 Task: Look for space in Chacabuco, Argentina from 3rd August, 2023 to 7th August, 2023 for 2 adults in price range Rs.4000 to Rs.9000. Place can be private room with 1  bedroom having 1 bed and 1 bathroom. Property type can be hotel. Amenities needed are: heating, . Booking option can be shelf check-in. Required host language is English.
Action: Mouse moved to (510, 98)
Screenshot: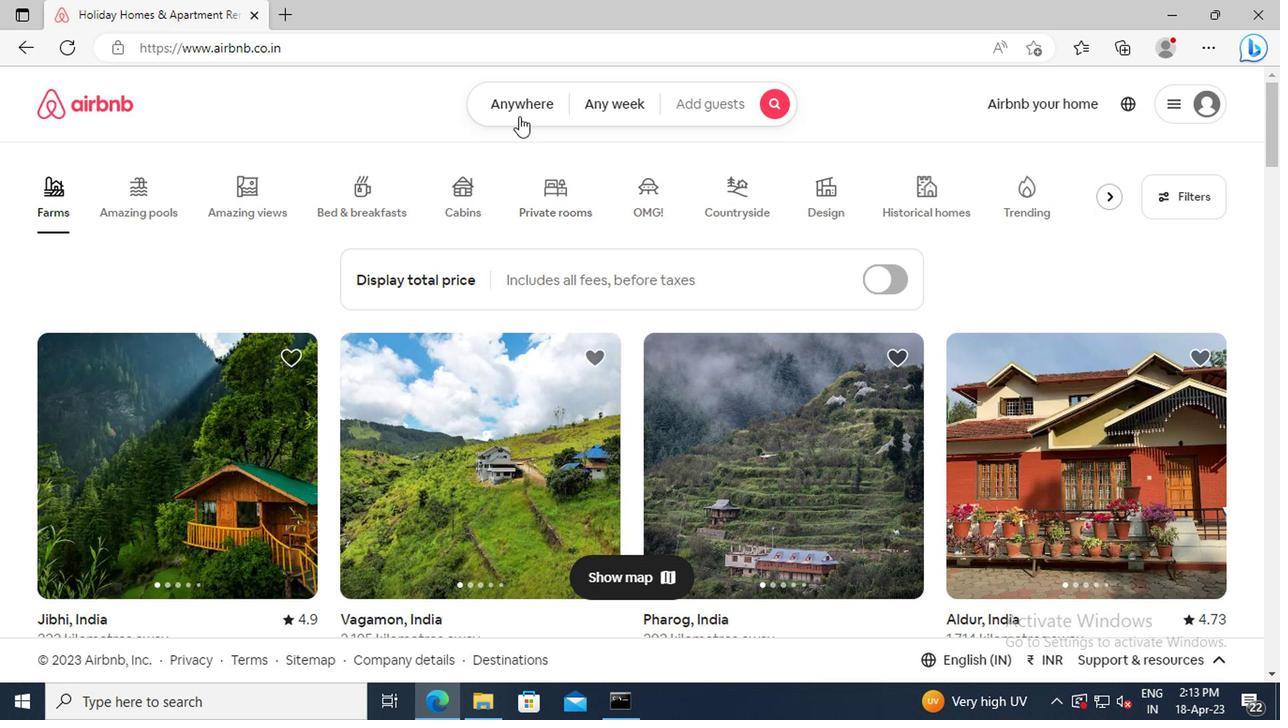 
Action: Mouse pressed left at (510, 98)
Screenshot: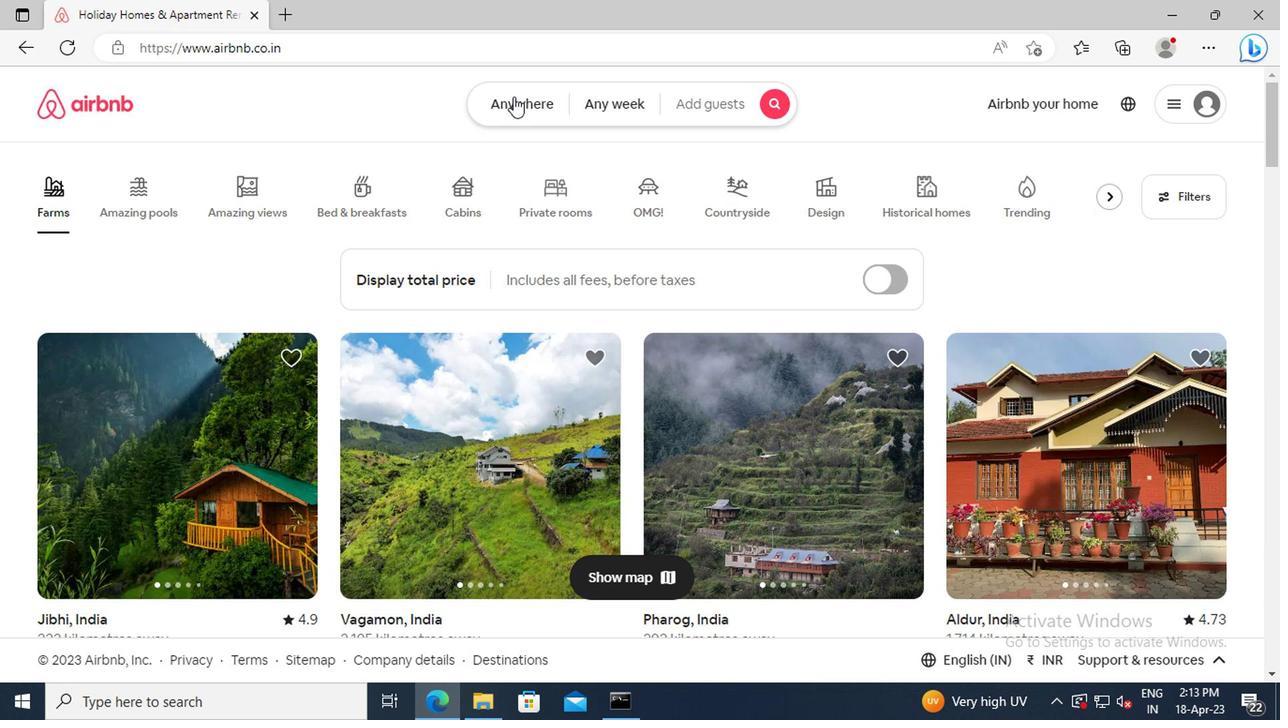 
Action: Mouse moved to (348, 181)
Screenshot: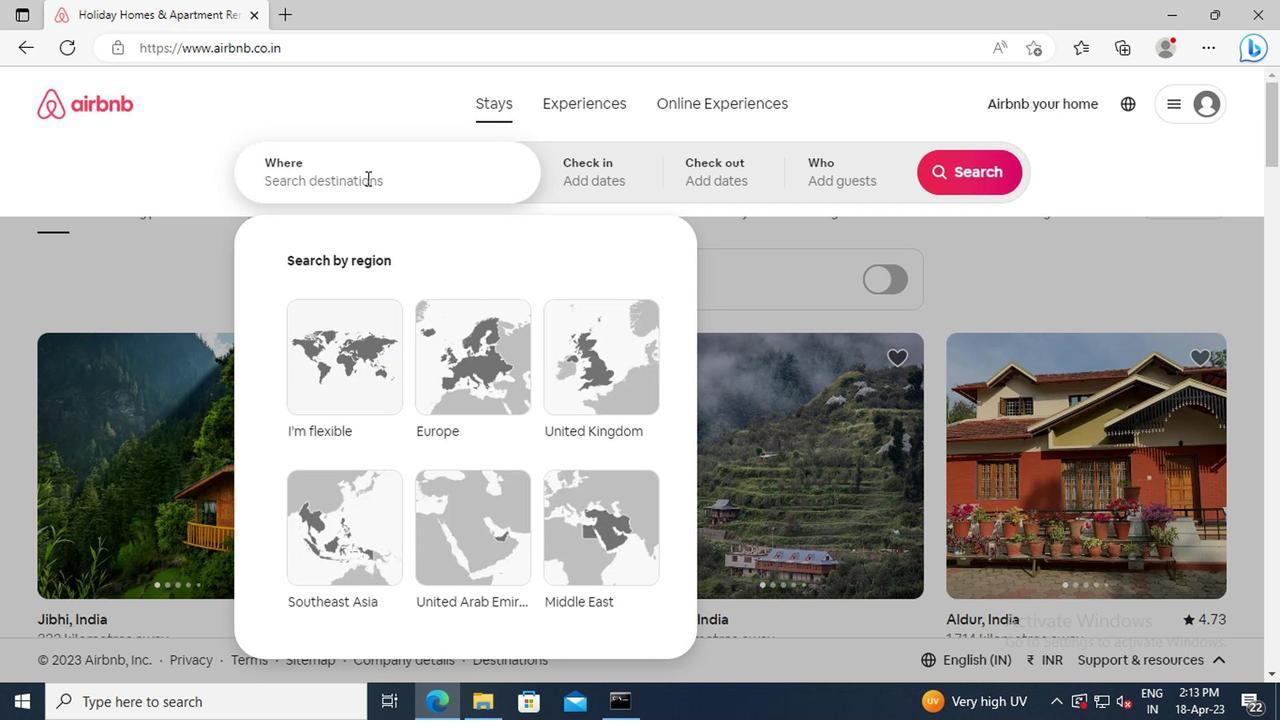 
Action: Mouse pressed left at (348, 181)
Screenshot: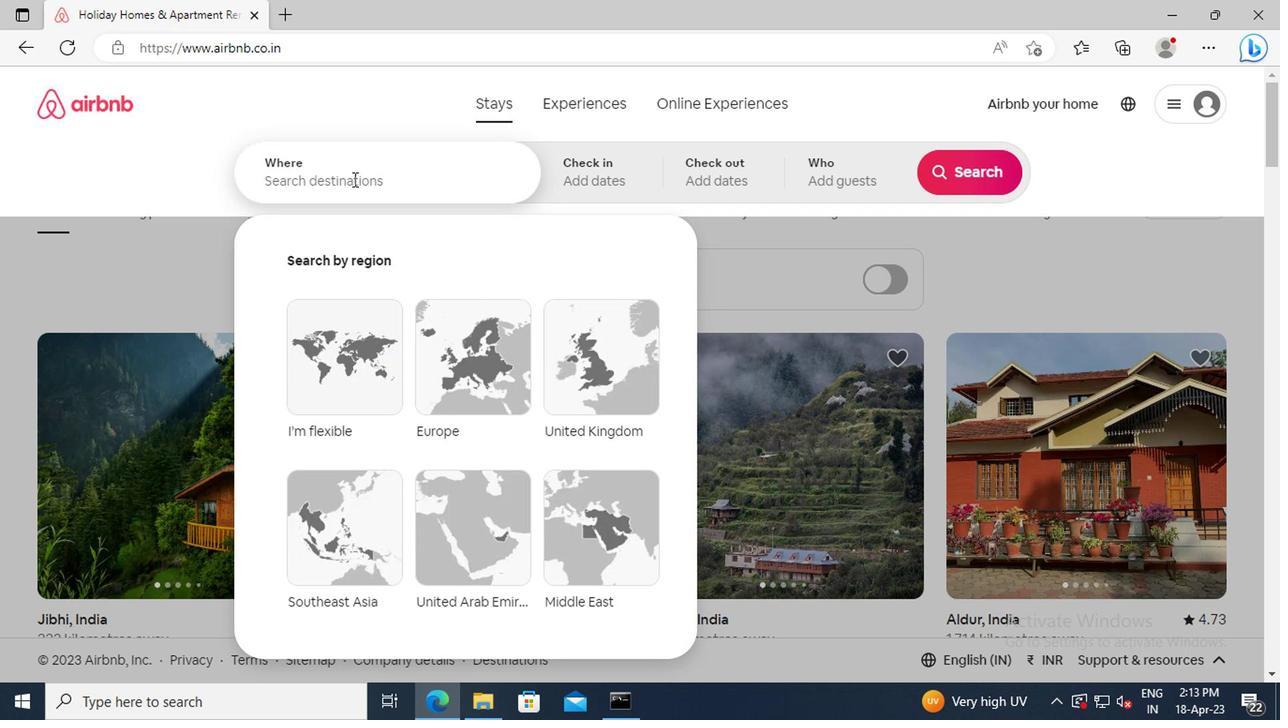 
Action: Key pressed <Key.shift>CHACABUCO,<Key.space><Key.shift_r>ARGENTINA<Key.enter>
Screenshot: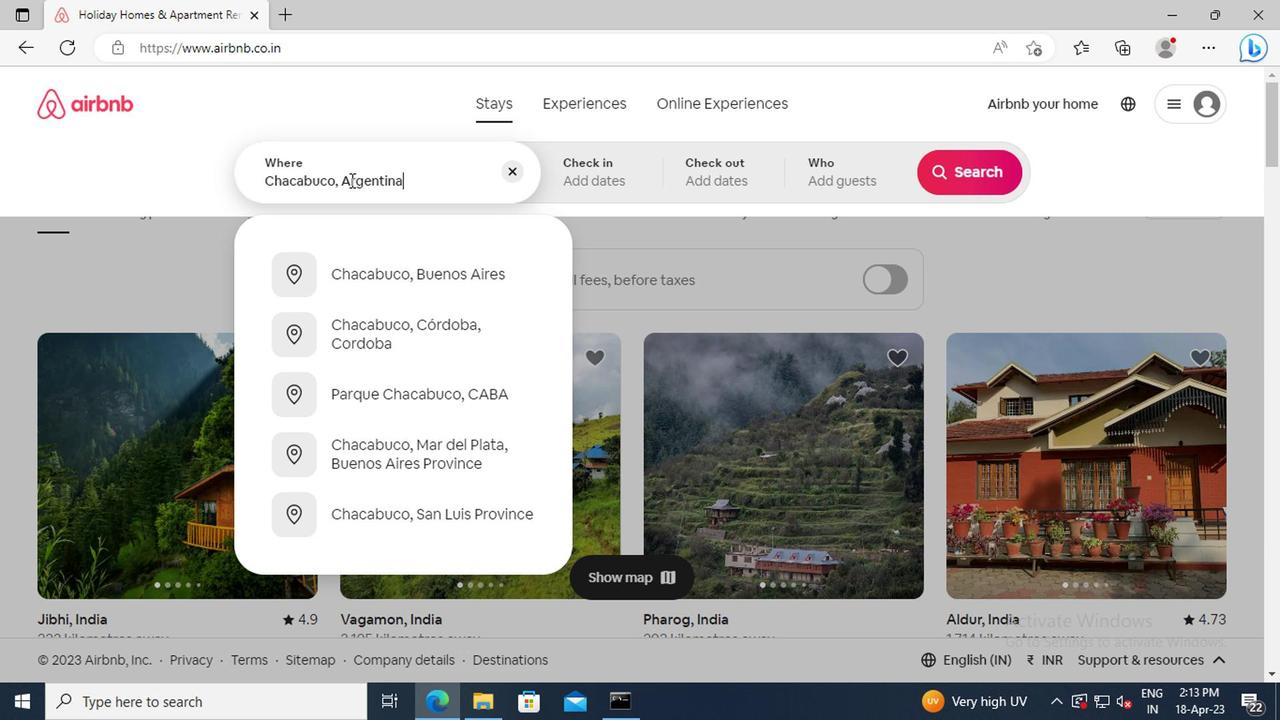 
Action: Mouse moved to (947, 317)
Screenshot: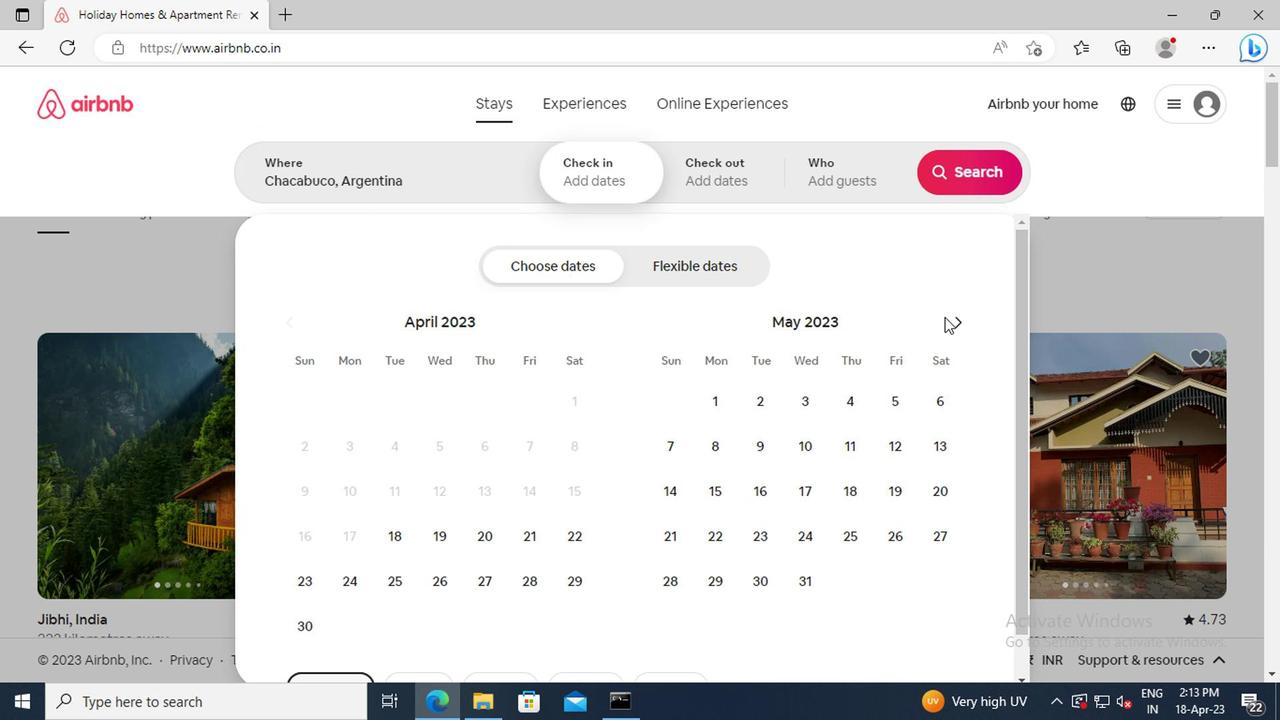 
Action: Mouse pressed left at (947, 317)
Screenshot: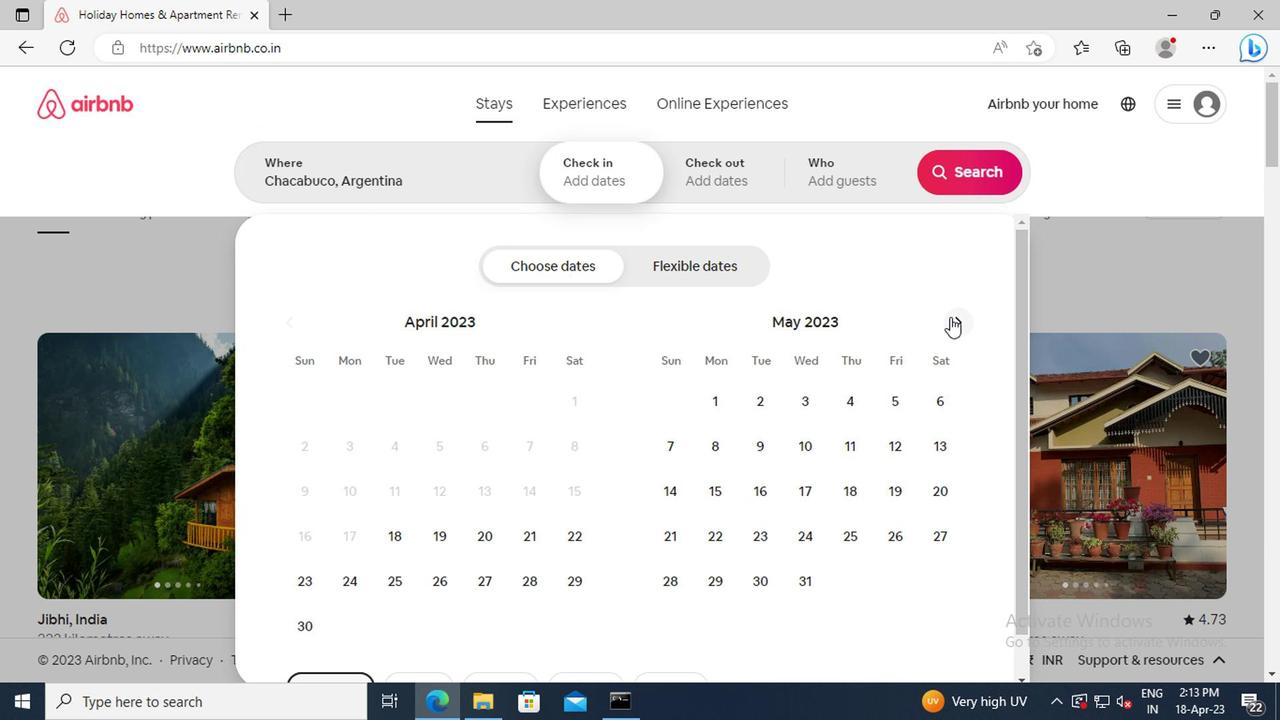 
Action: Mouse pressed left at (947, 317)
Screenshot: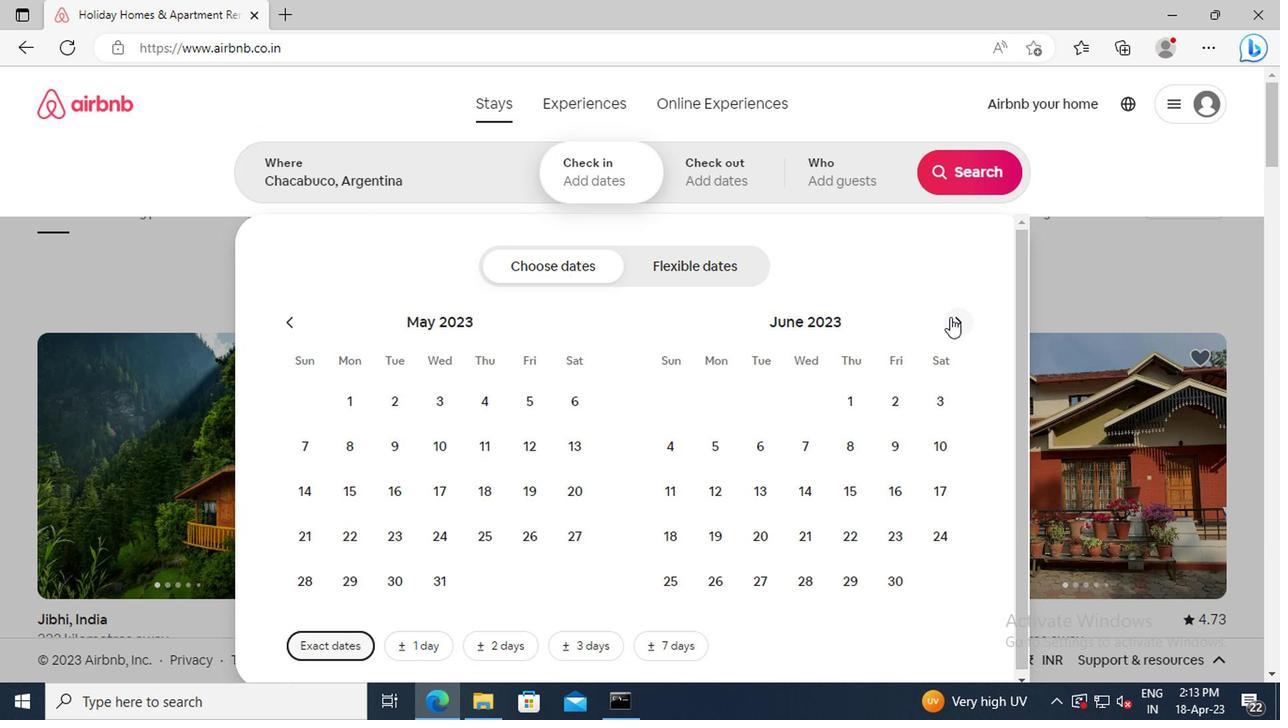 
Action: Mouse pressed left at (947, 317)
Screenshot: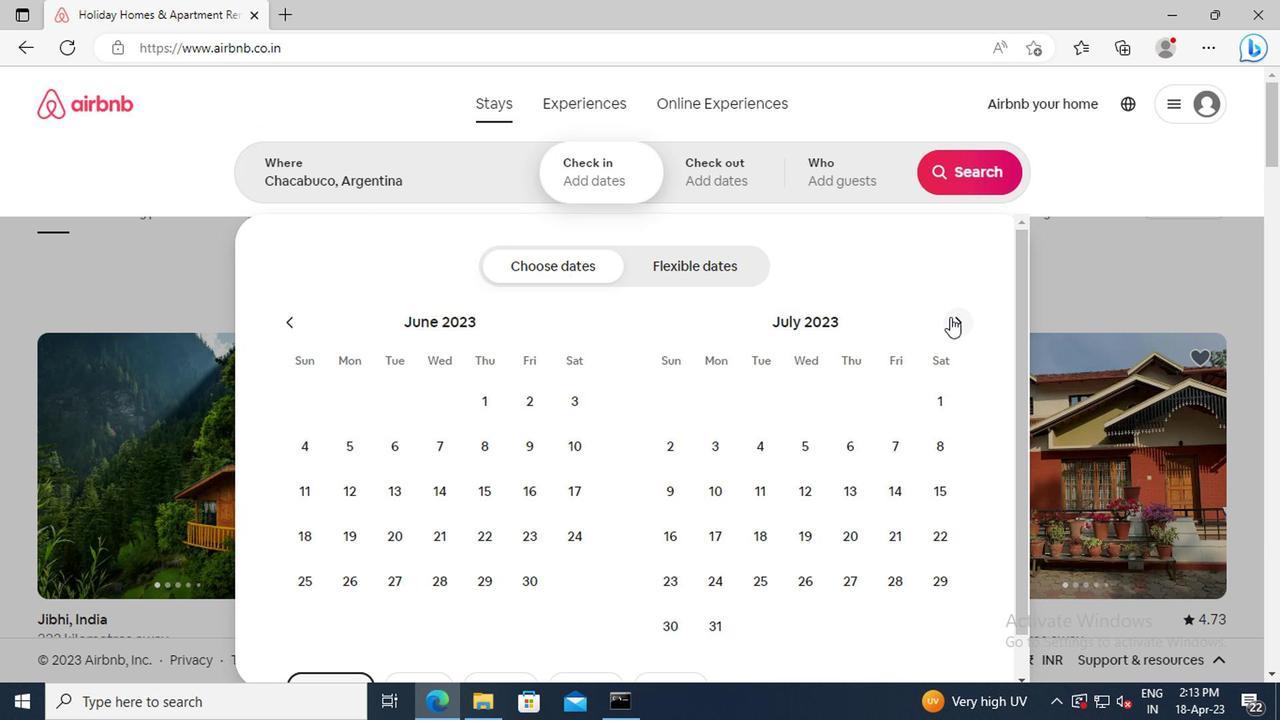 
Action: Mouse moved to (855, 396)
Screenshot: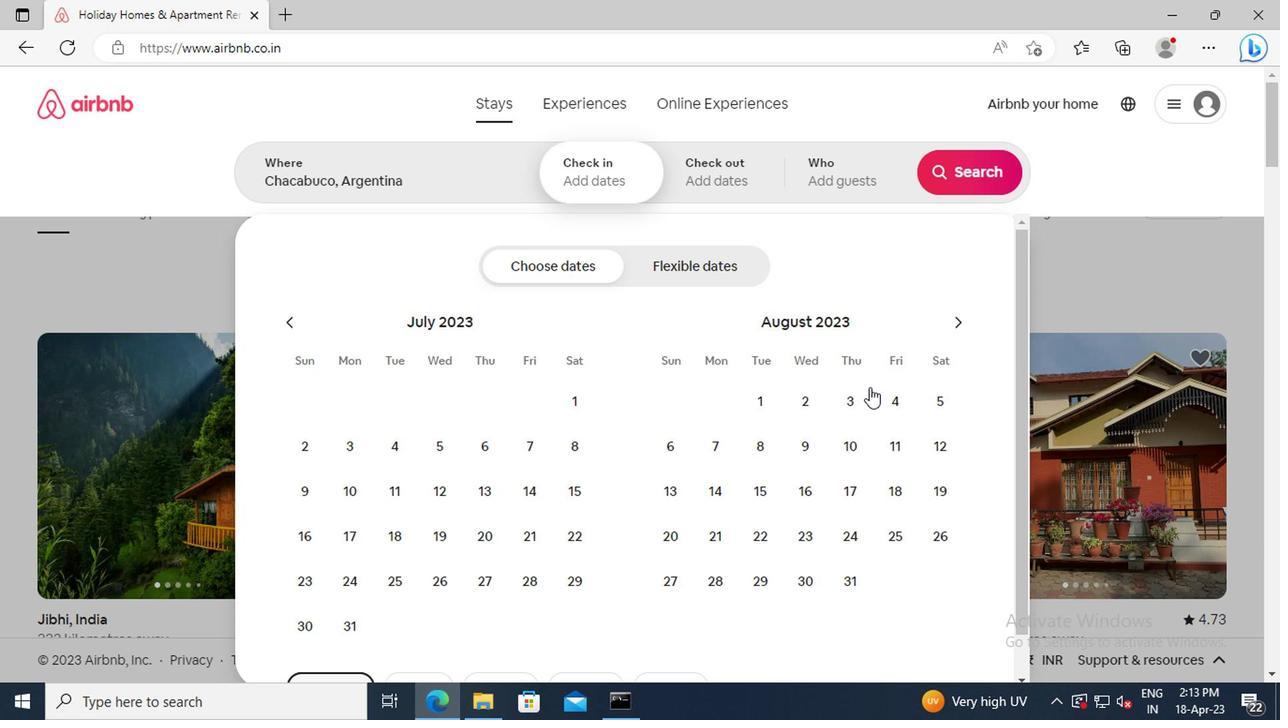
Action: Mouse pressed left at (855, 396)
Screenshot: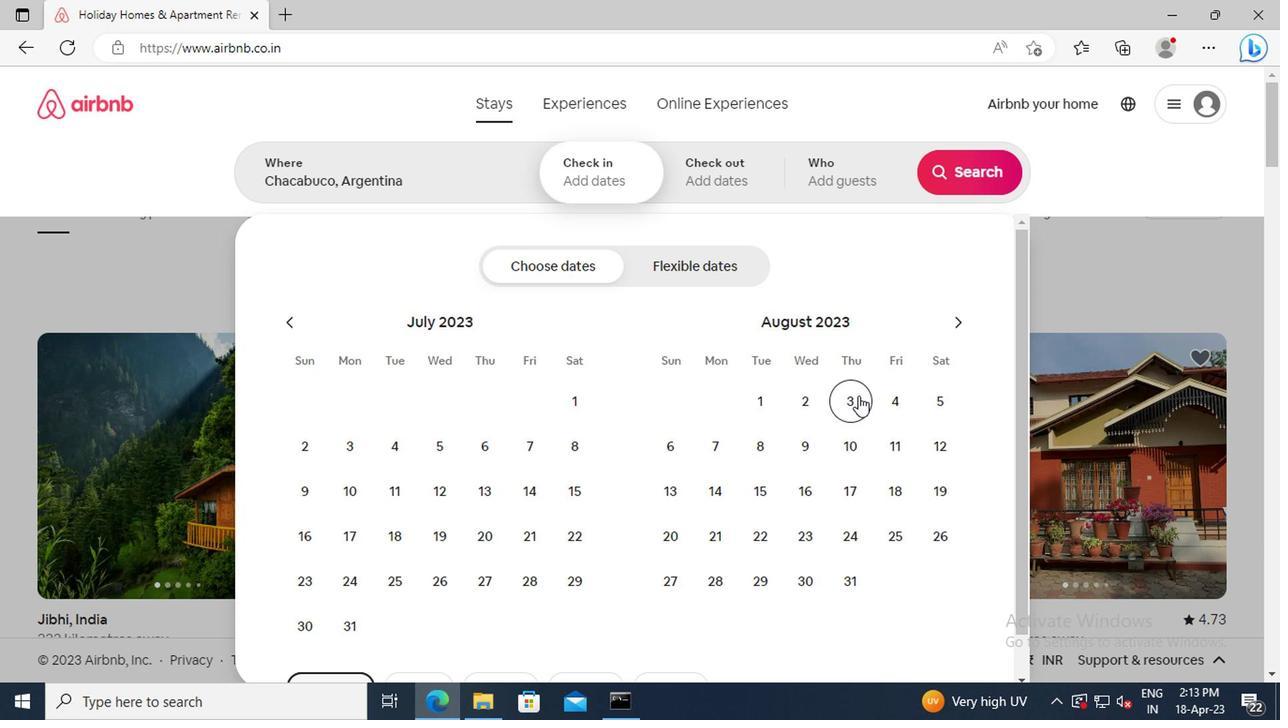 
Action: Mouse moved to (719, 440)
Screenshot: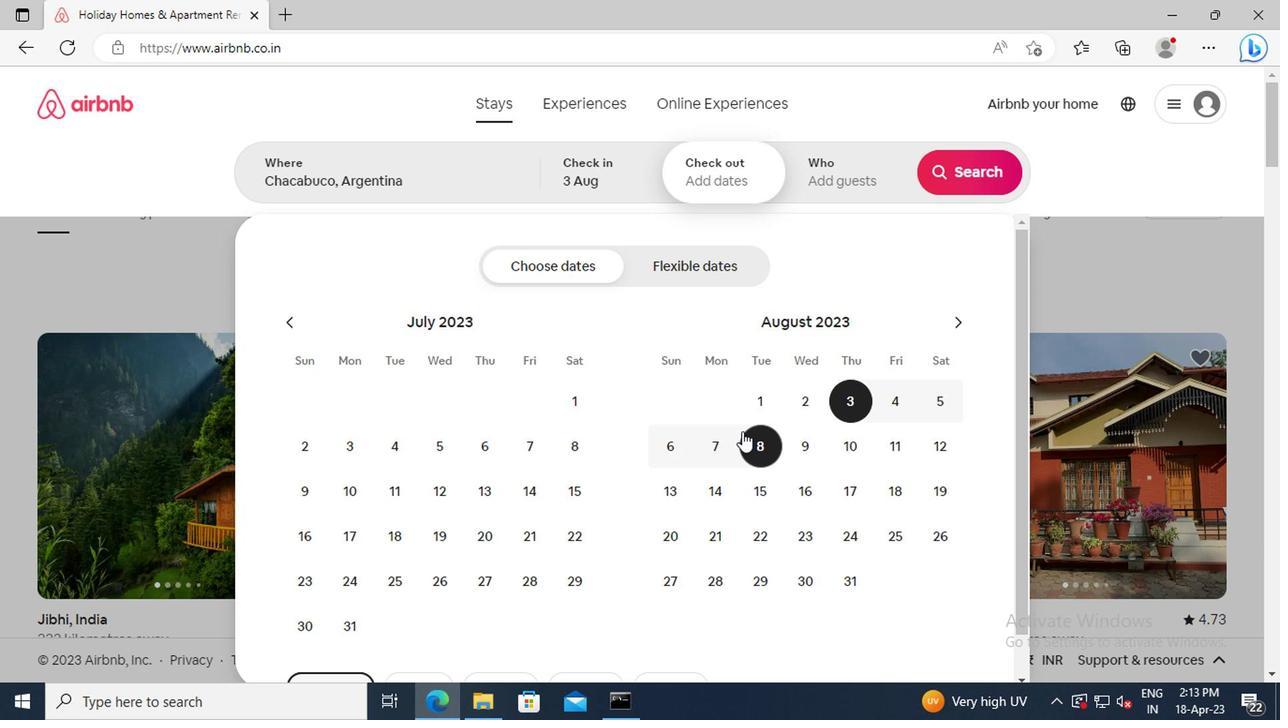 
Action: Mouse pressed left at (719, 440)
Screenshot: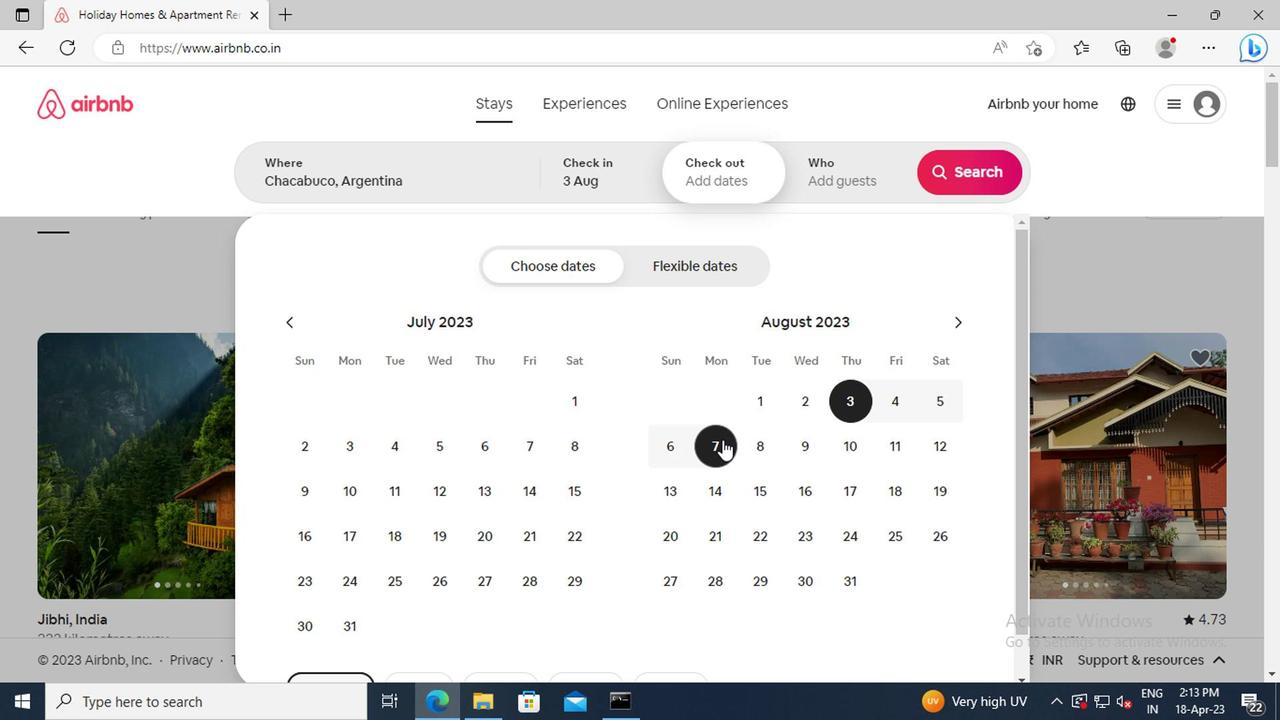
Action: Mouse moved to (826, 181)
Screenshot: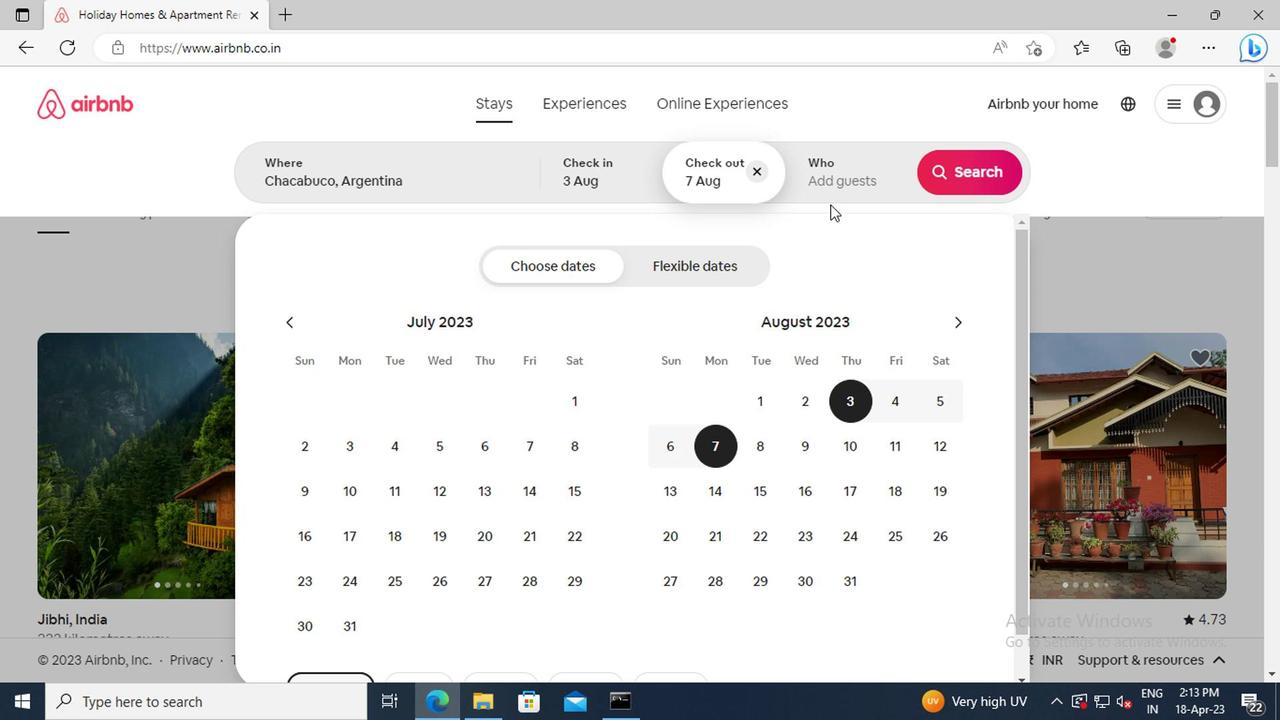 
Action: Mouse pressed left at (826, 181)
Screenshot: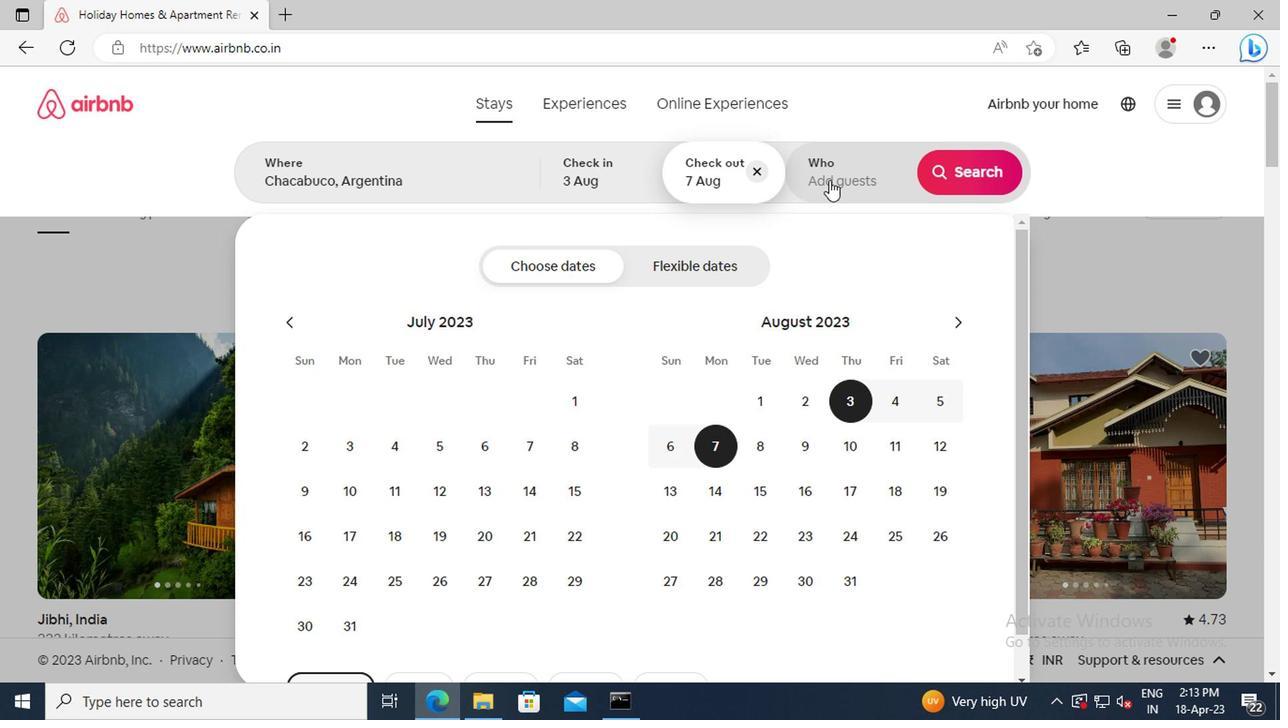 
Action: Mouse moved to (964, 278)
Screenshot: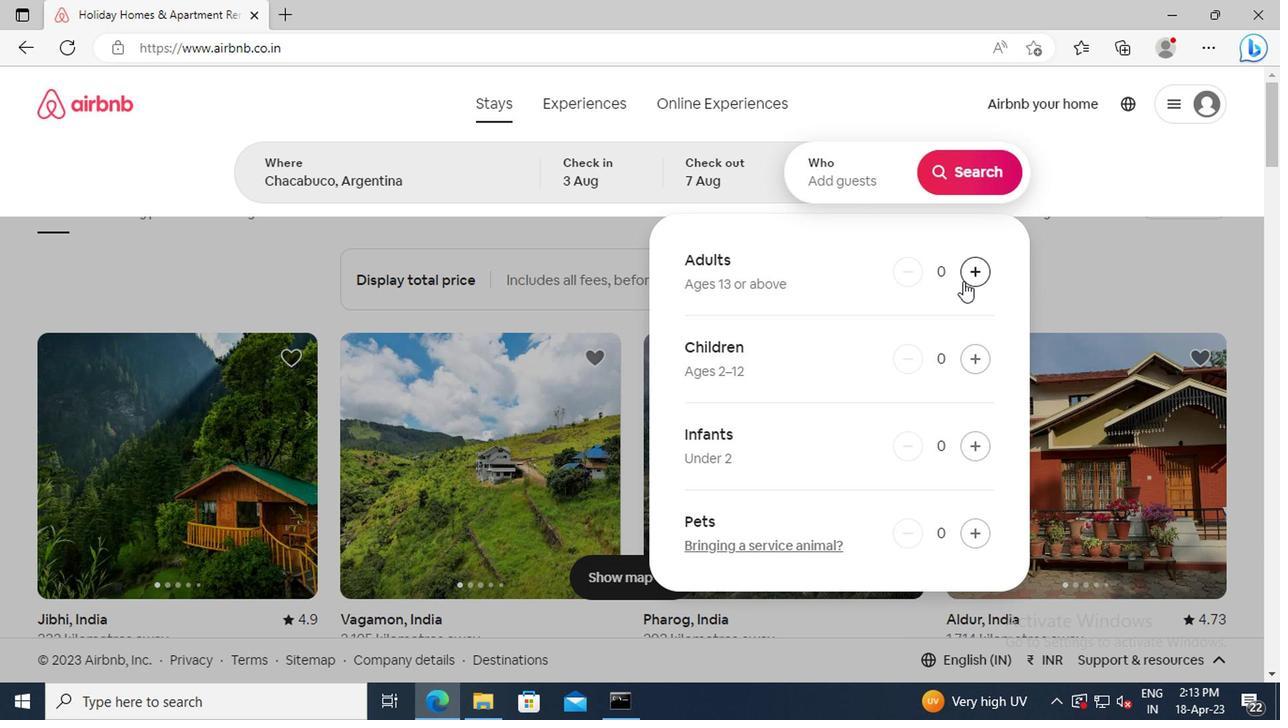 
Action: Mouse pressed left at (964, 278)
Screenshot: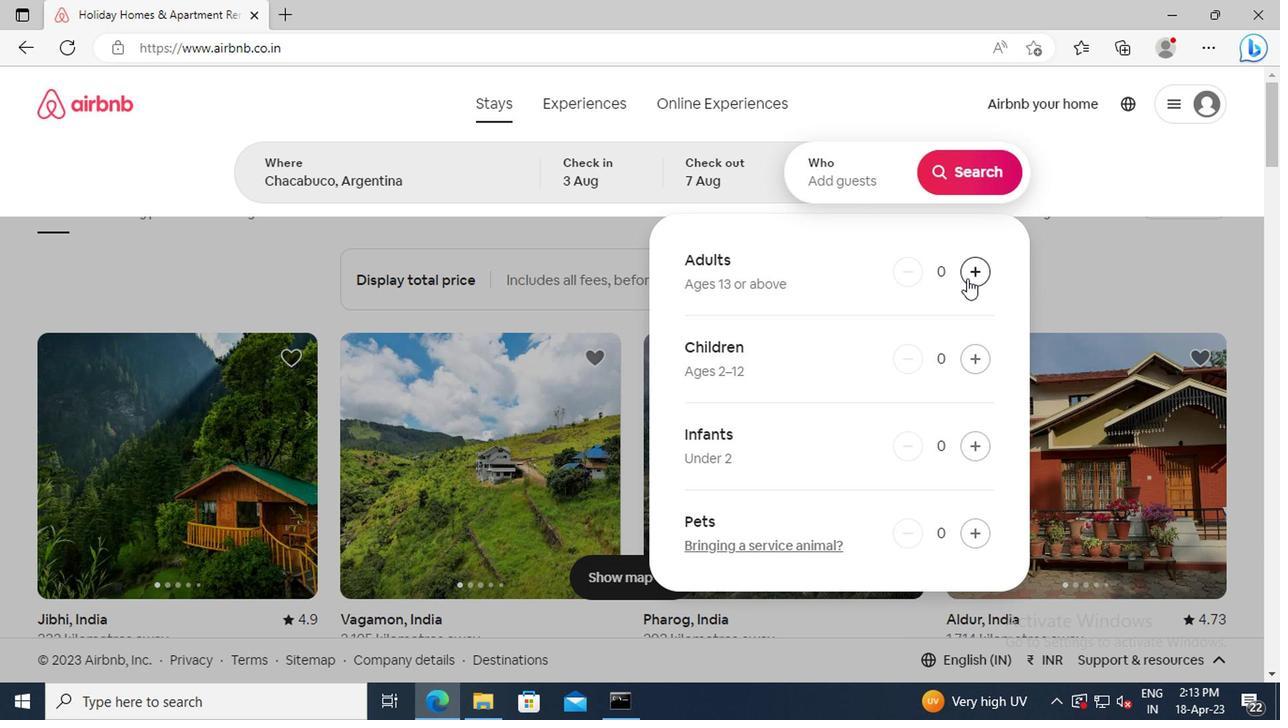 
Action: Mouse pressed left at (964, 278)
Screenshot: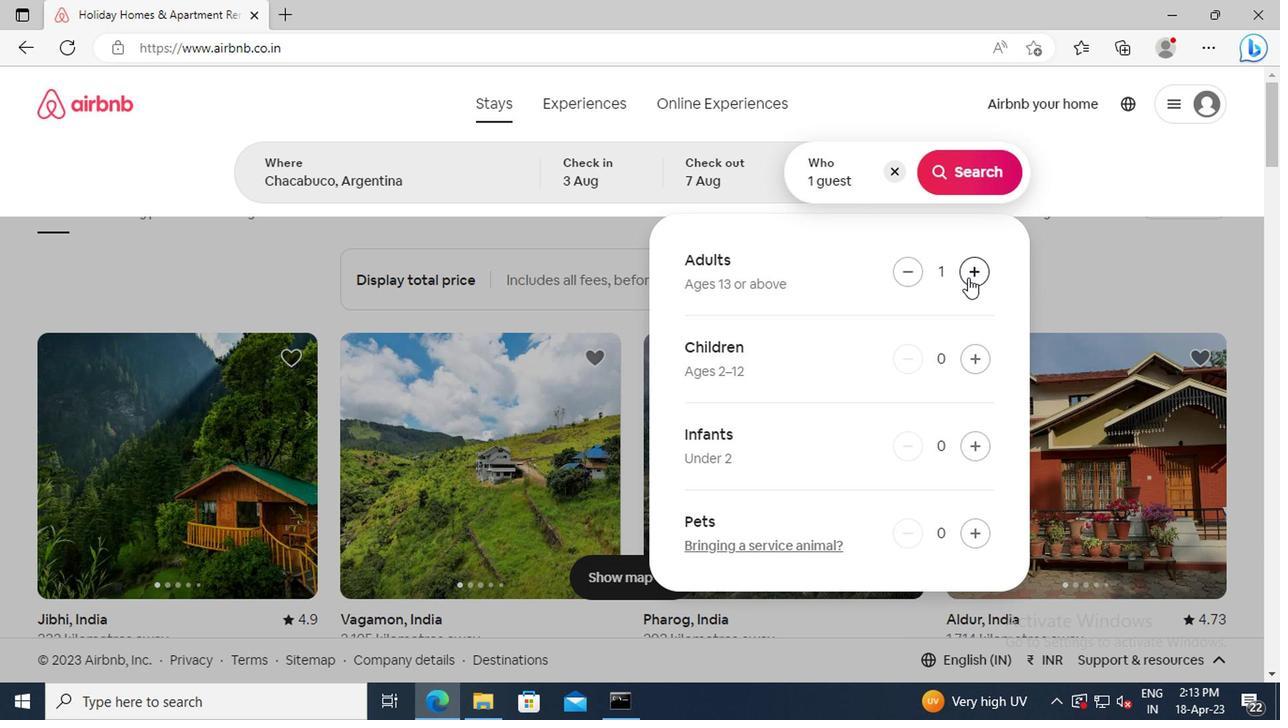 
Action: Mouse moved to (964, 173)
Screenshot: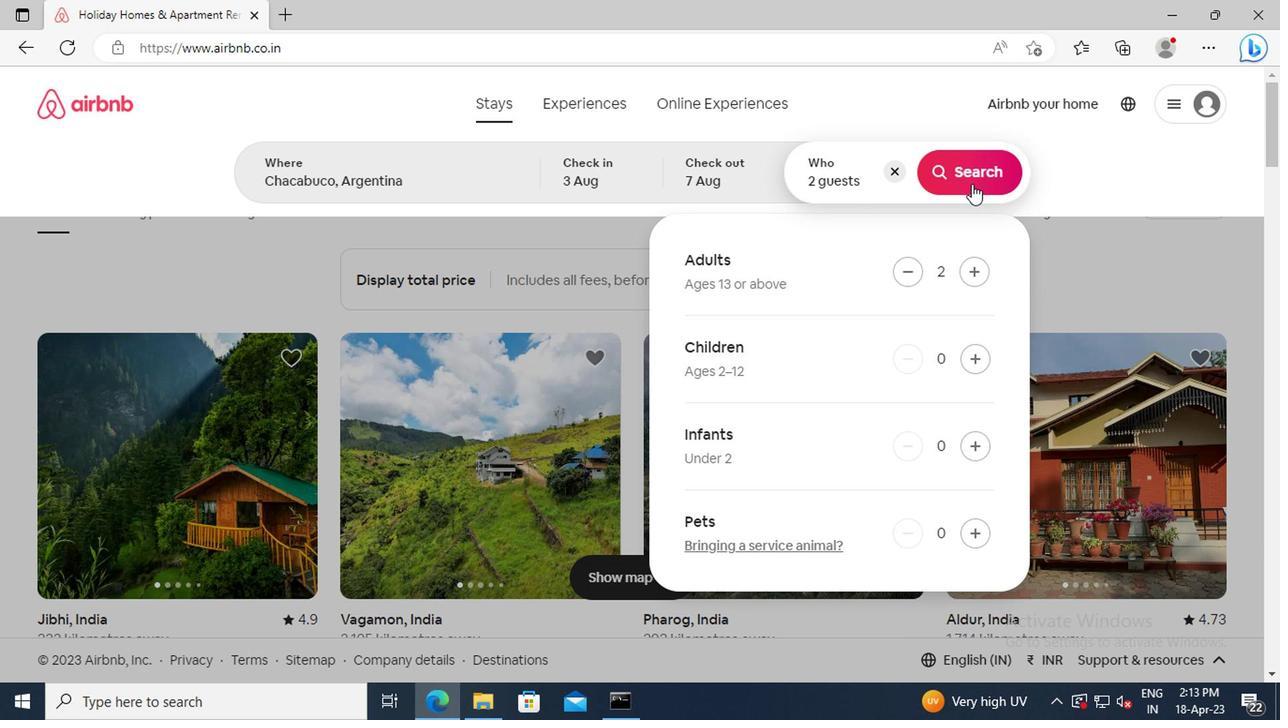 
Action: Mouse pressed left at (964, 173)
Screenshot: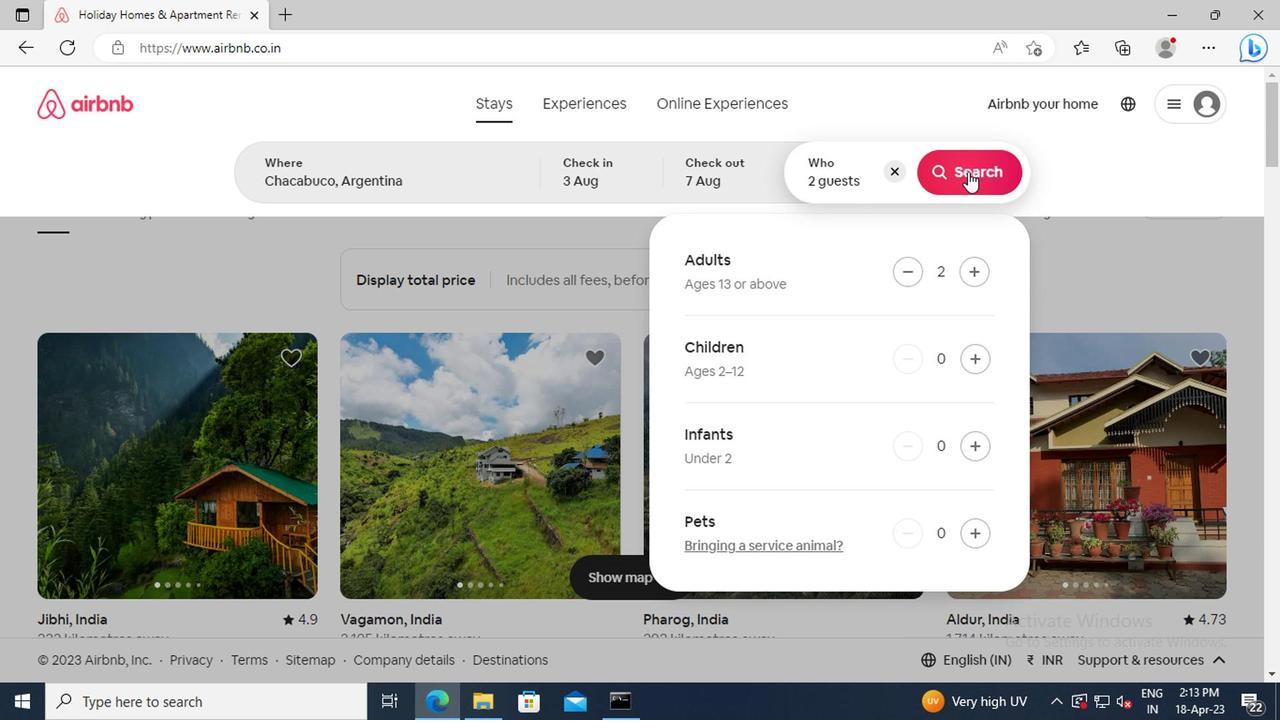 
Action: Mouse moved to (1185, 179)
Screenshot: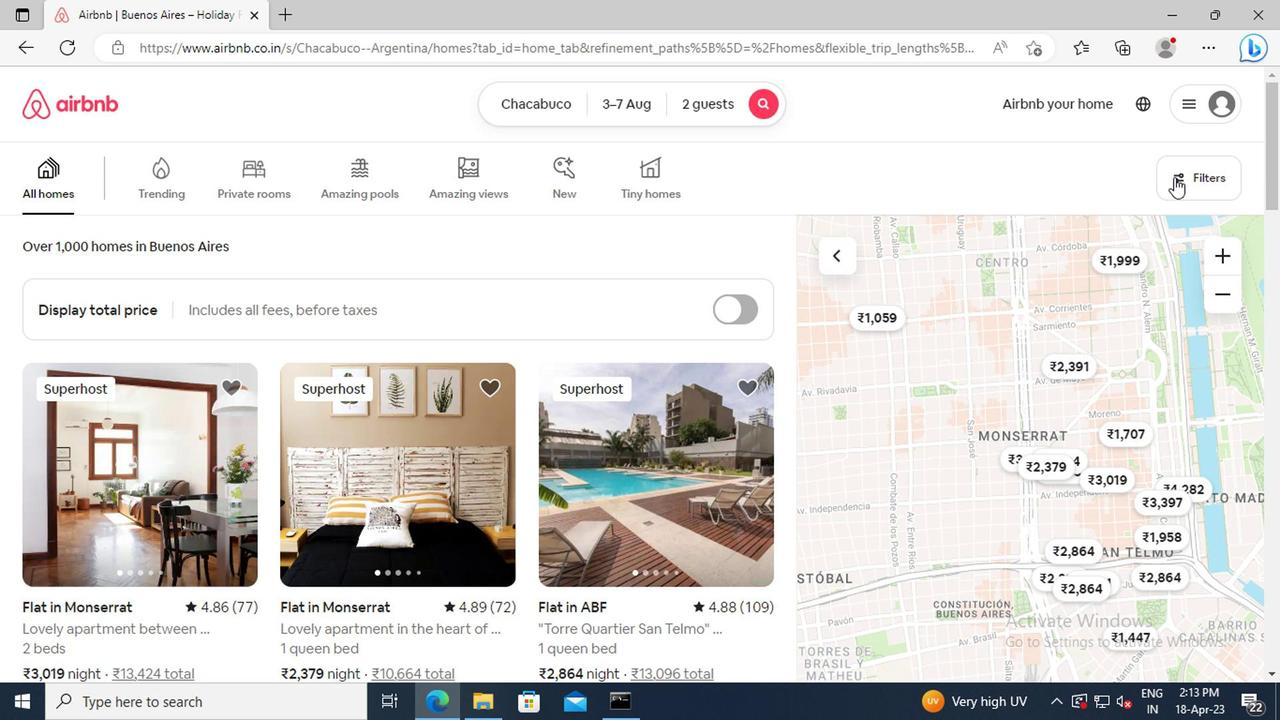 
Action: Mouse pressed left at (1185, 179)
Screenshot: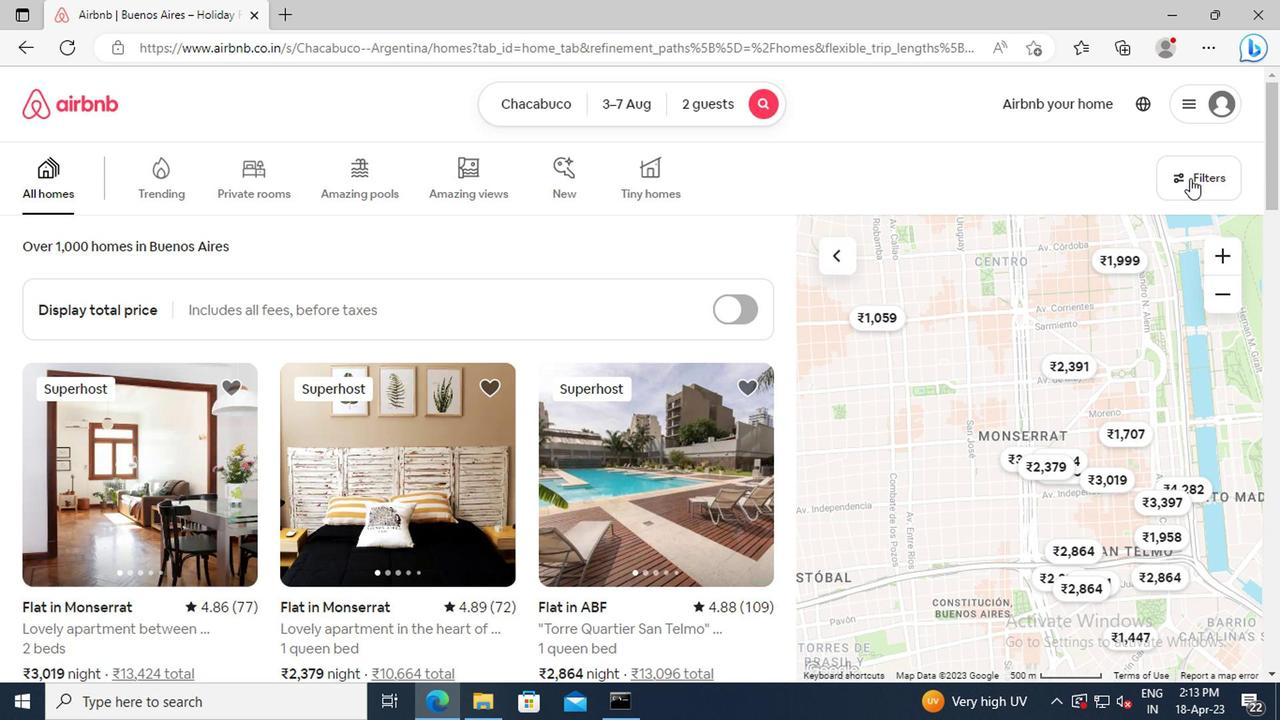 
Action: Mouse moved to (466, 414)
Screenshot: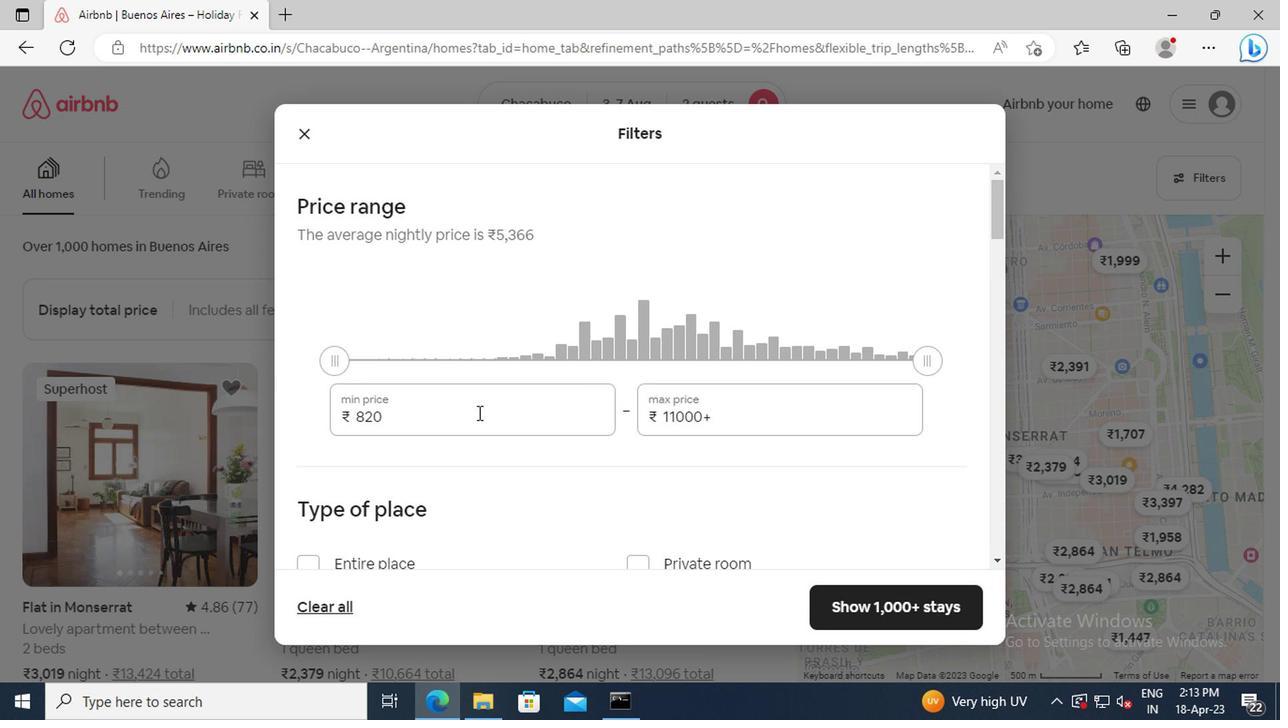 
Action: Mouse pressed left at (466, 414)
Screenshot: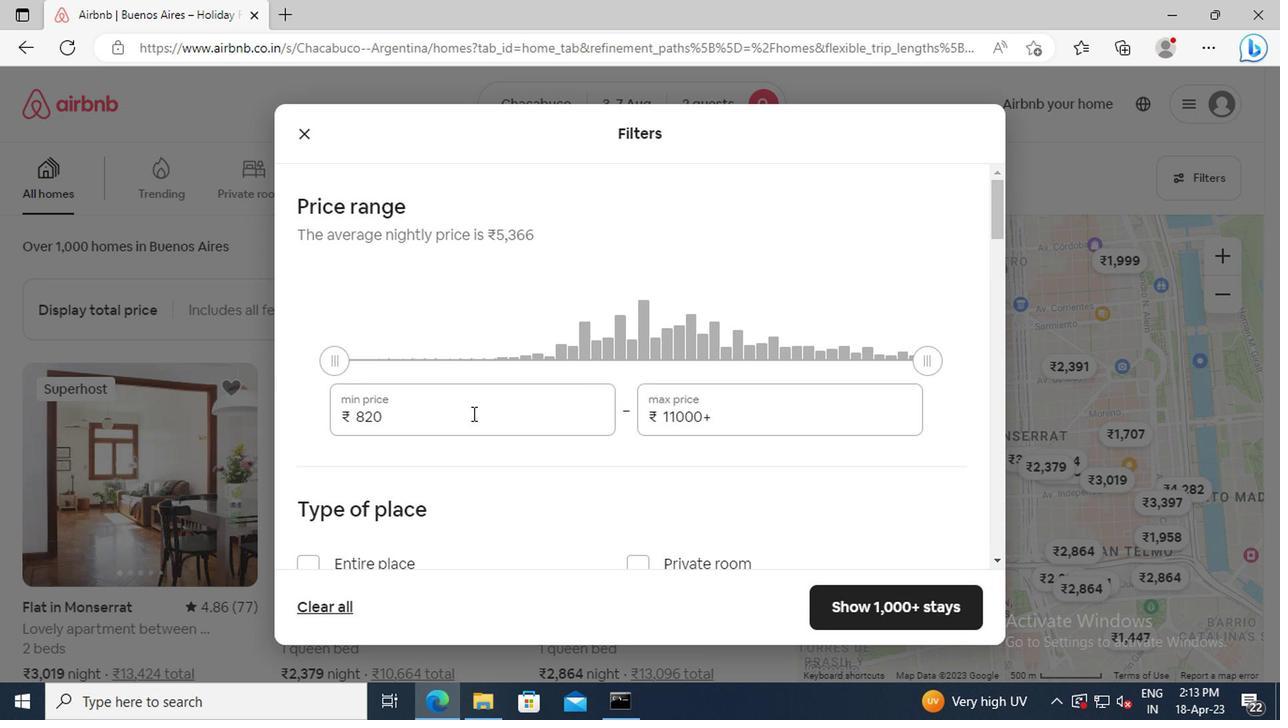 
Action: Key pressed <Key.backspace><Key.backspace><Key.backspace>4000<Key.tab><Key.delete>9000
Screenshot: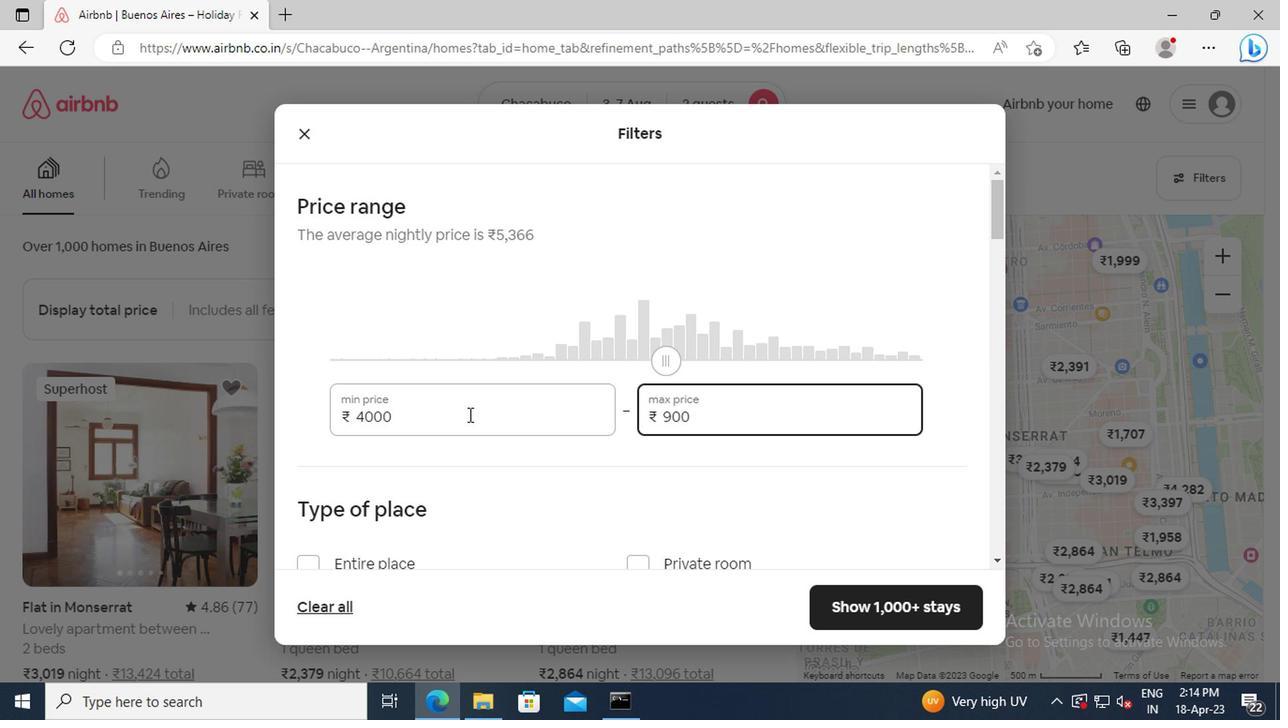 
Action: Mouse scrolled (466, 414) with delta (0, 0)
Screenshot: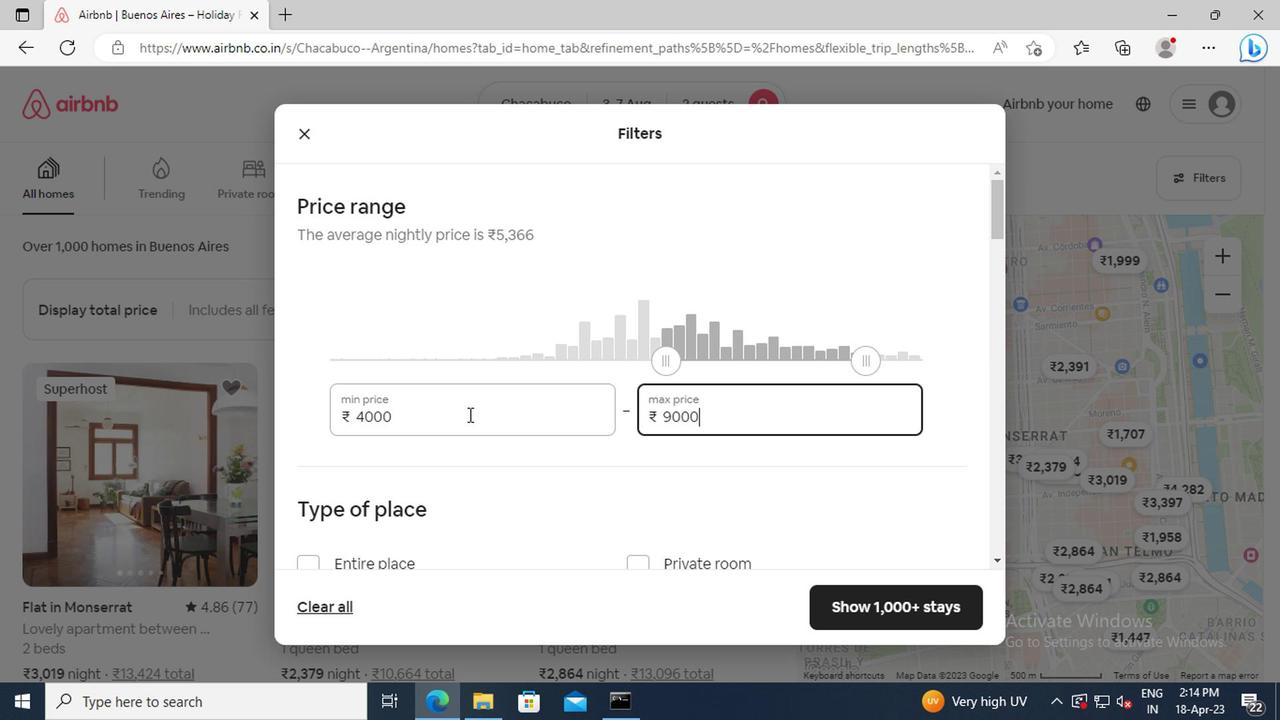 
Action: Mouse scrolled (466, 414) with delta (0, 0)
Screenshot: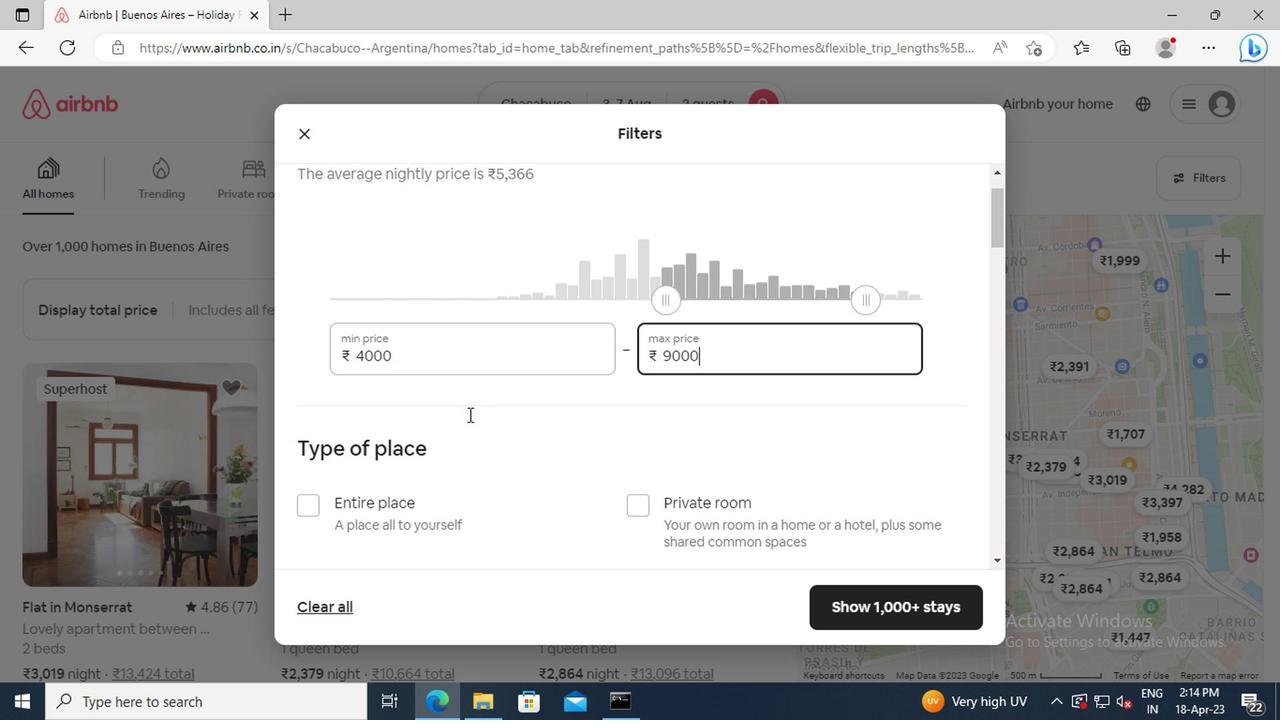 
Action: Mouse scrolled (466, 414) with delta (0, 0)
Screenshot: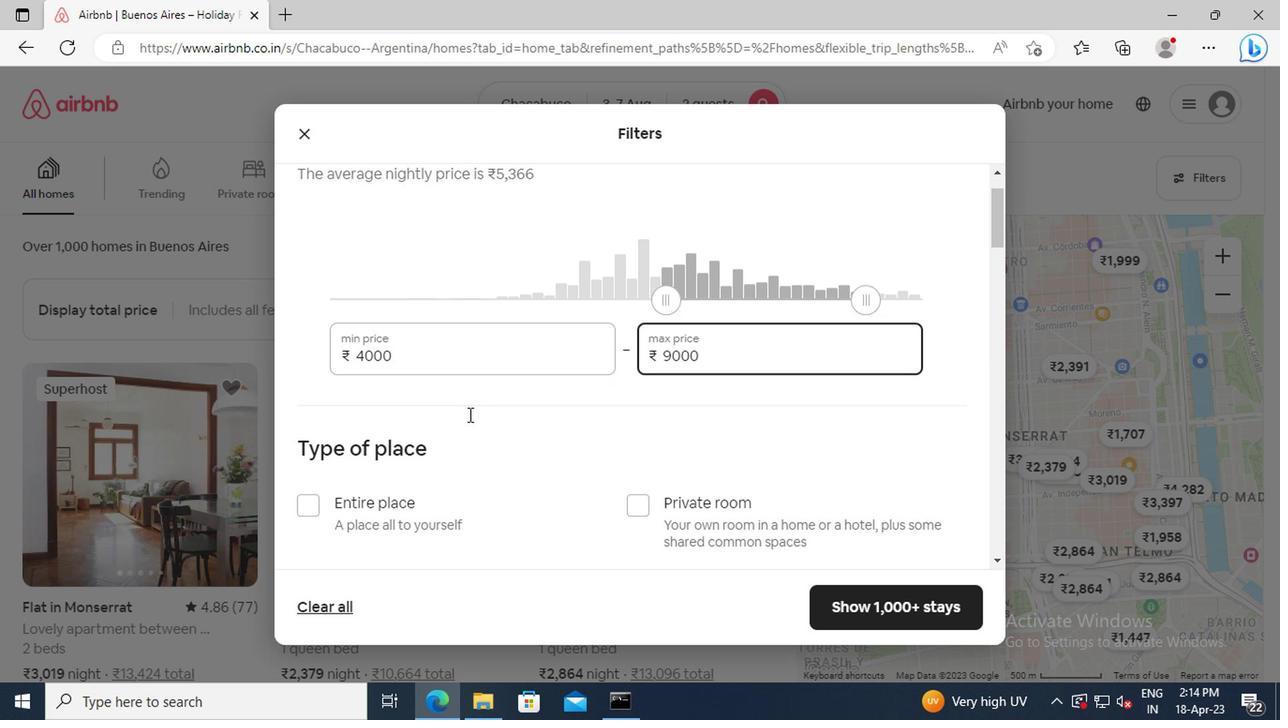 
Action: Mouse moved to (633, 382)
Screenshot: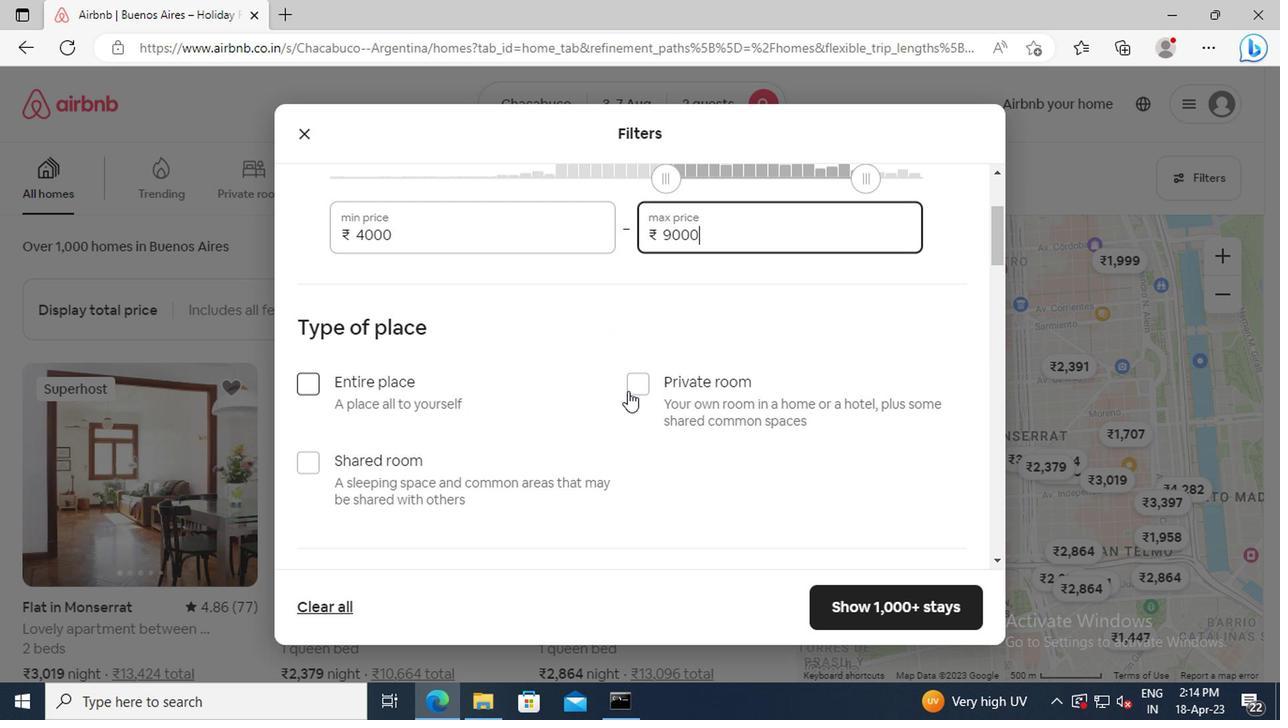 
Action: Mouse pressed left at (633, 382)
Screenshot: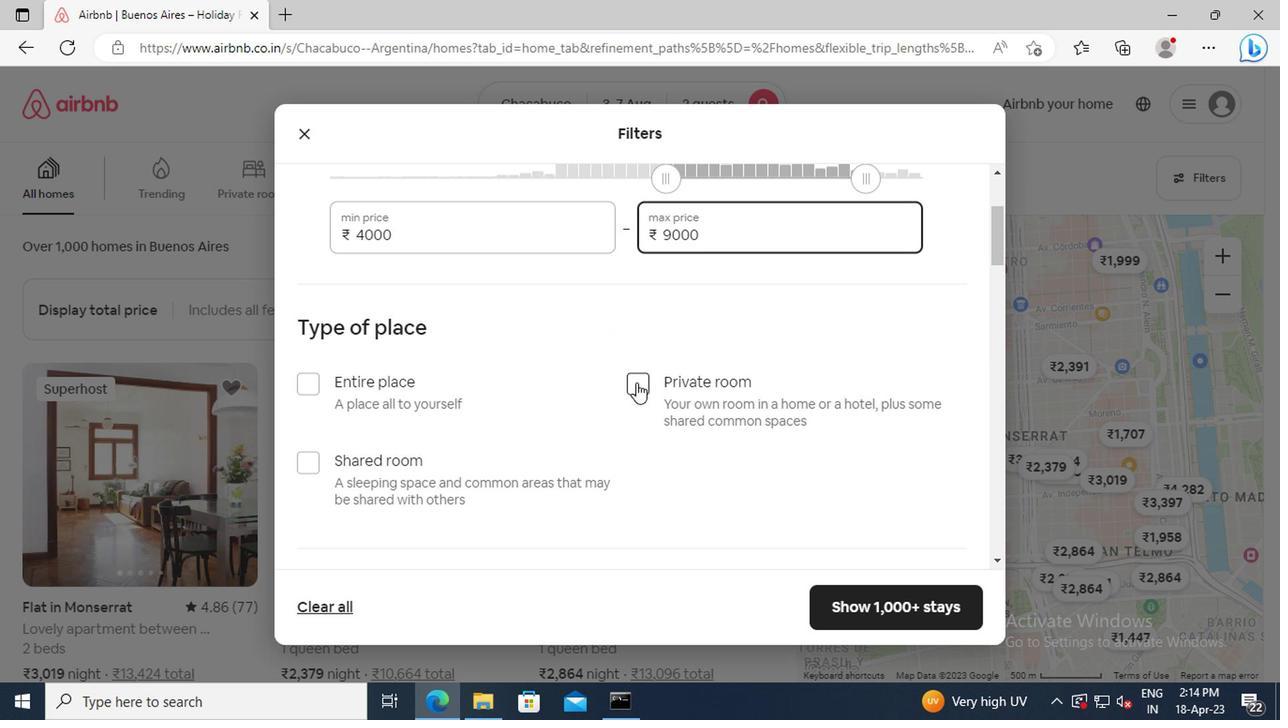 
Action: Mouse moved to (551, 370)
Screenshot: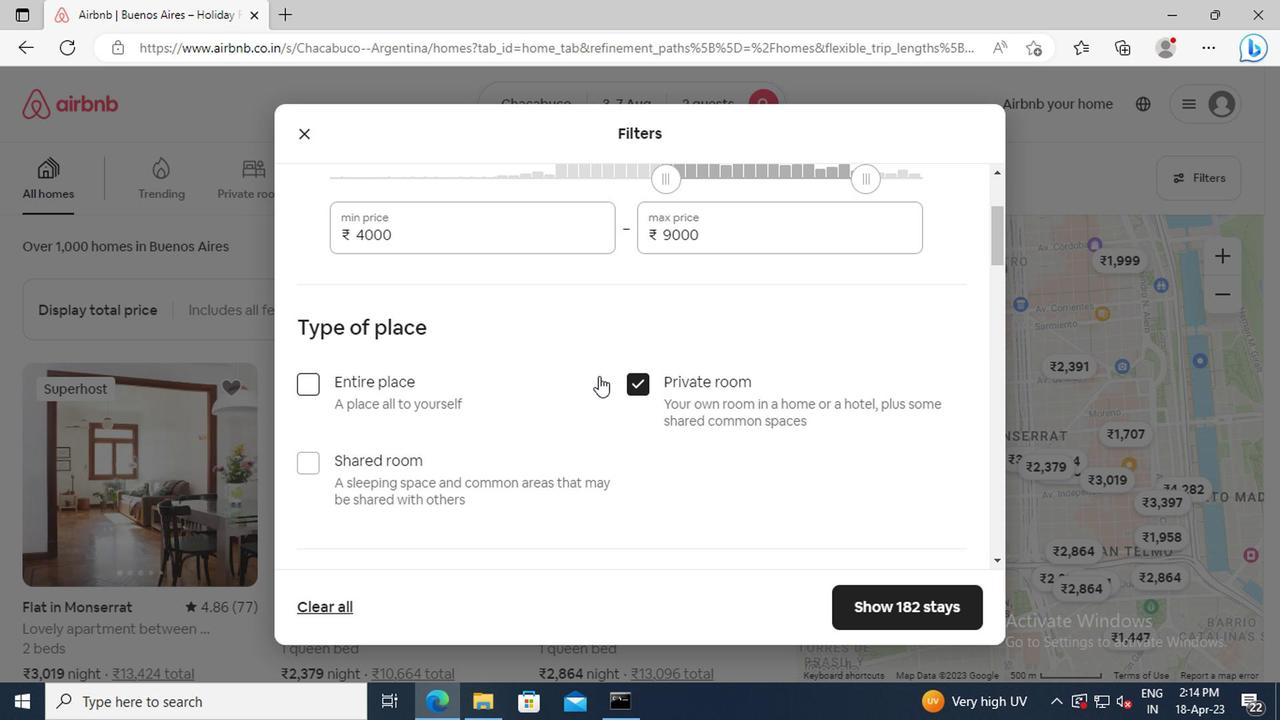 
Action: Mouse scrolled (551, 368) with delta (0, -1)
Screenshot: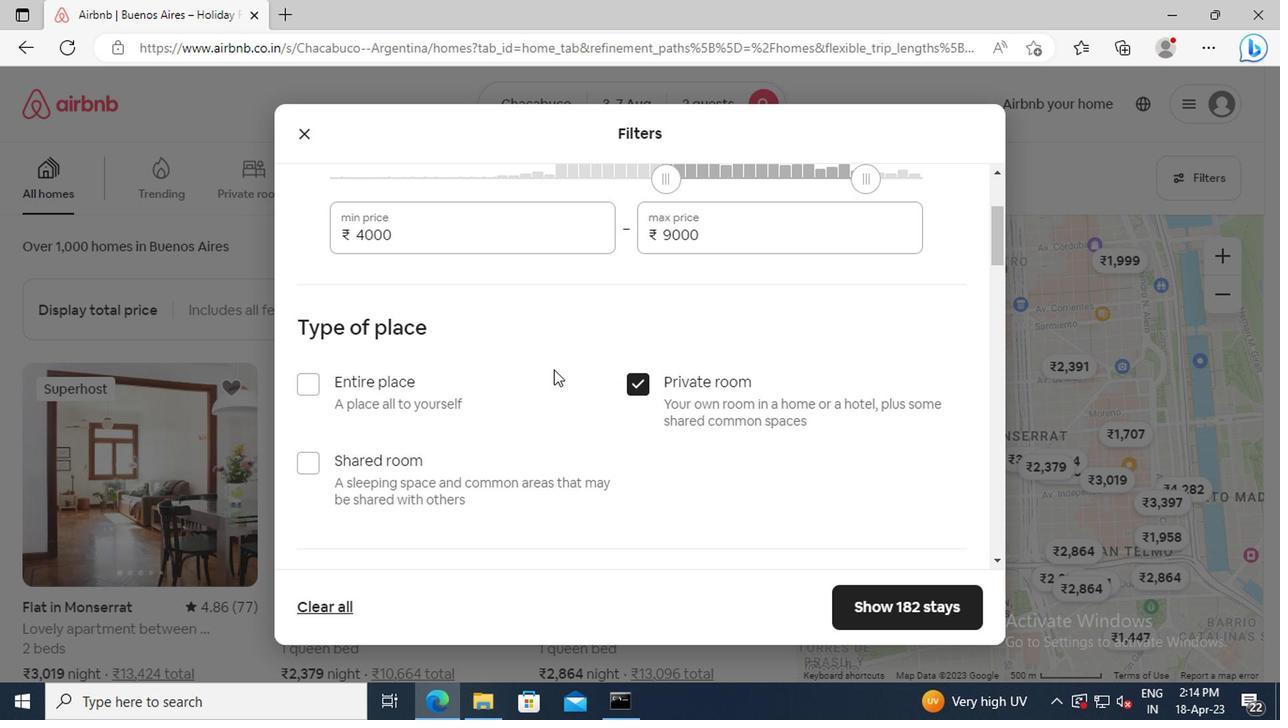 
Action: Mouse scrolled (551, 368) with delta (0, -1)
Screenshot: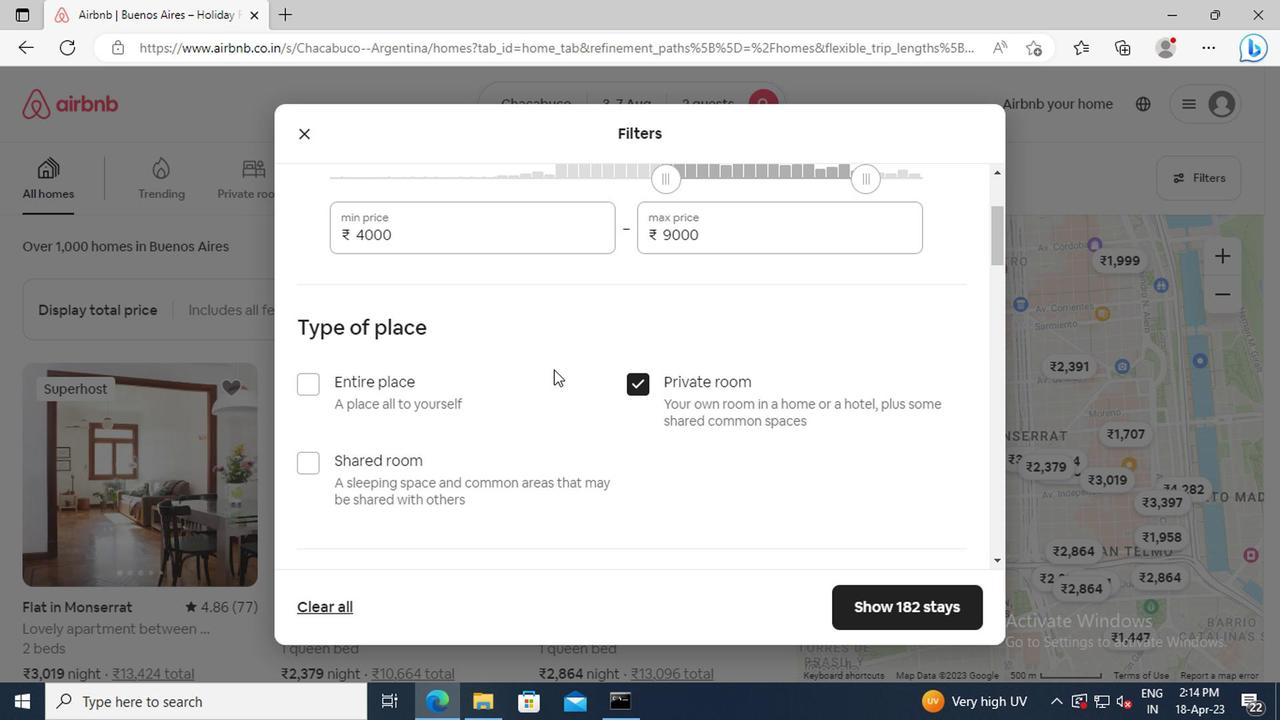 
Action: Mouse scrolled (551, 368) with delta (0, -1)
Screenshot: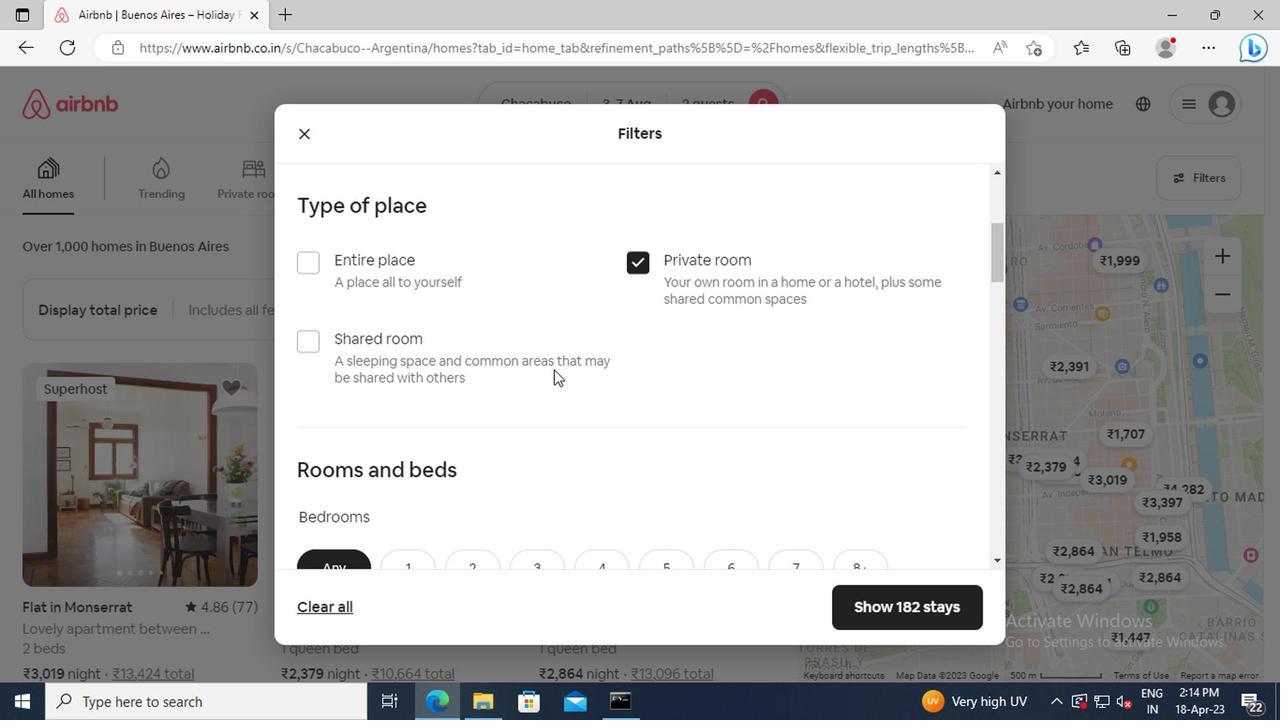 
Action: Mouse scrolled (551, 368) with delta (0, -1)
Screenshot: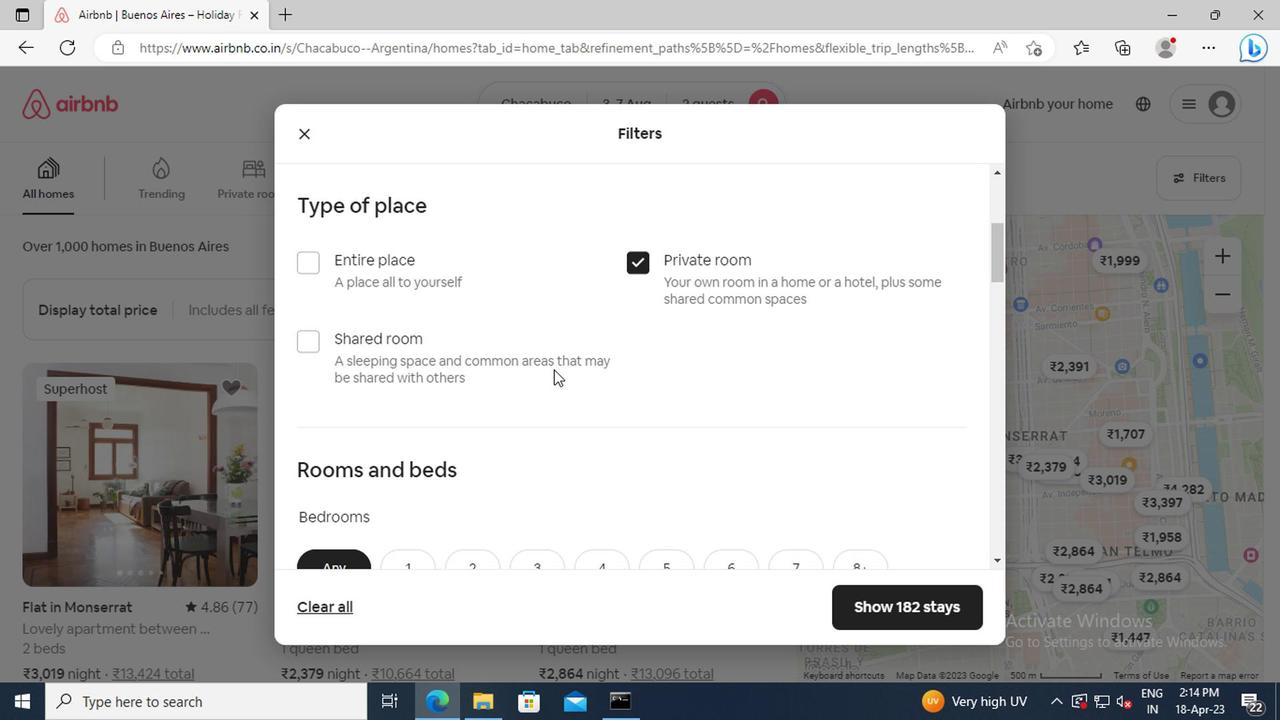 
Action: Mouse moved to (414, 444)
Screenshot: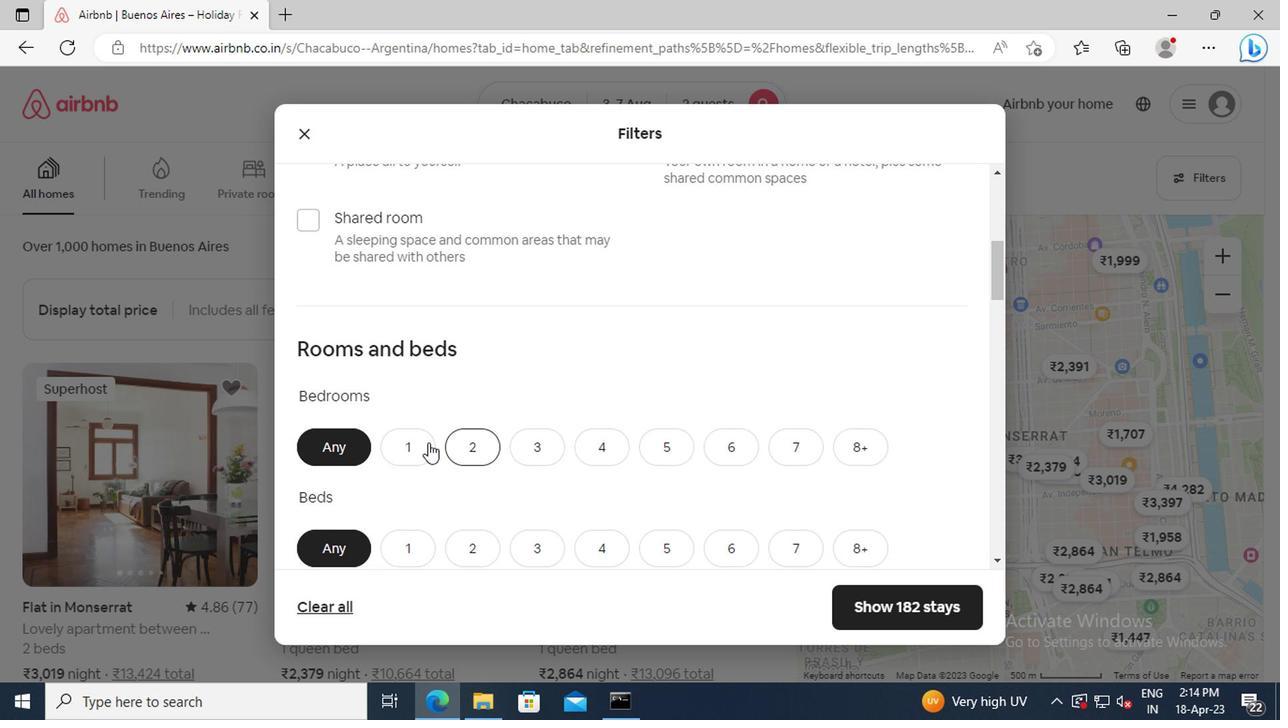 
Action: Mouse pressed left at (414, 444)
Screenshot: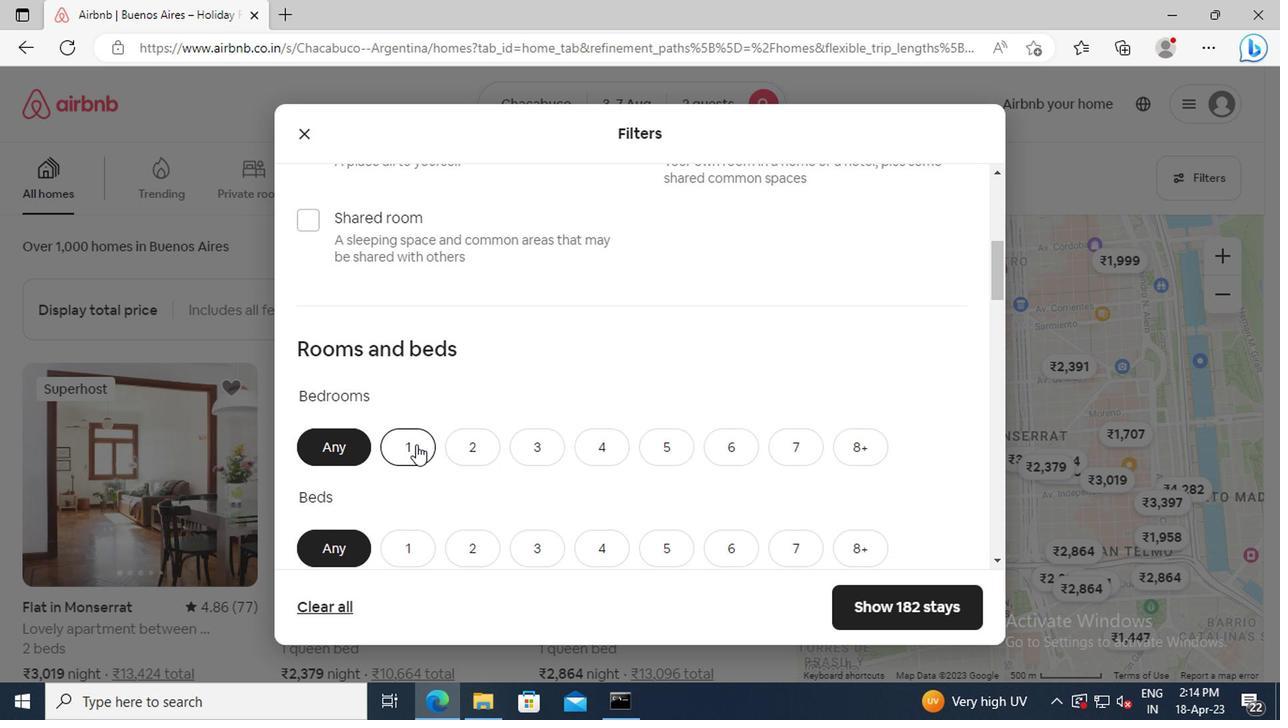 
Action: Mouse scrolled (414, 443) with delta (0, -1)
Screenshot: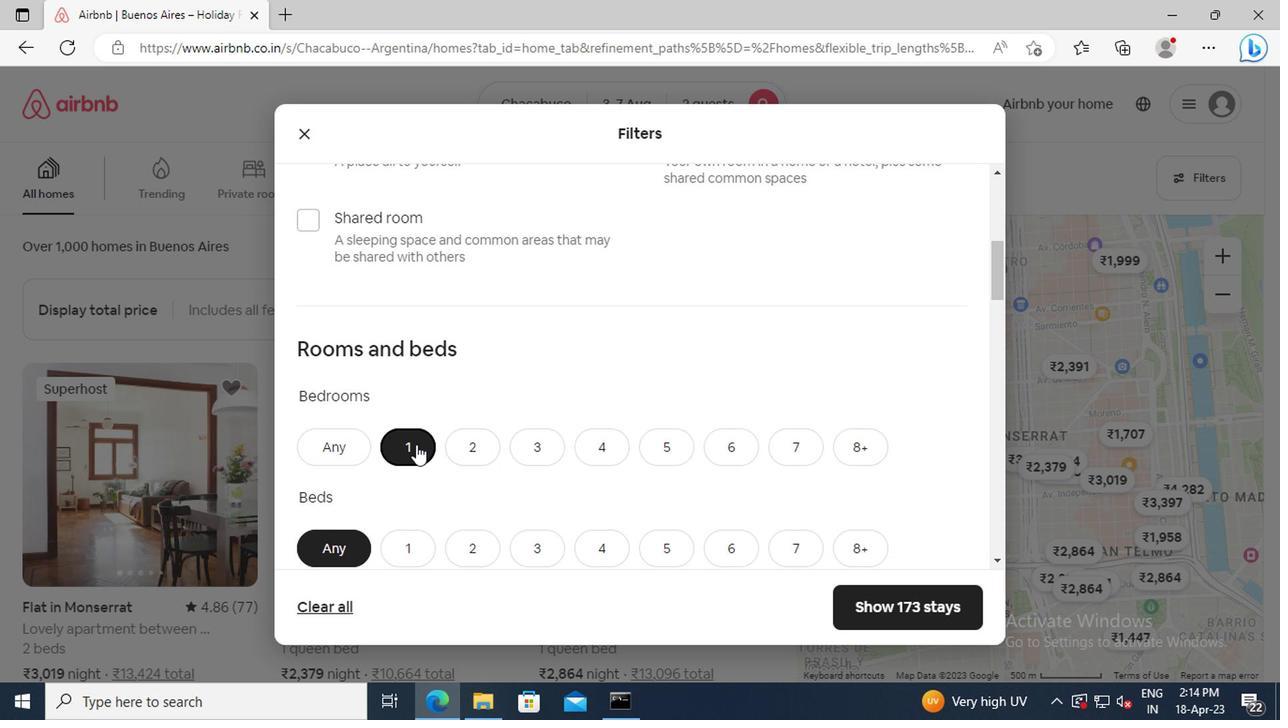 
Action: Mouse scrolled (414, 443) with delta (0, -1)
Screenshot: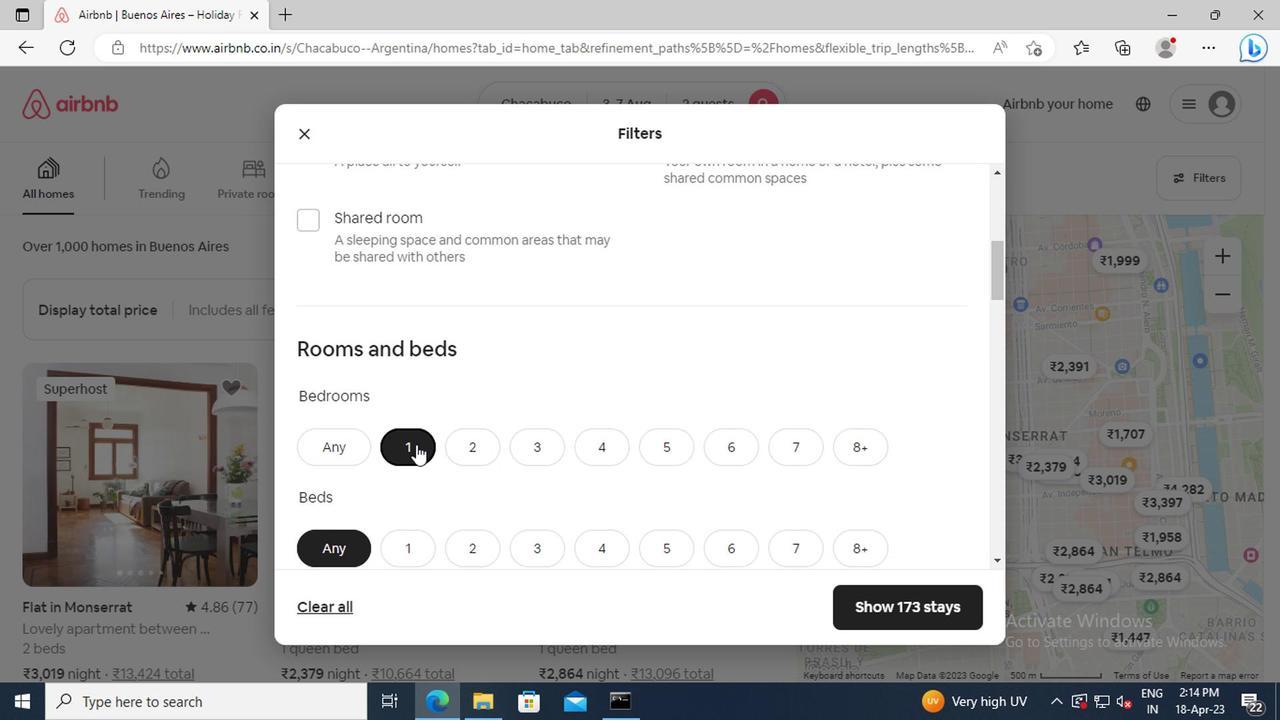 
Action: Mouse moved to (412, 434)
Screenshot: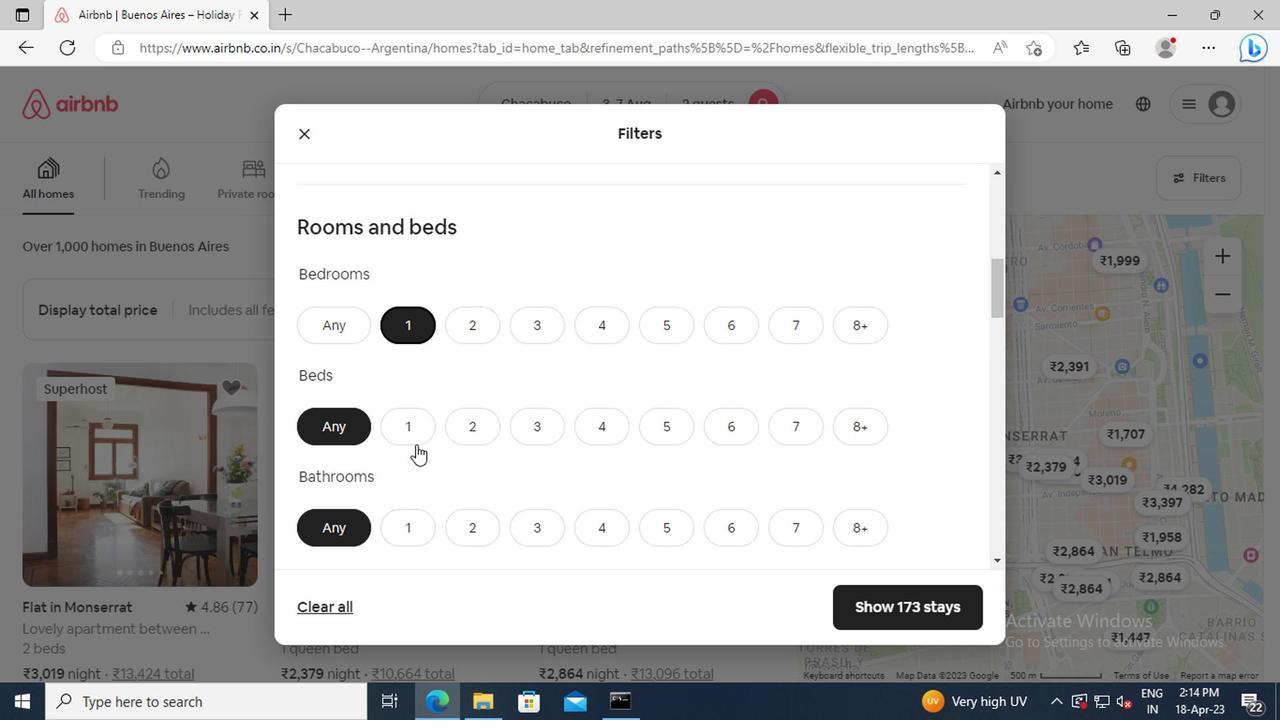 
Action: Mouse pressed left at (412, 434)
Screenshot: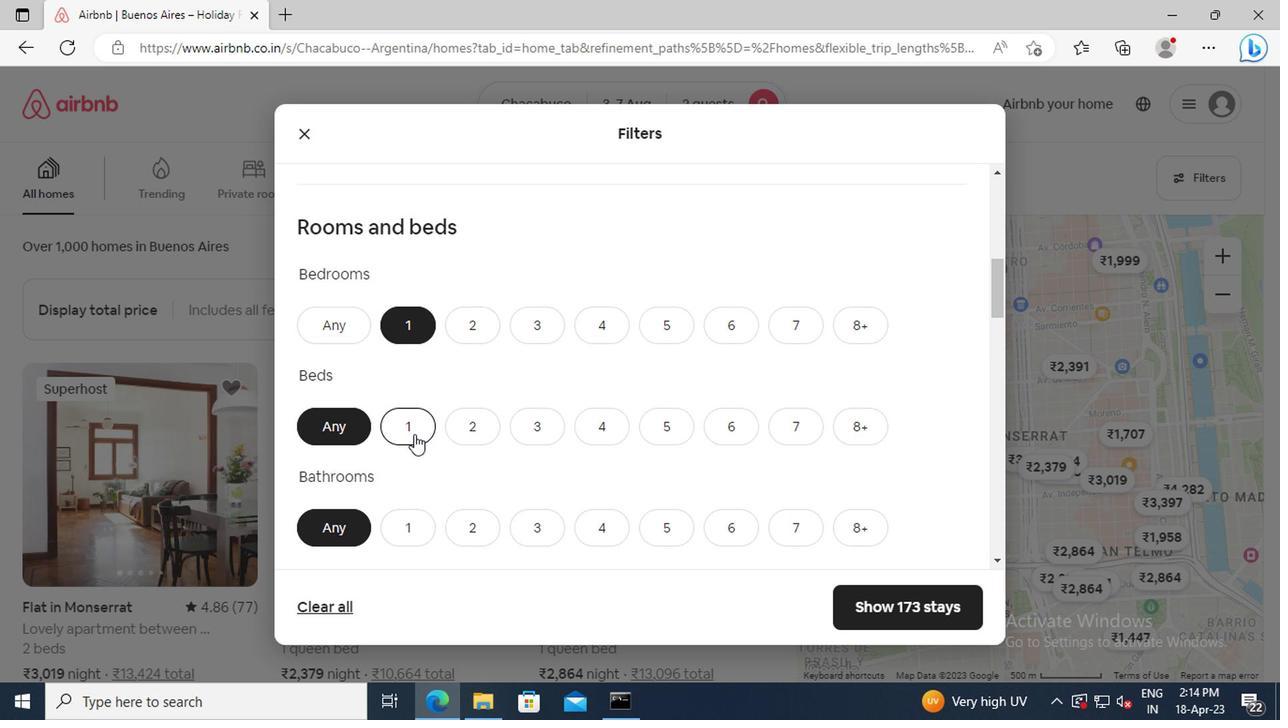 
Action: Mouse scrolled (412, 433) with delta (0, 0)
Screenshot: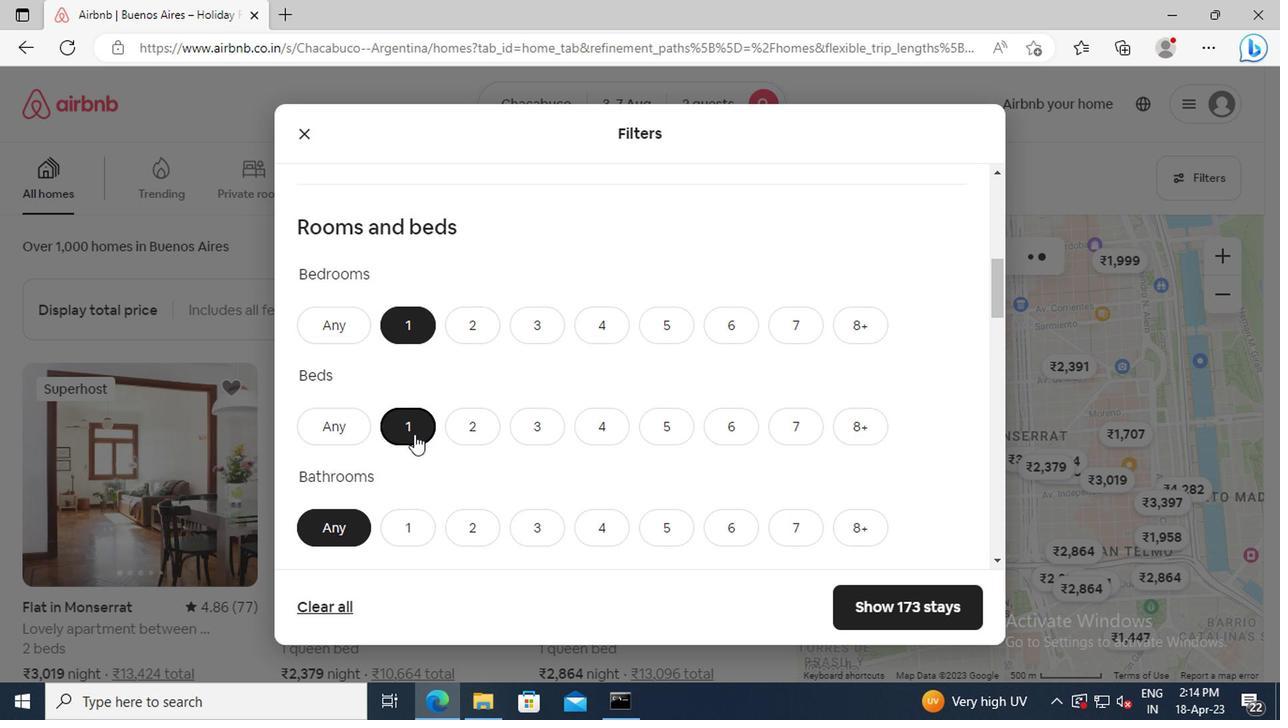 
Action: Mouse moved to (414, 461)
Screenshot: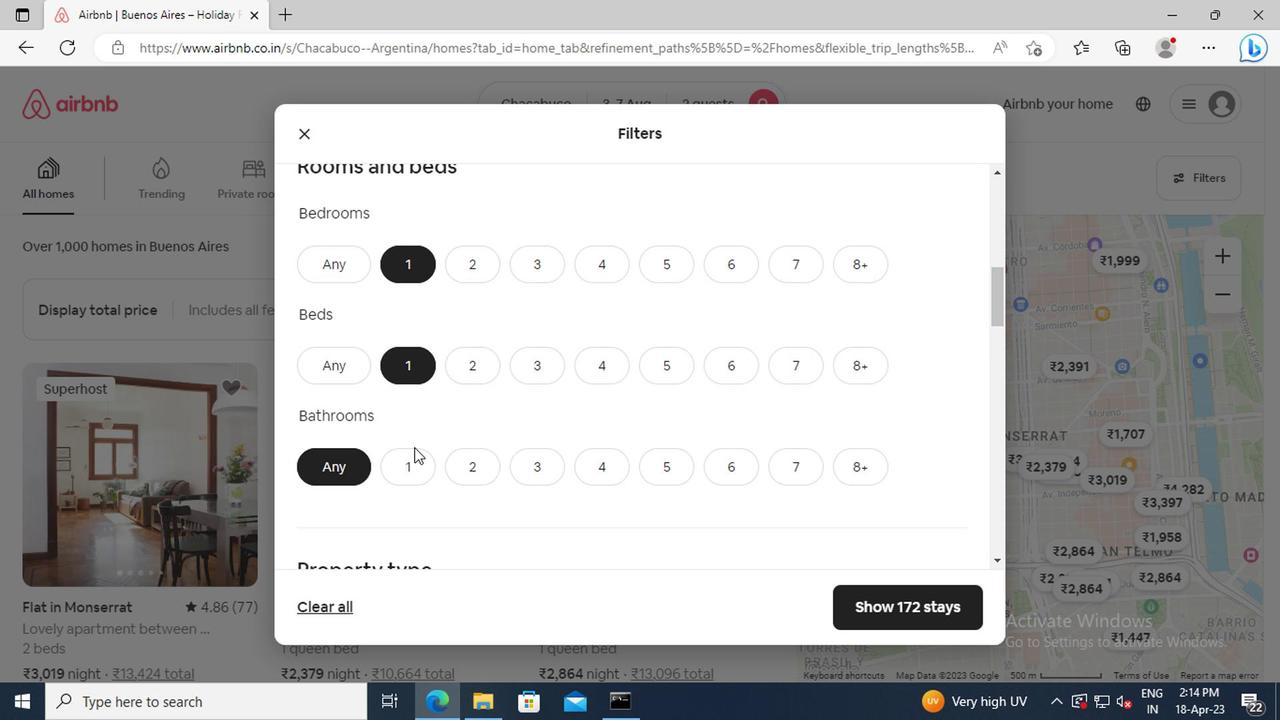 
Action: Mouse pressed left at (414, 461)
Screenshot: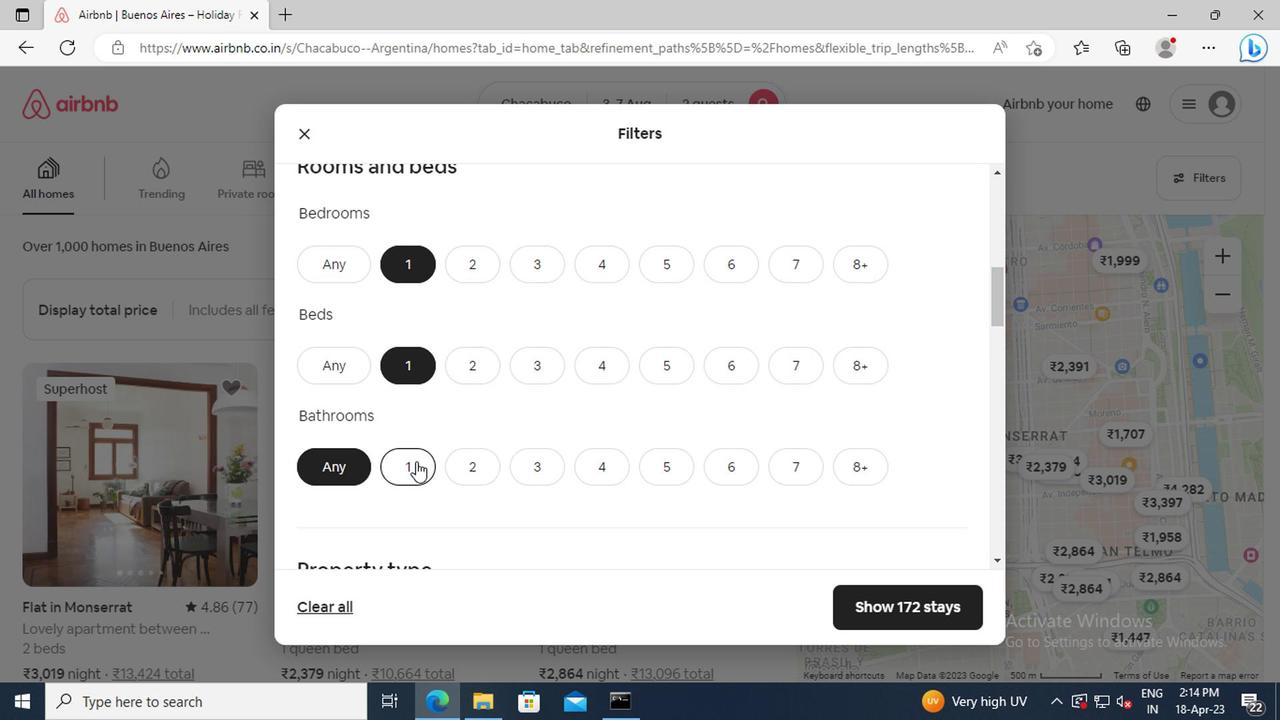 
Action: Mouse scrolled (414, 460) with delta (0, 0)
Screenshot: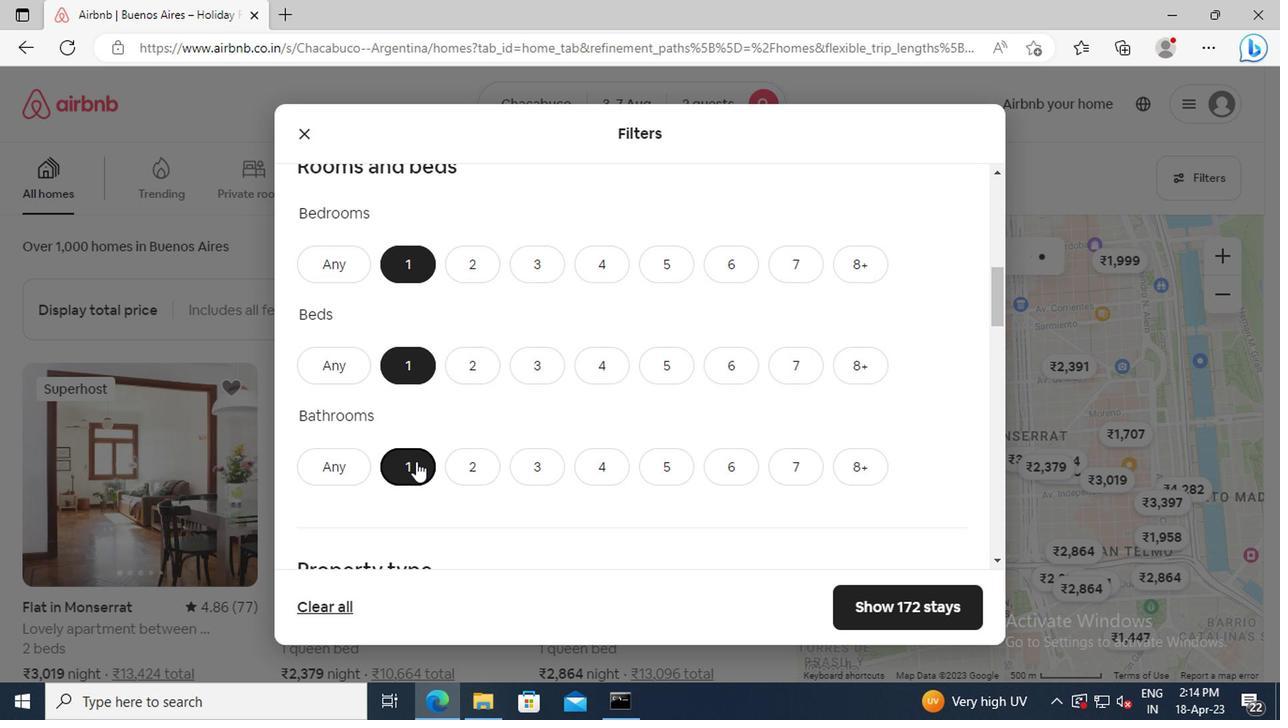
Action: Mouse scrolled (414, 460) with delta (0, 0)
Screenshot: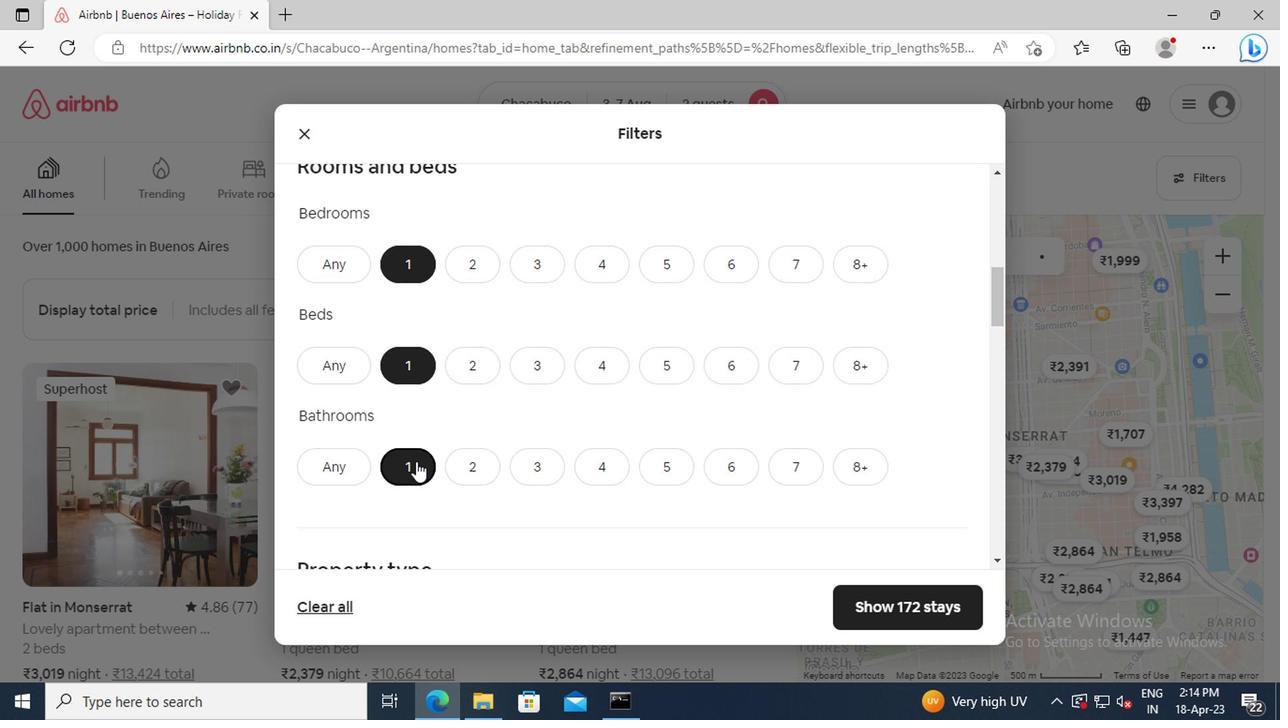 
Action: Mouse scrolled (414, 460) with delta (0, 0)
Screenshot: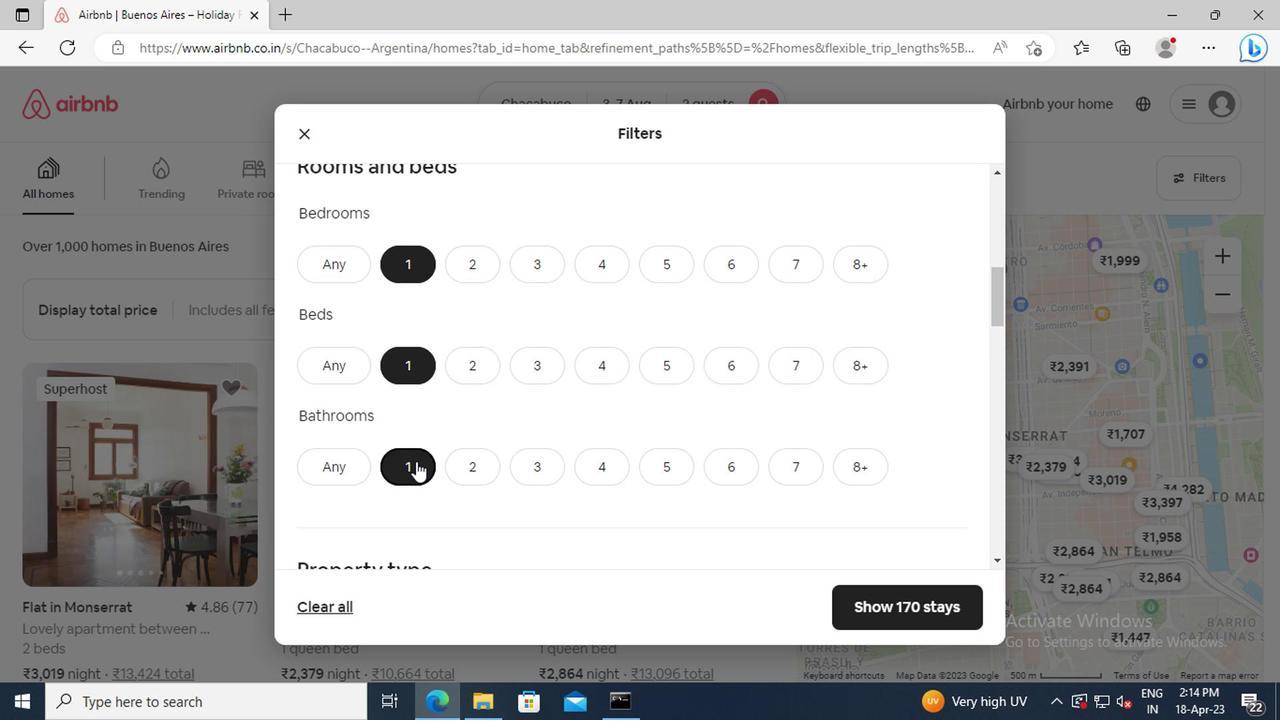 
Action: Mouse scrolled (414, 460) with delta (0, 0)
Screenshot: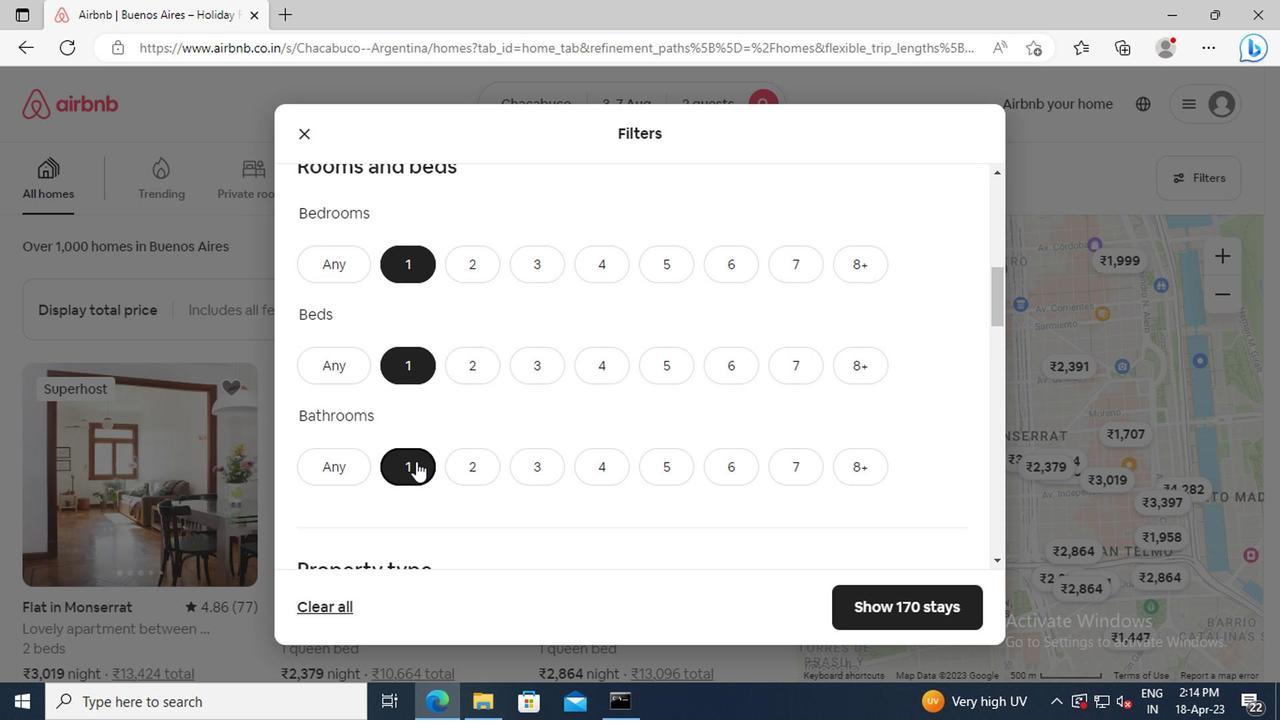 
Action: Mouse moved to (843, 452)
Screenshot: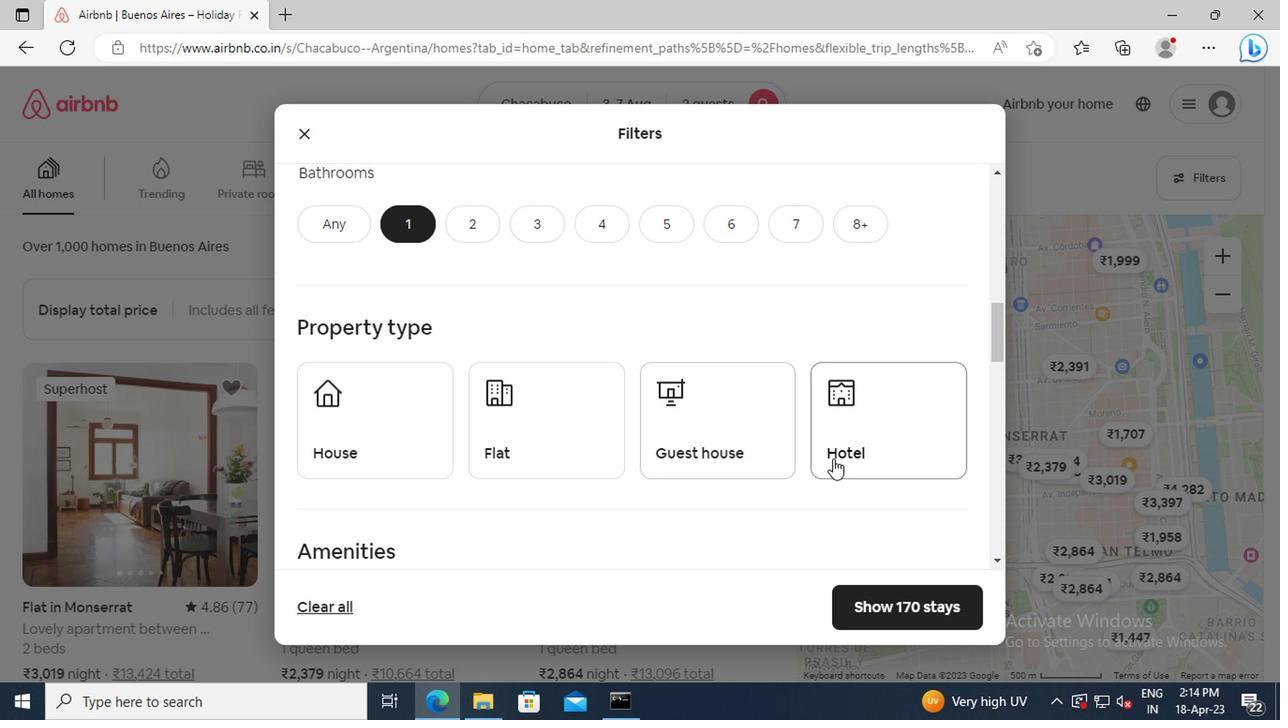 
Action: Mouse pressed left at (843, 452)
Screenshot: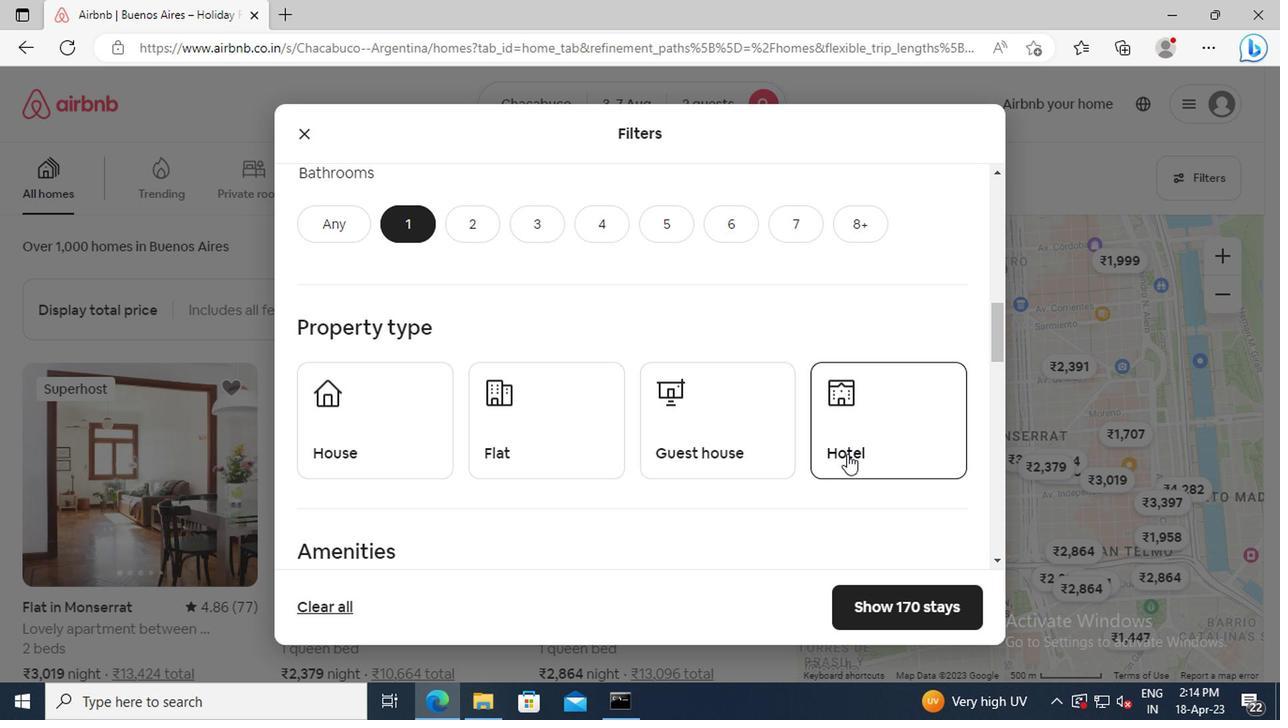 
Action: Mouse moved to (554, 435)
Screenshot: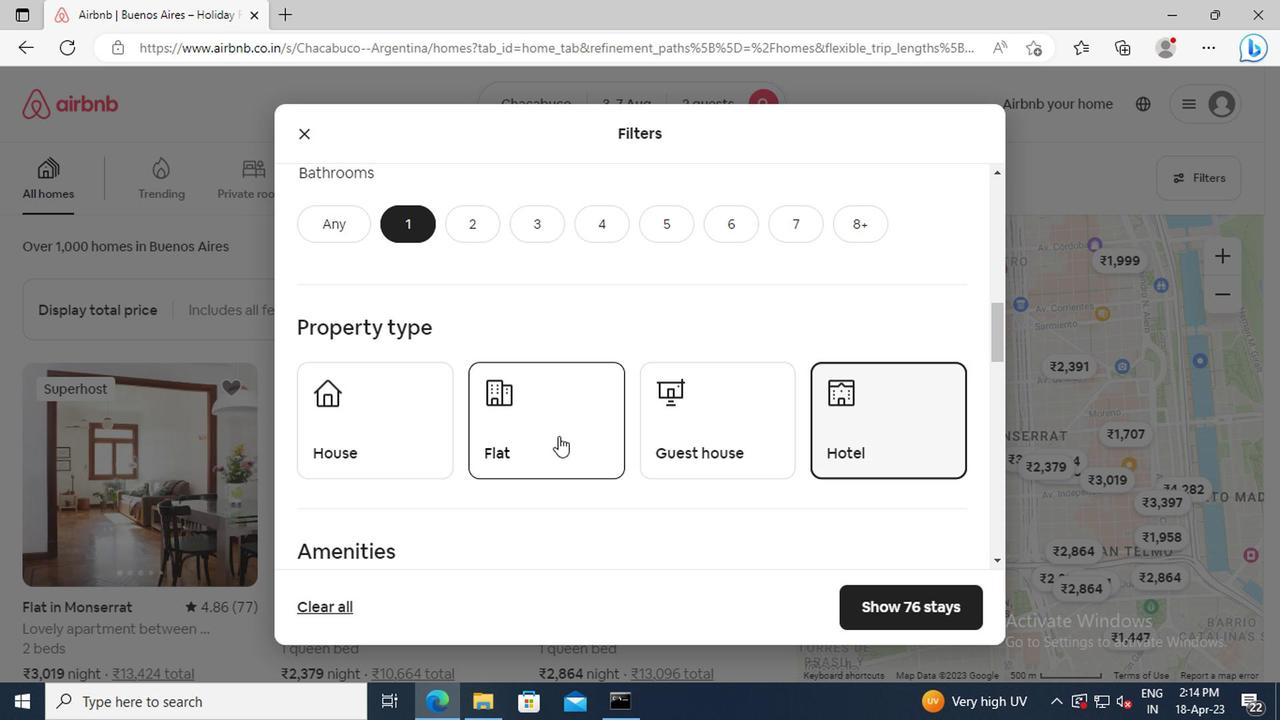 
Action: Mouse scrolled (554, 434) with delta (0, -1)
Screenshot: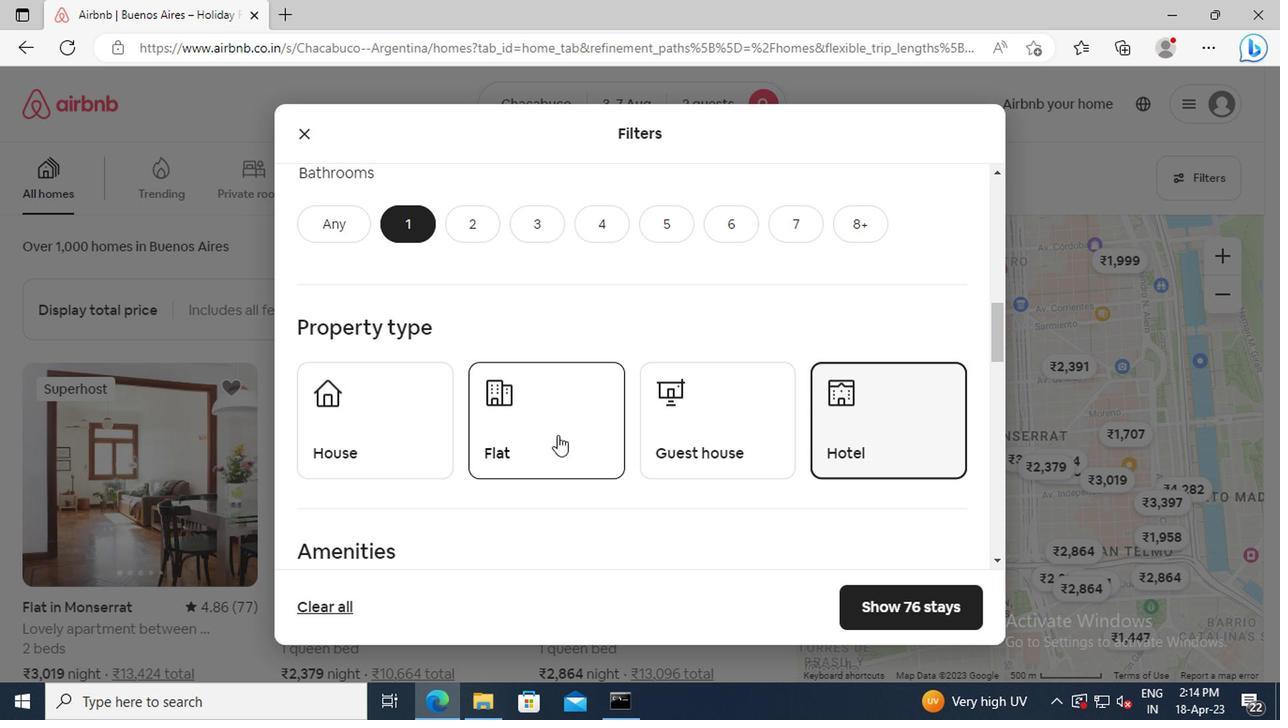 
Action: Mouse scrolled (554, 434) with delta (0, -1)
Screenshot: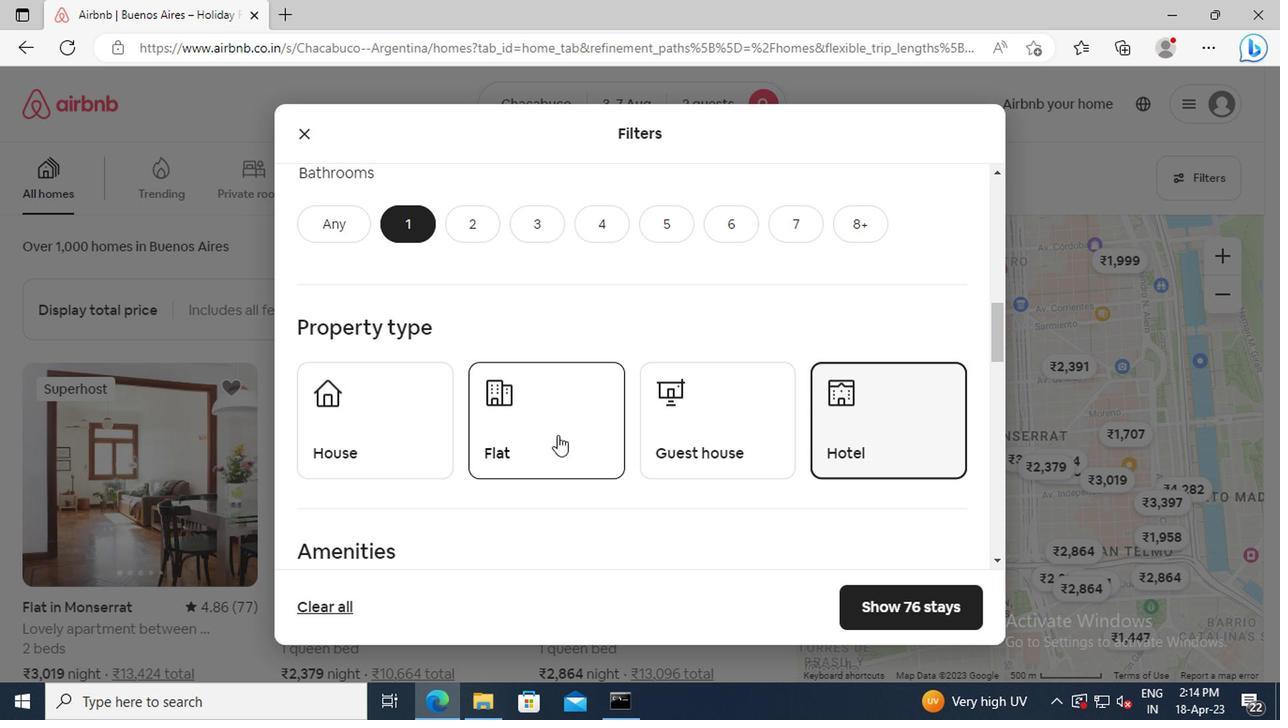 
Action: Mouse scrolled (554, 434) with delta (0, -1)
Screenshot: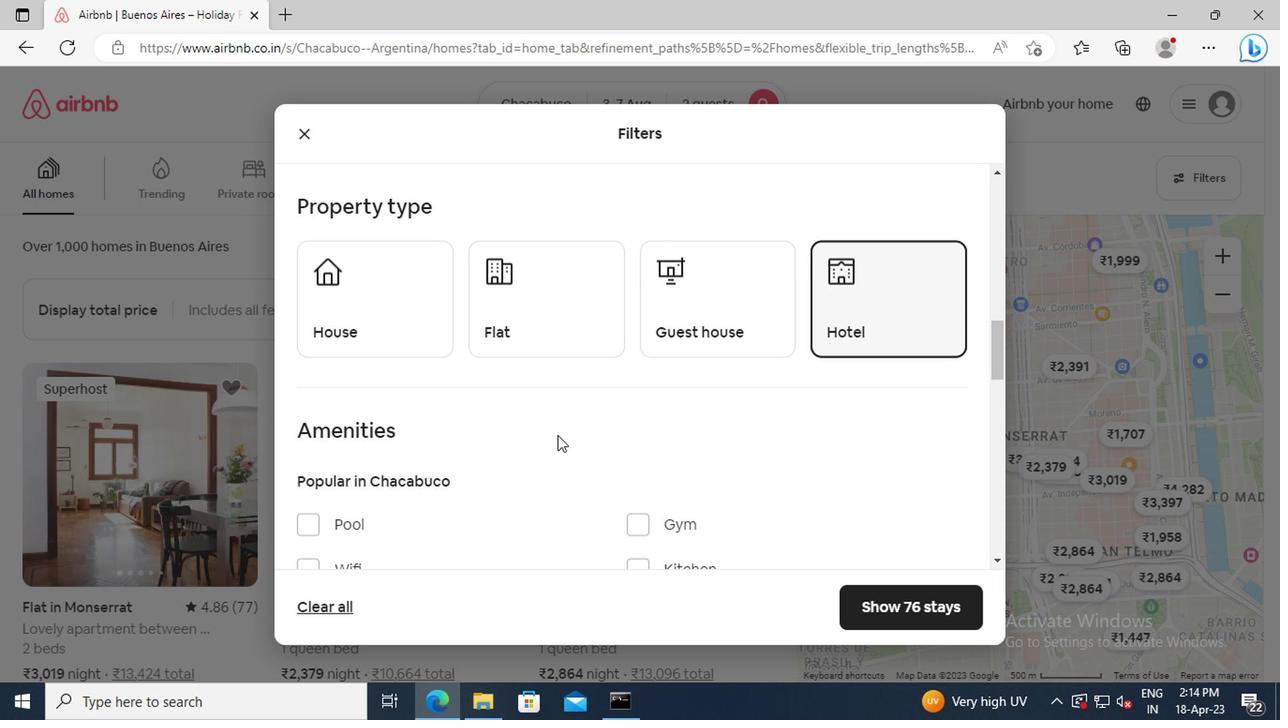 
Action: Mouse scrolled (554, 434) with delta (0, -1)
Screenshot: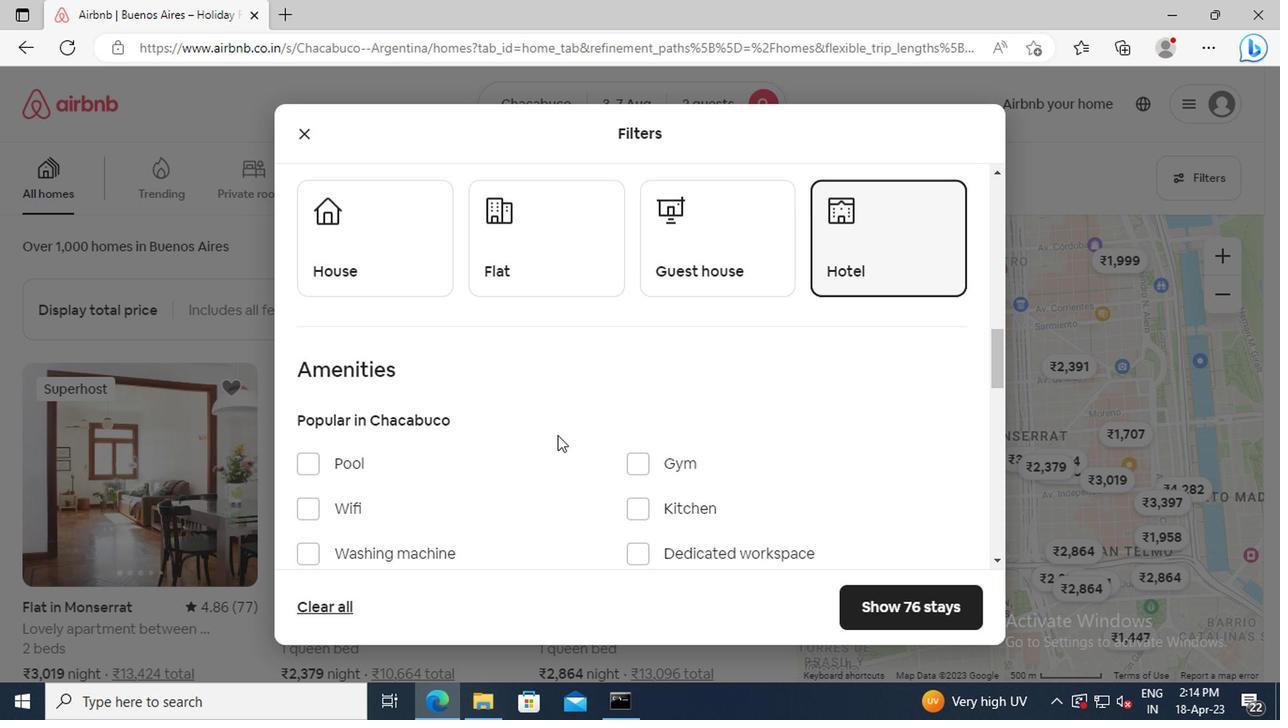 
Action: Mouse scrolled (554, 434) with delta (0, -1)
Screenshot: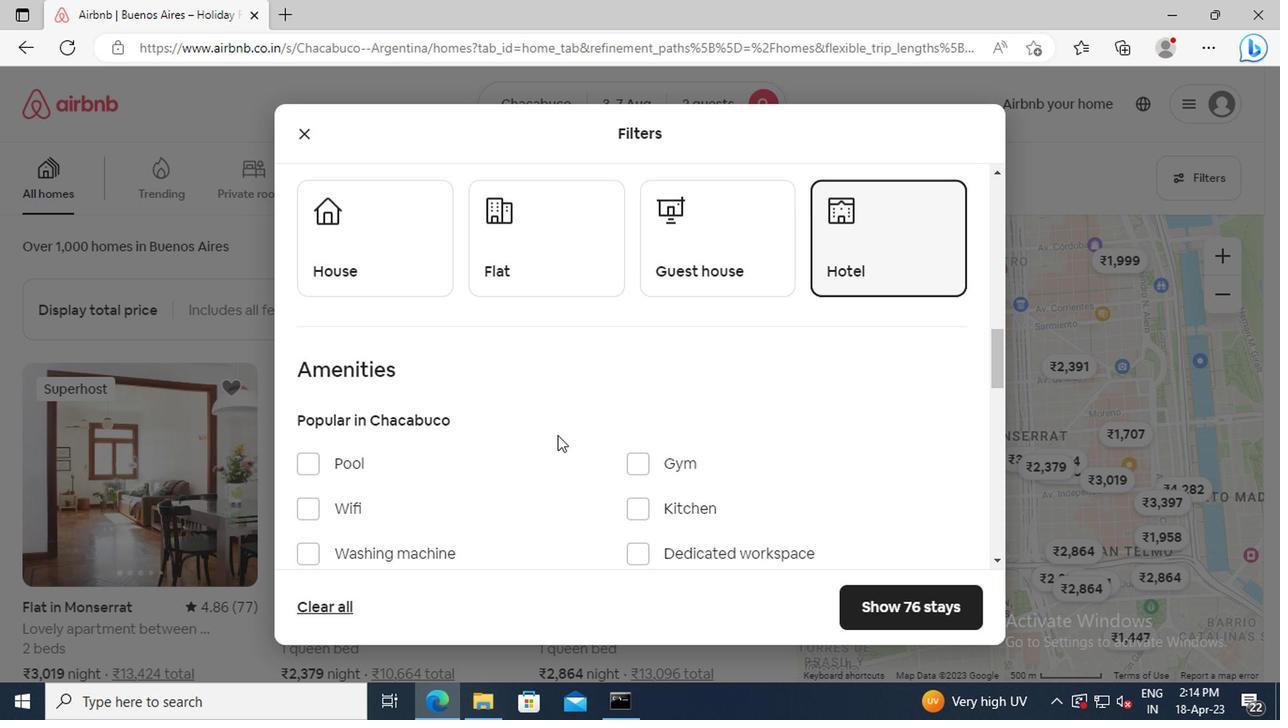 
Action: Mouse scrolled (554, 434) with delta (0, -1)
Screenshot: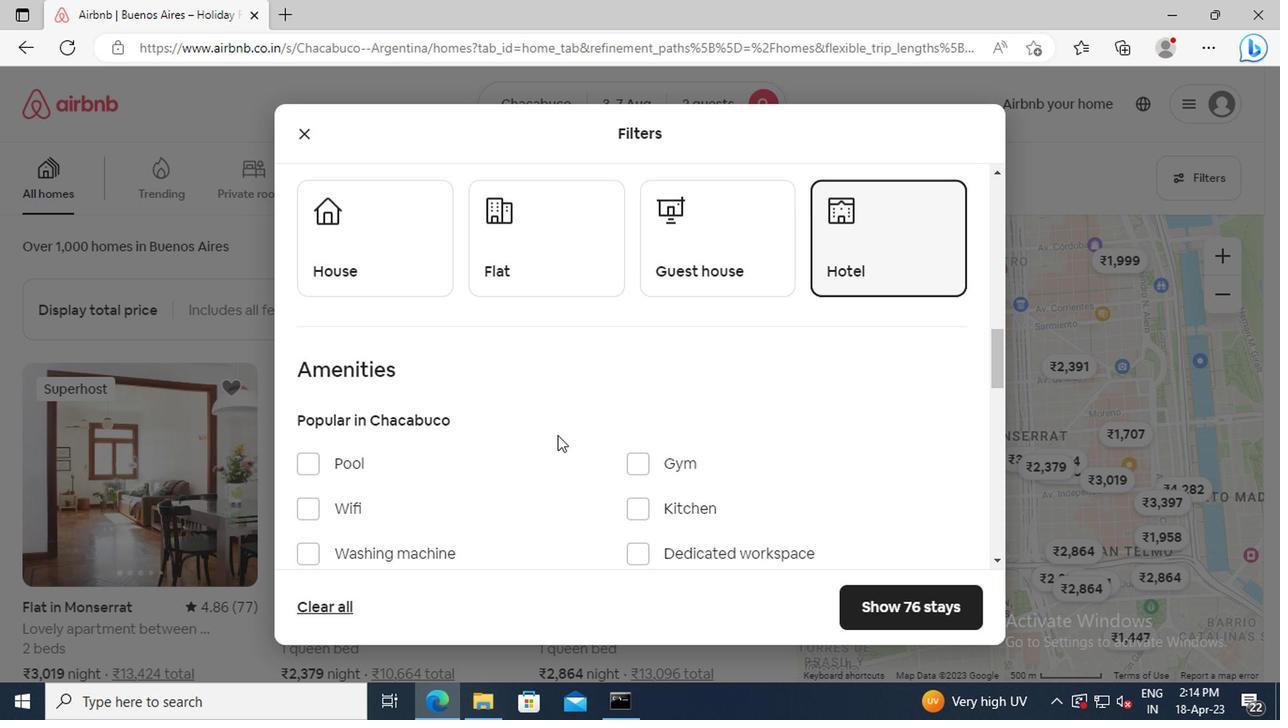 
Action: Mouse moved to (328, 415)
Screenshot: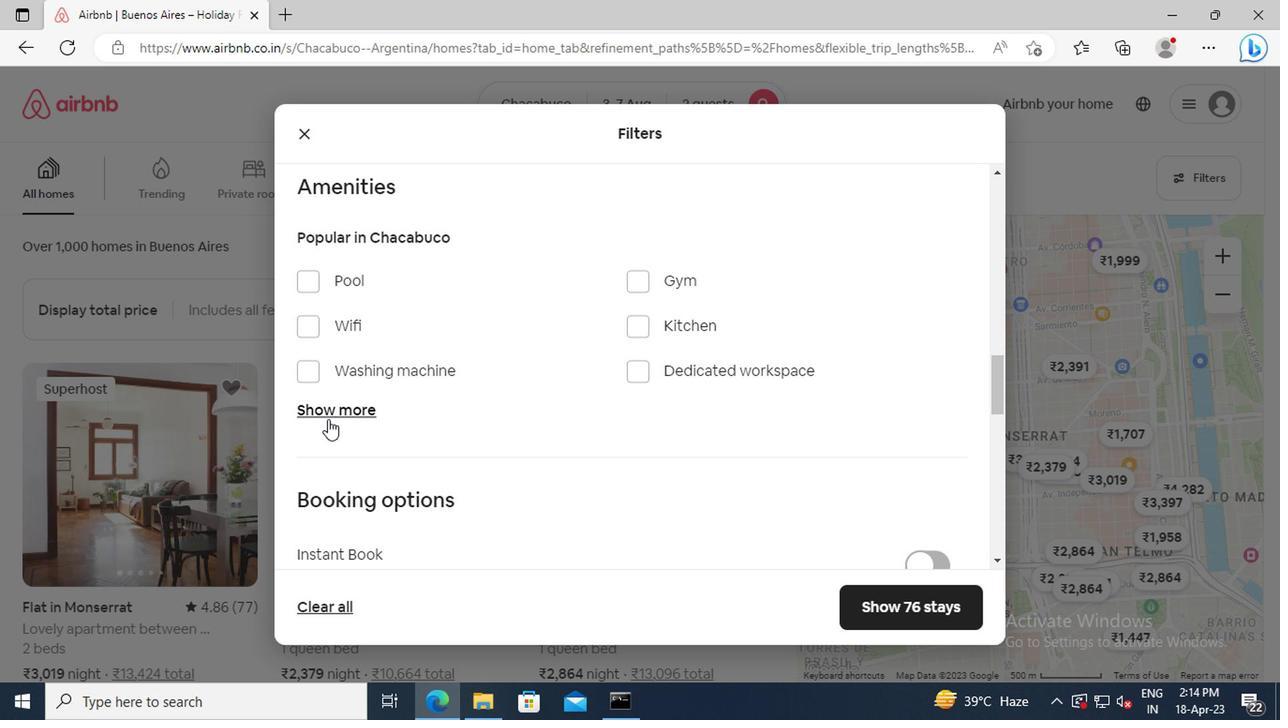 
Action: Mouse pressed left at (328, 415)
Screenshot: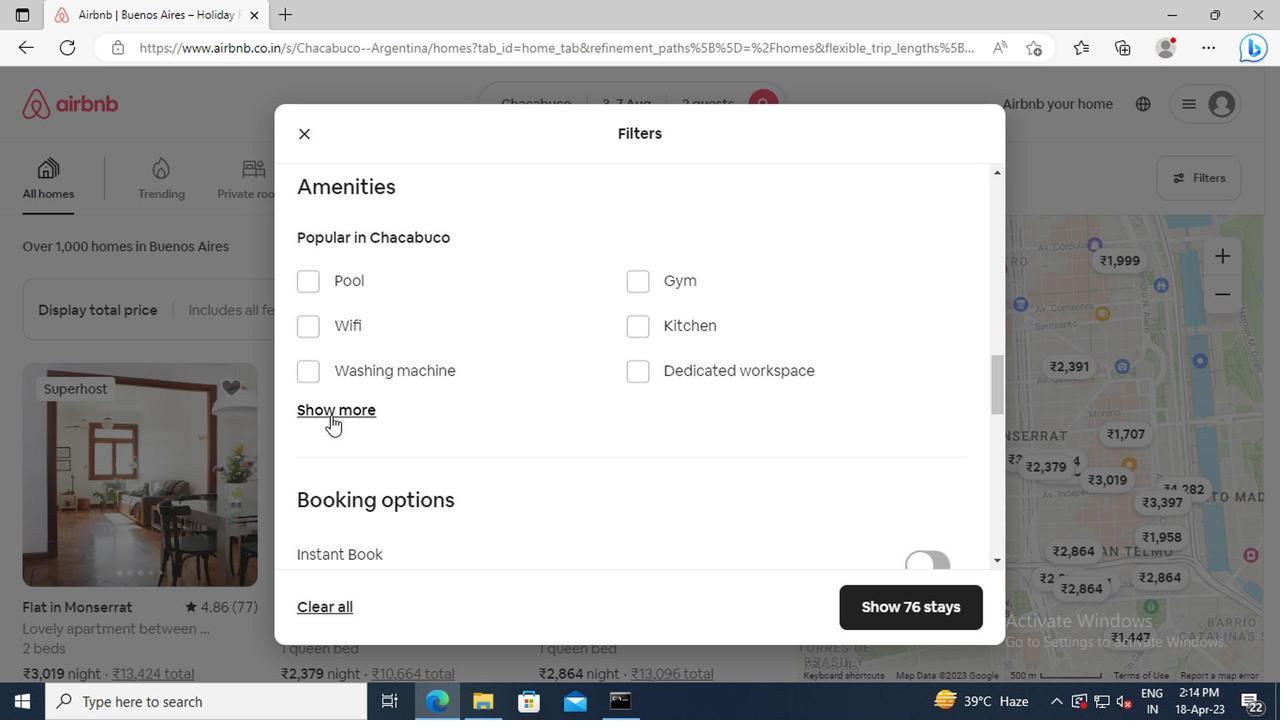 
Action: Mouse scrolled (328, 414) with delta (0, 0)
Screenshot: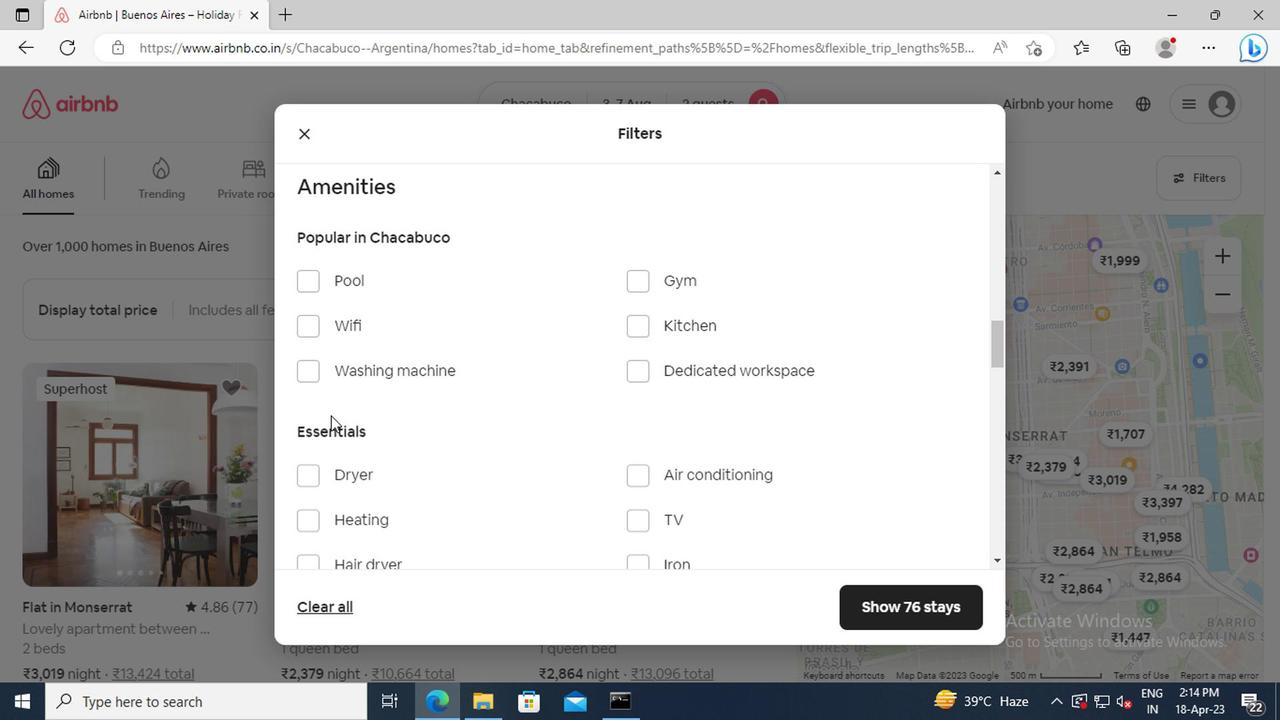 
Action: Mouse moved to (310, 457)
Screenshot: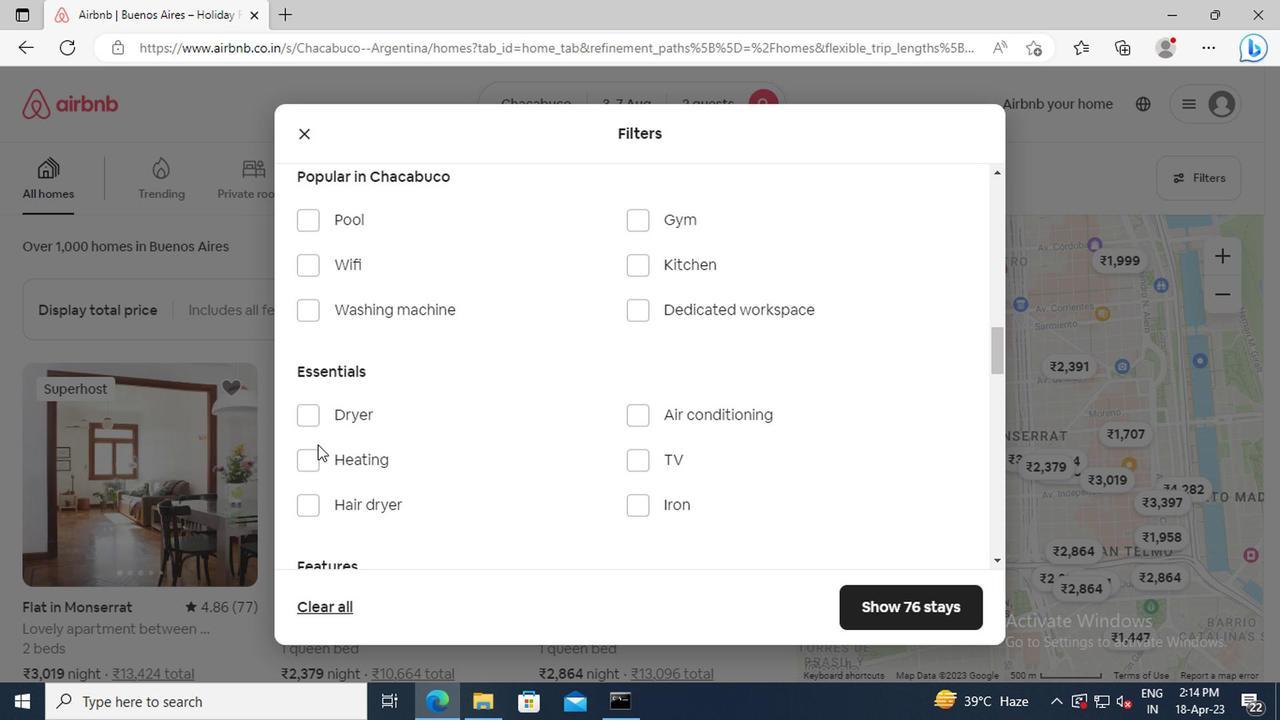 
Action: Mouse pressed left at (310, 457)
Screenshot: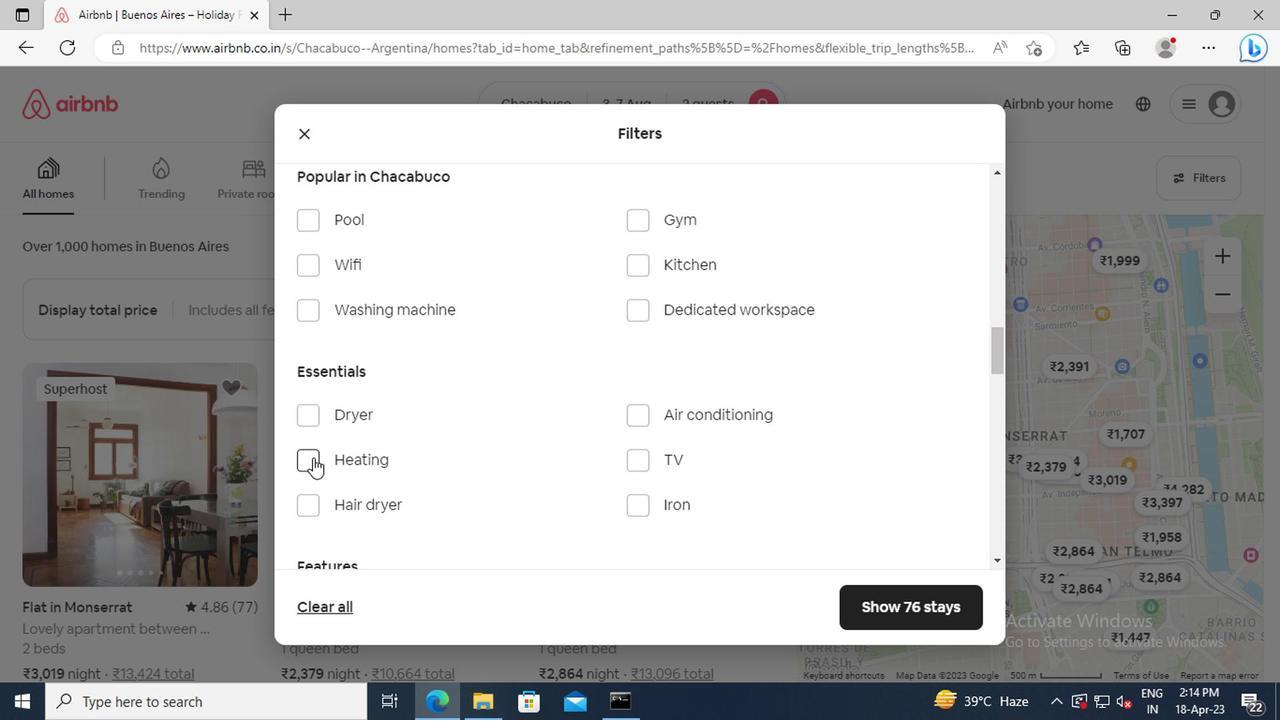 
Action: Mouse moved to (456, 446)
Screenshot: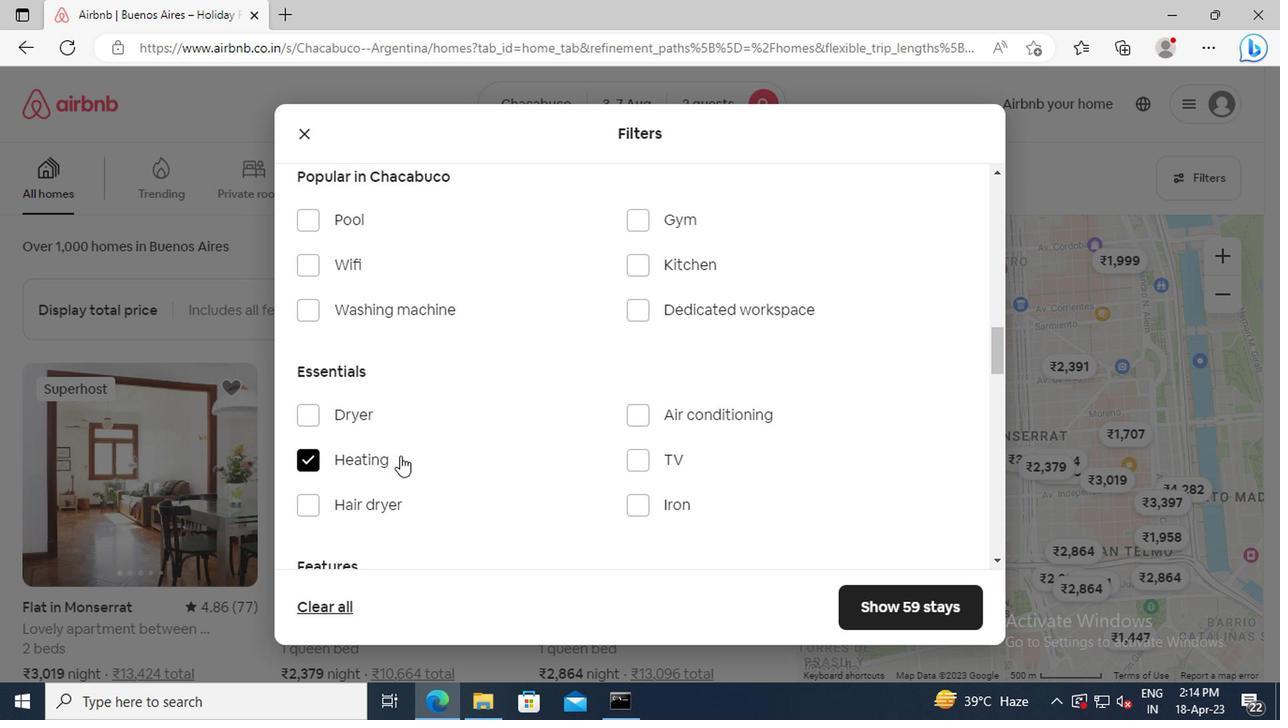 
Action: Mouse scrolled (456, 445) with delta (0, -1)
Screenshot: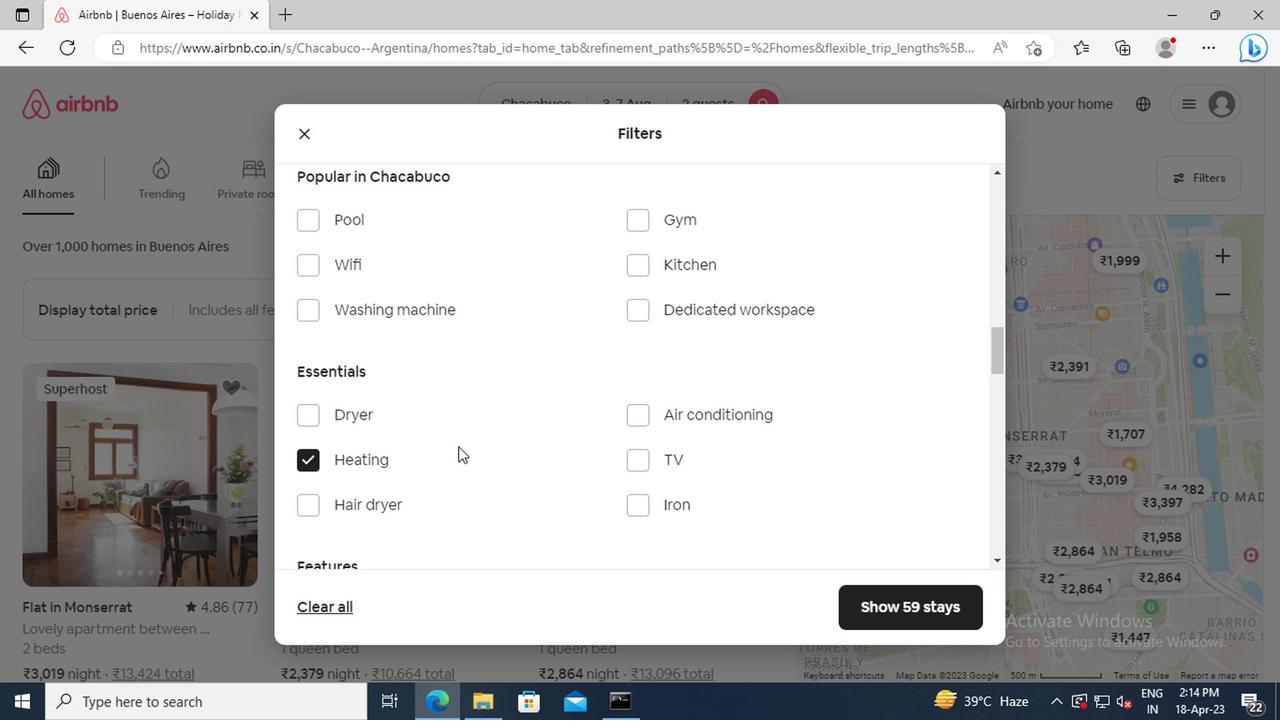 
Action: Mouse scrolled (456, 445) with delta (0, -1)
Screenshot: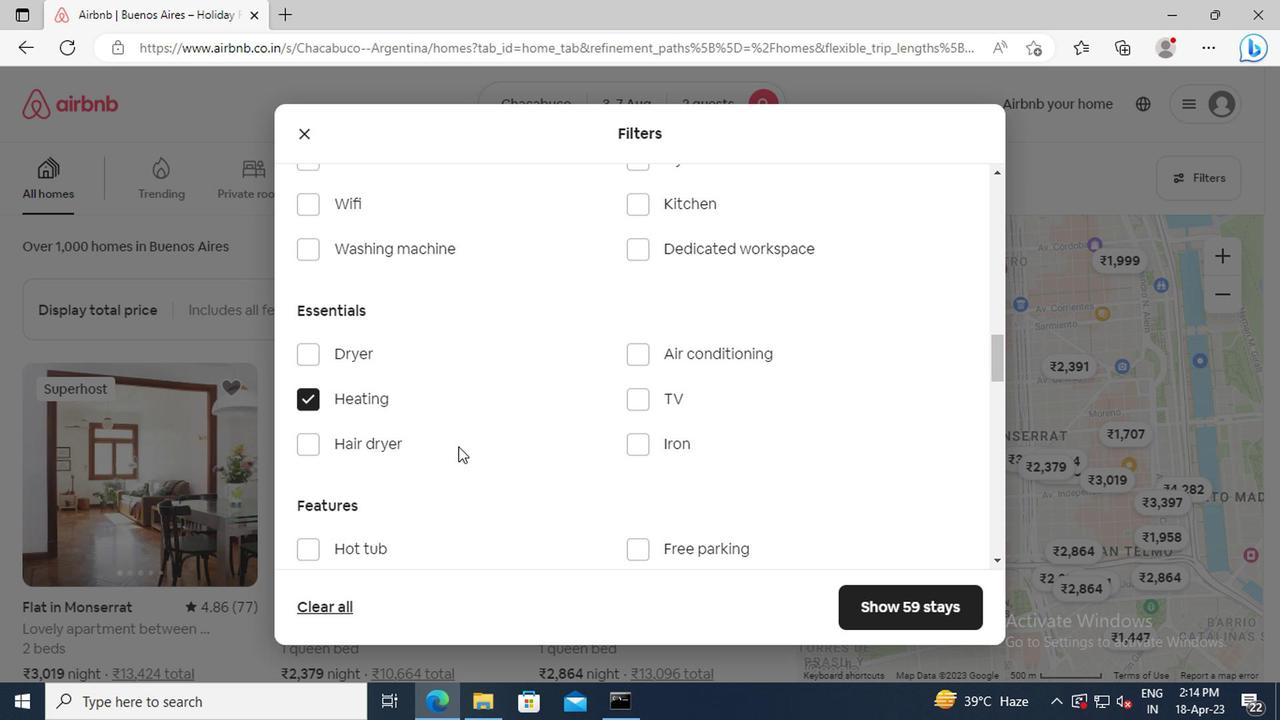 
Action: Mouse scrolled (456, 445) with delta (0, -1)
Screenshot: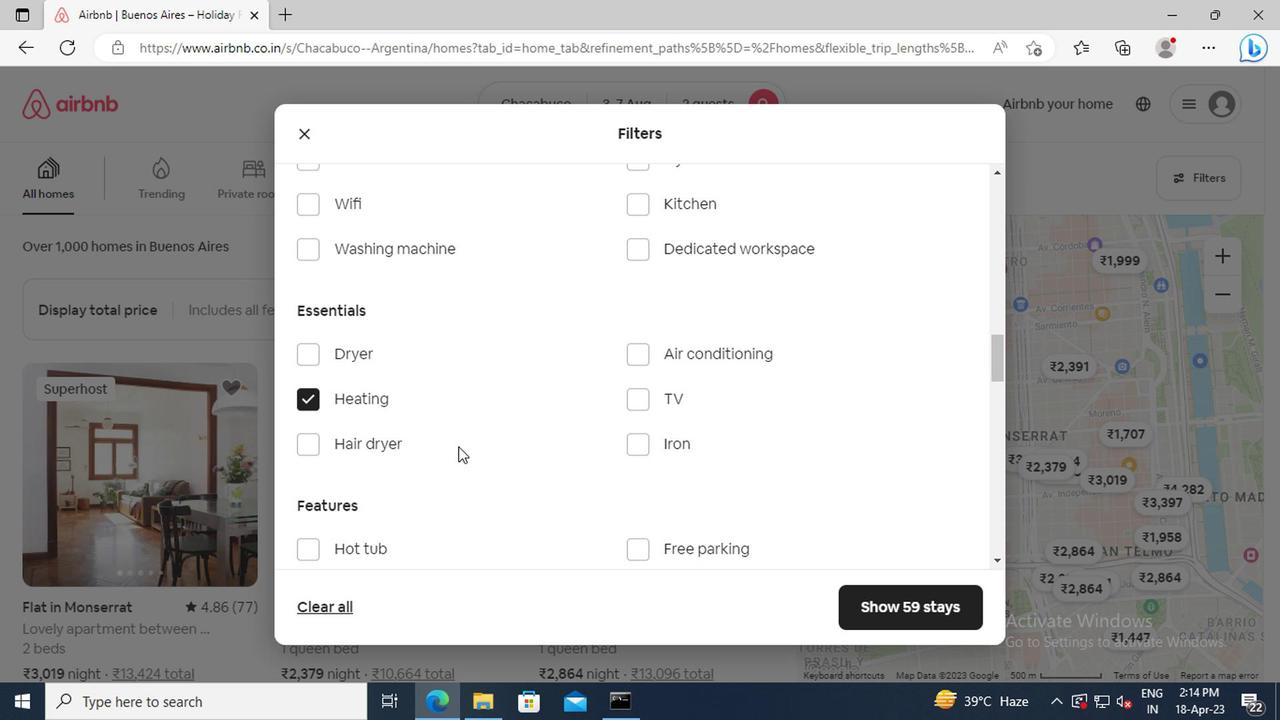 
Action: Mouse scrolled (456, 445) with delta (0, -1)
Screenshot: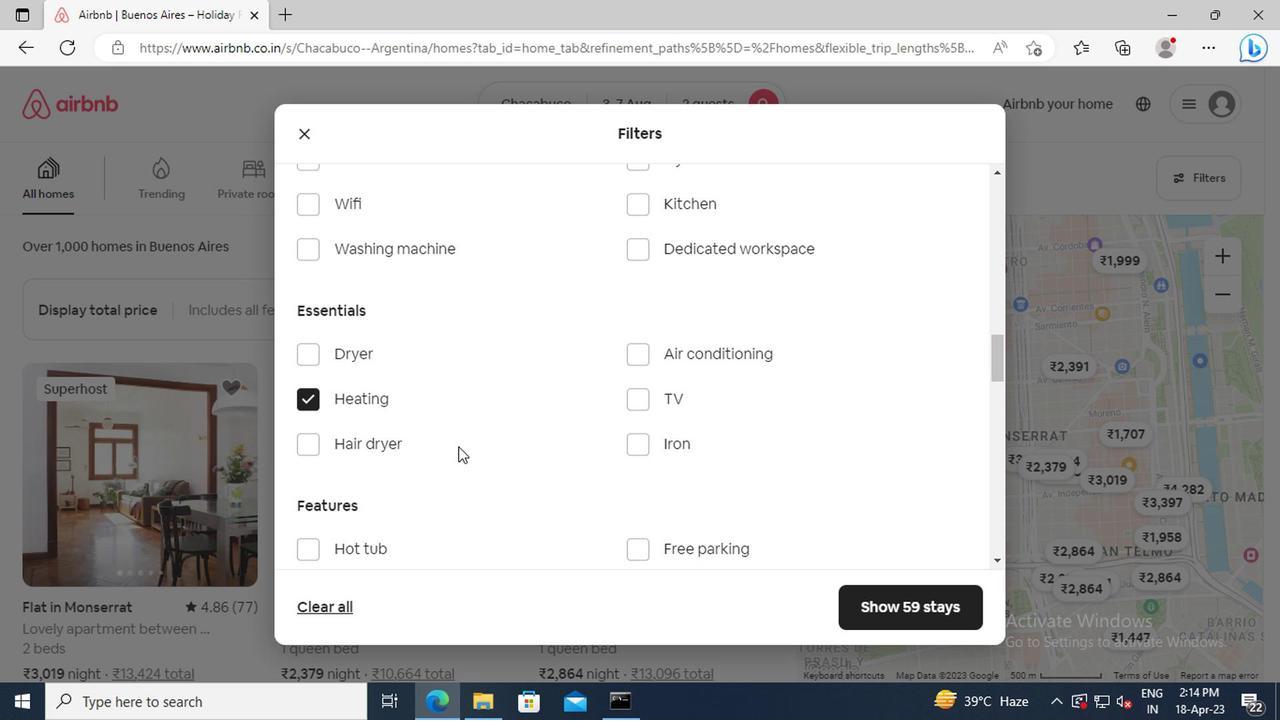 
Action: Mouse scrolled (456, 445) with delta (0, -1)
Screenshot: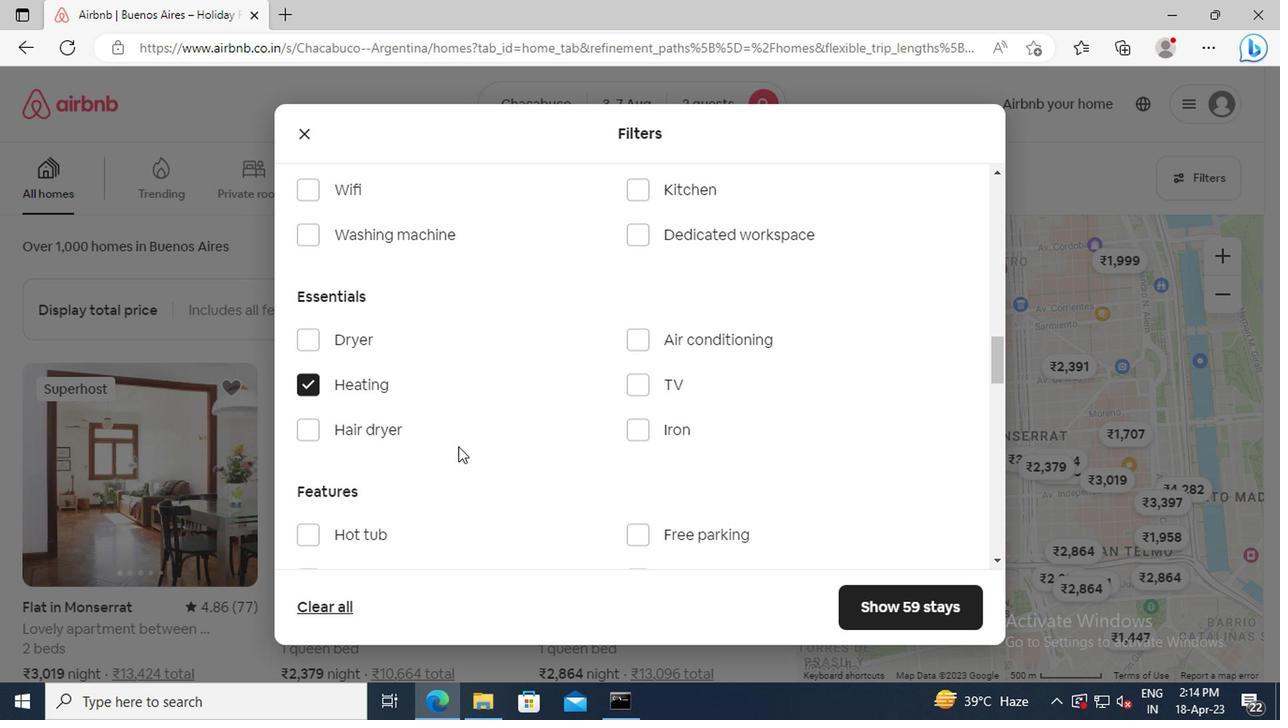 
Action: Mouse scrolled (456, 445) with delta (0, -1)
Screenshot: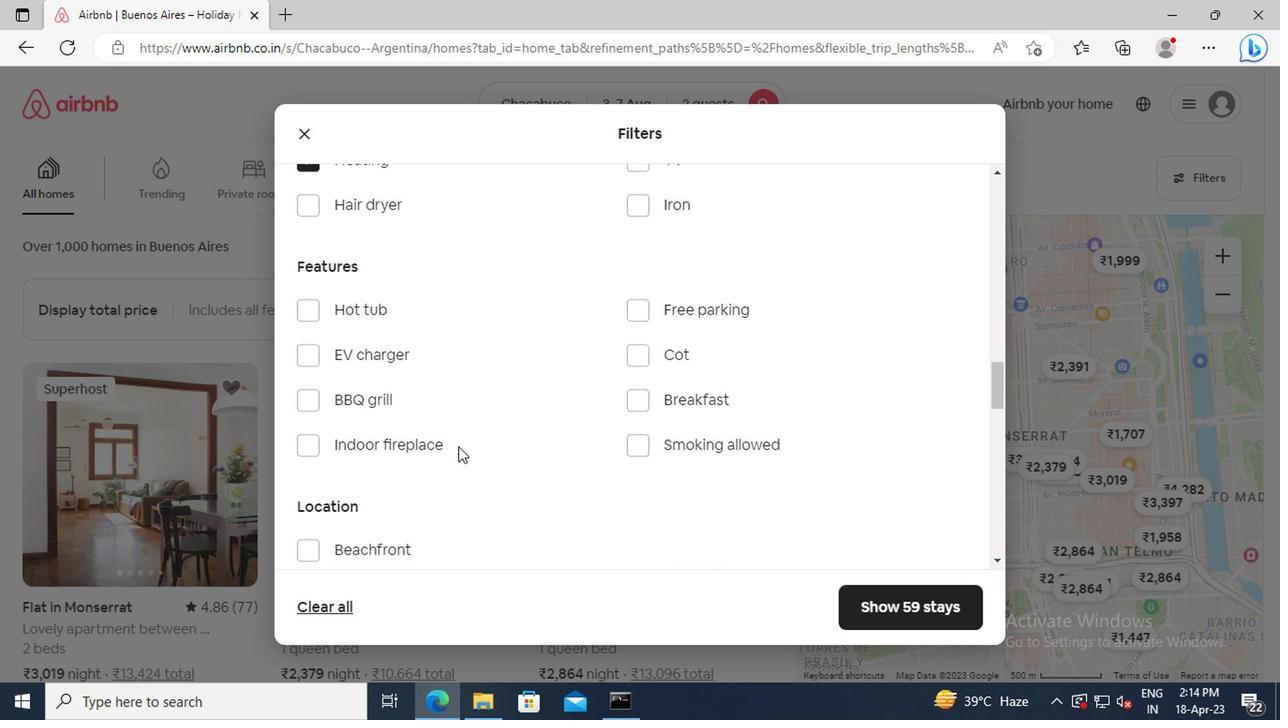 
Action: Mouse scrolled (456, 445) with delta (0, -1)
Screenshot: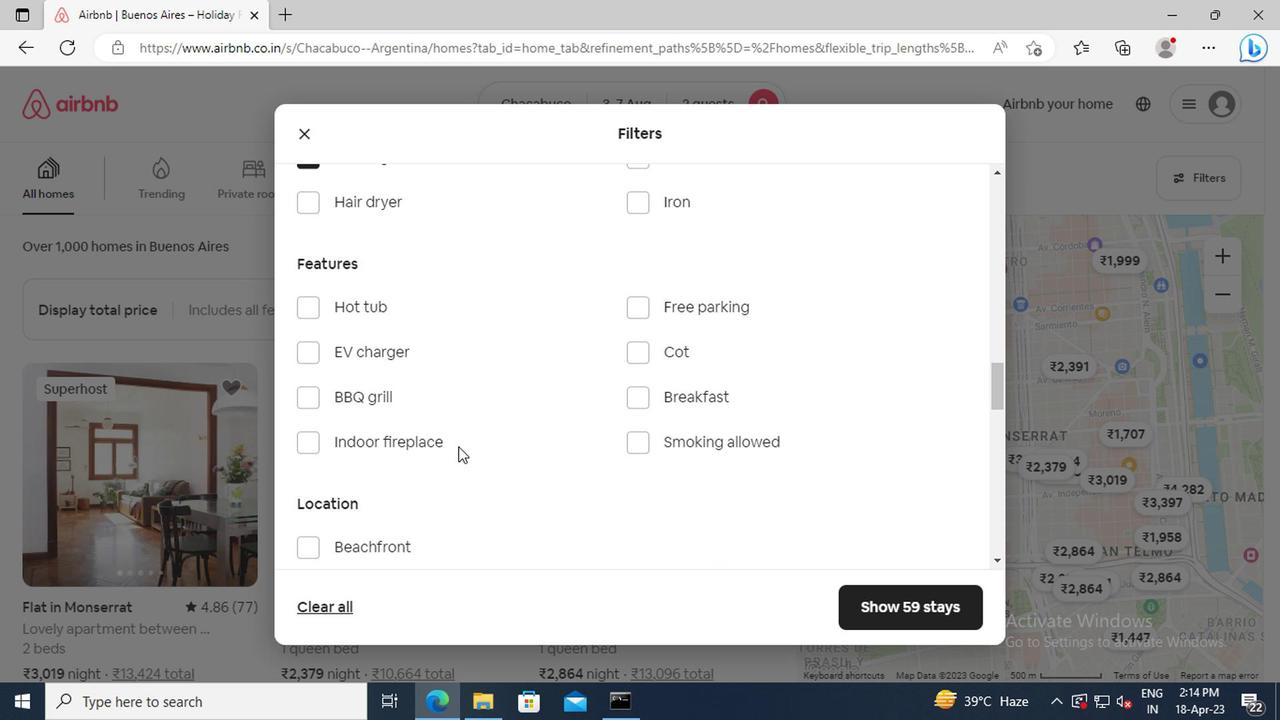 
Action: Mouse scrolled (456, 445) with delta (0, -1)
Screenshot: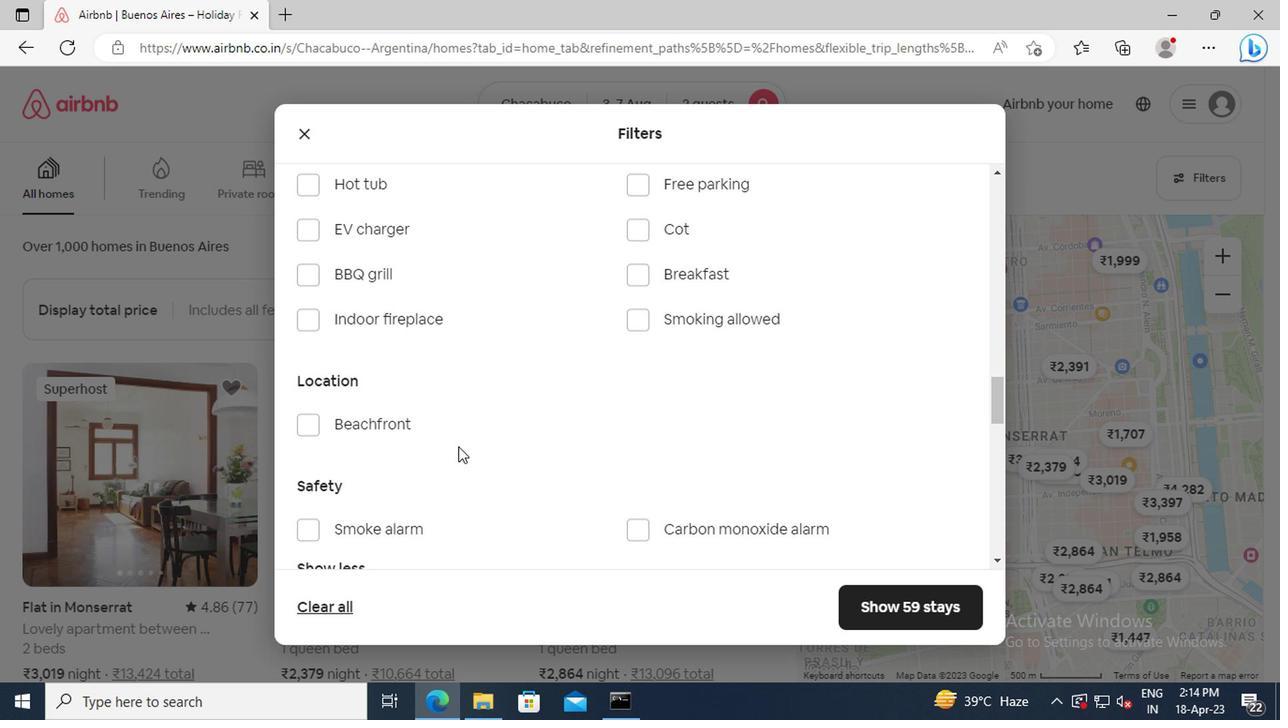 
Action: Mouse scrolled (456, 445) with delta (0, -1)
Screenshot: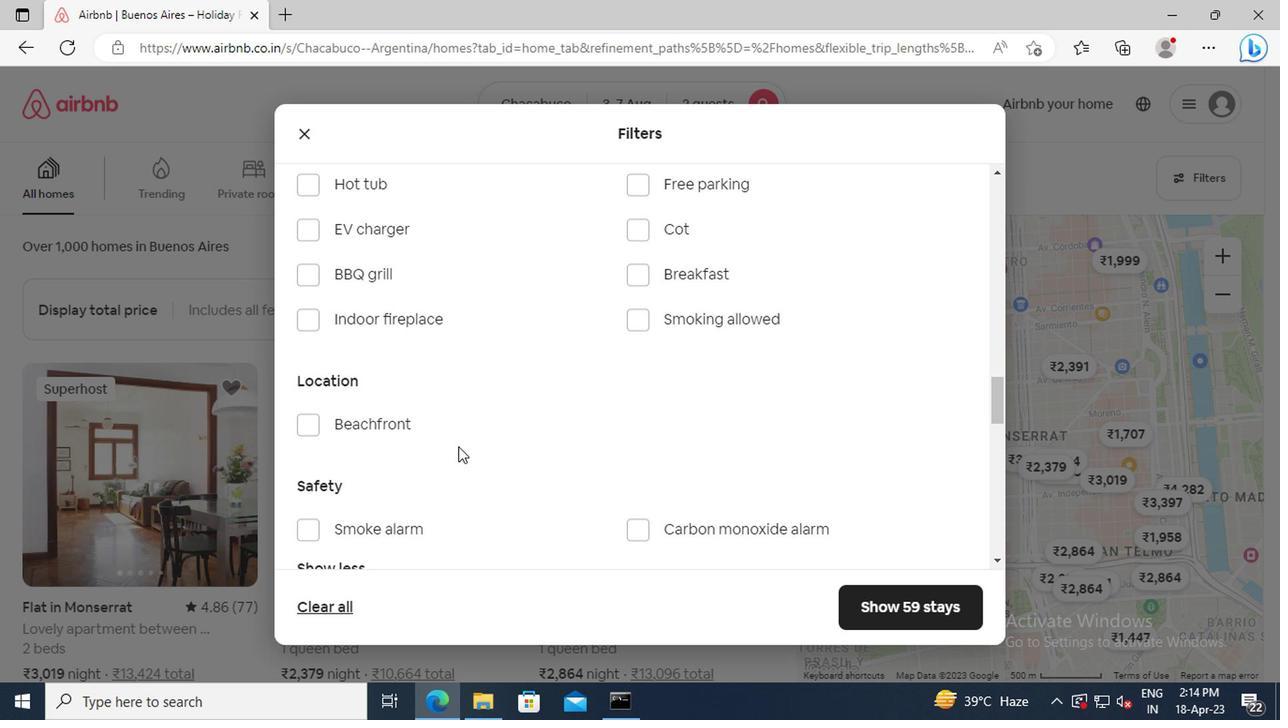 
Action: Mouse scrolled (456, 445) with delta (0, -1)
Screenshot: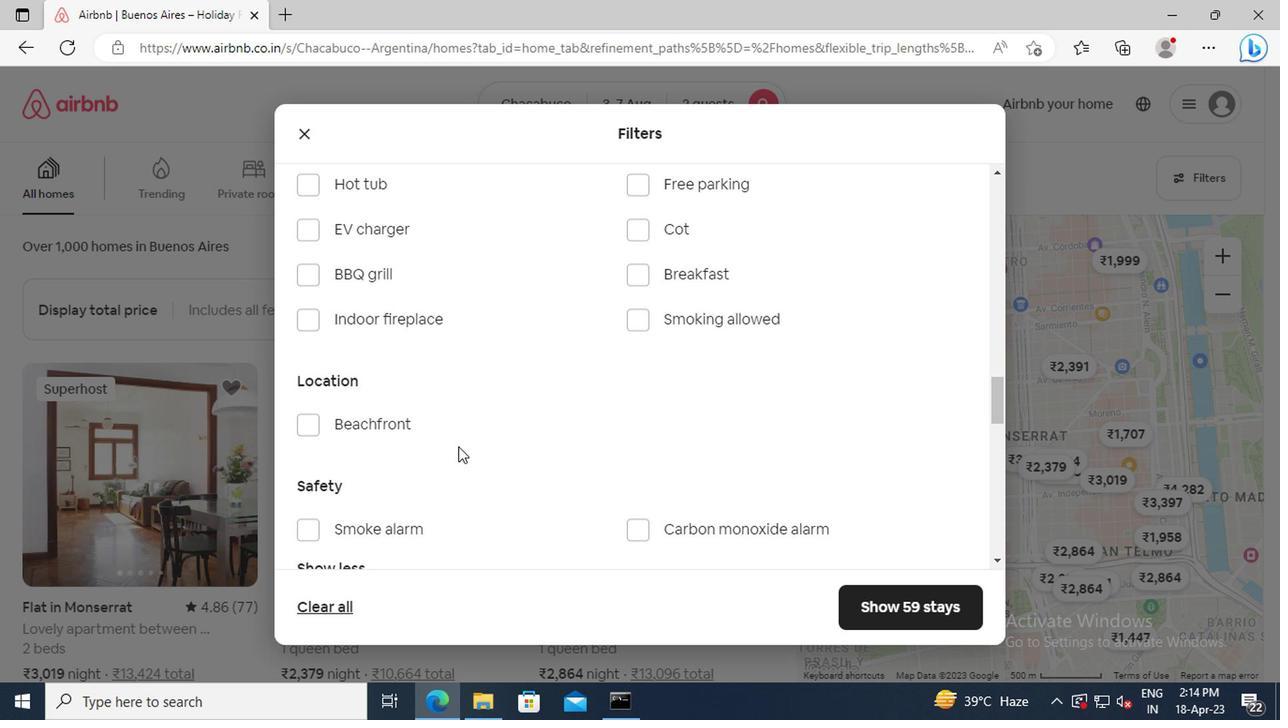 
Action: Mouse scrolled (456, 445) with delta (0, -1)
Screenshot: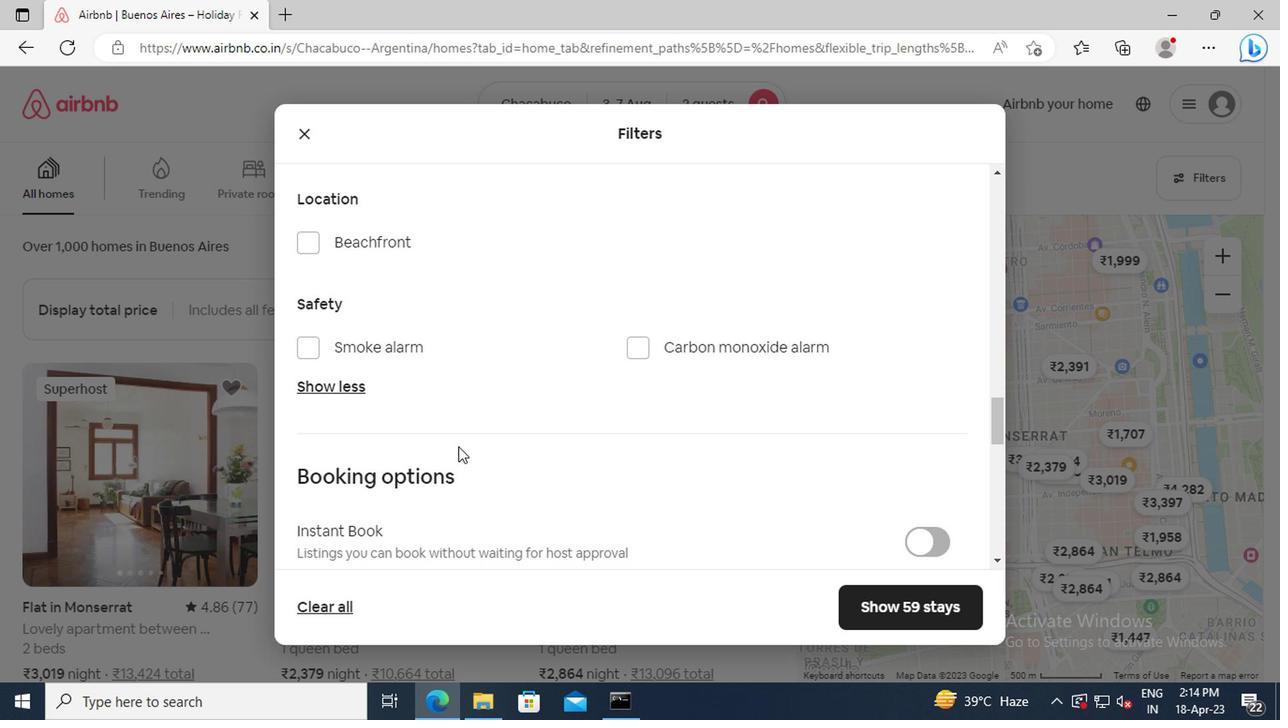 
Action: Mouse scrolled (456, 445) with delta (0, -1)
Screenshot: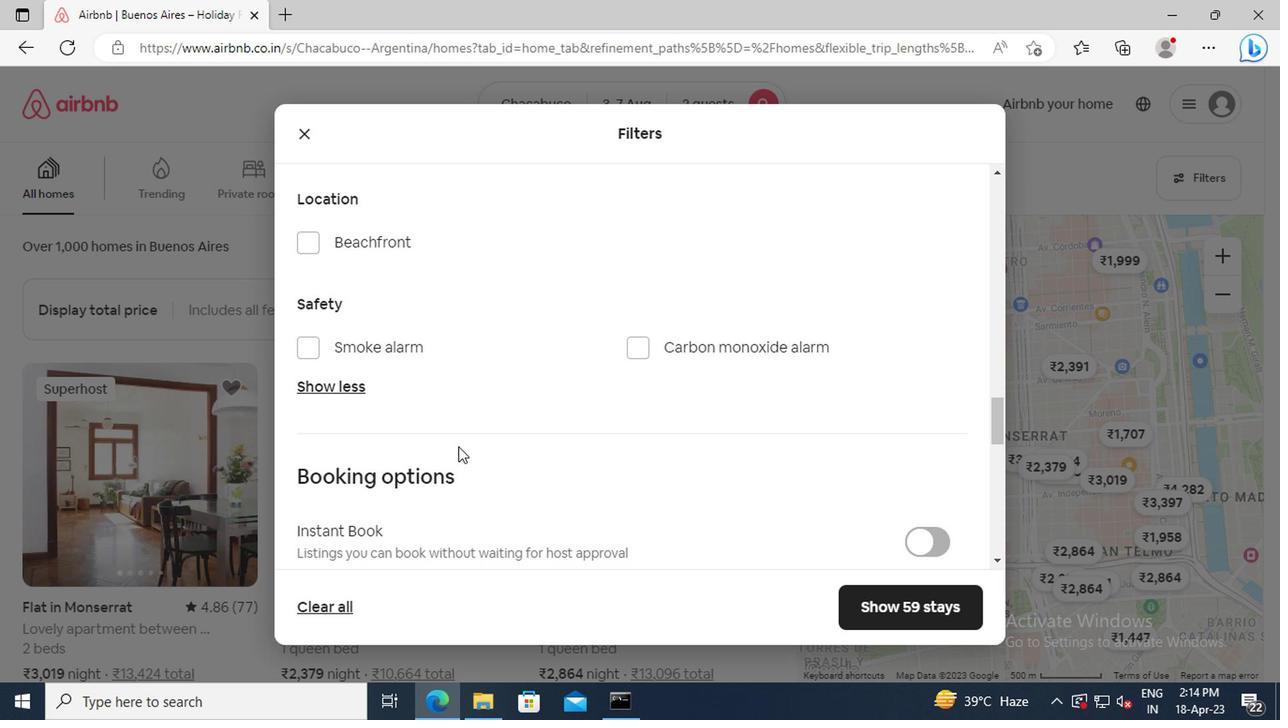 
Action: Mouse scrolled (456, 445) with delta (0, -1)
Screenshot: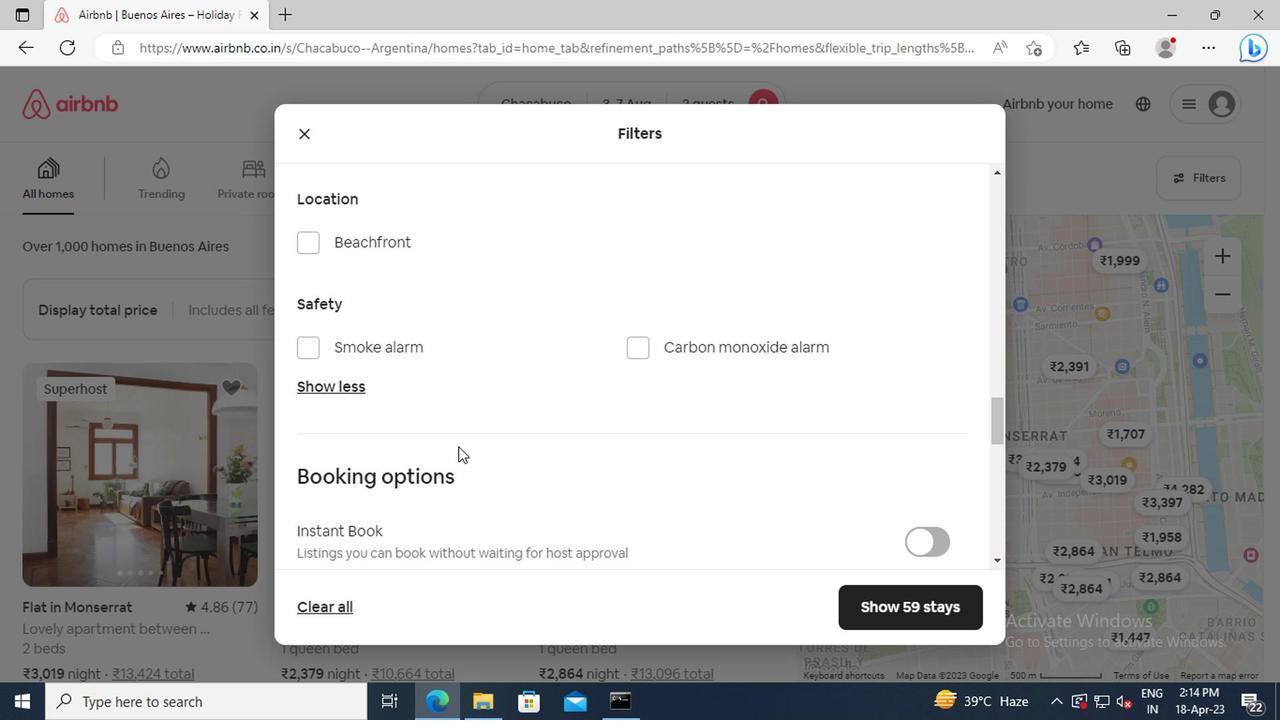 
Action: Mouse moved to (928, 424)
Screenshot: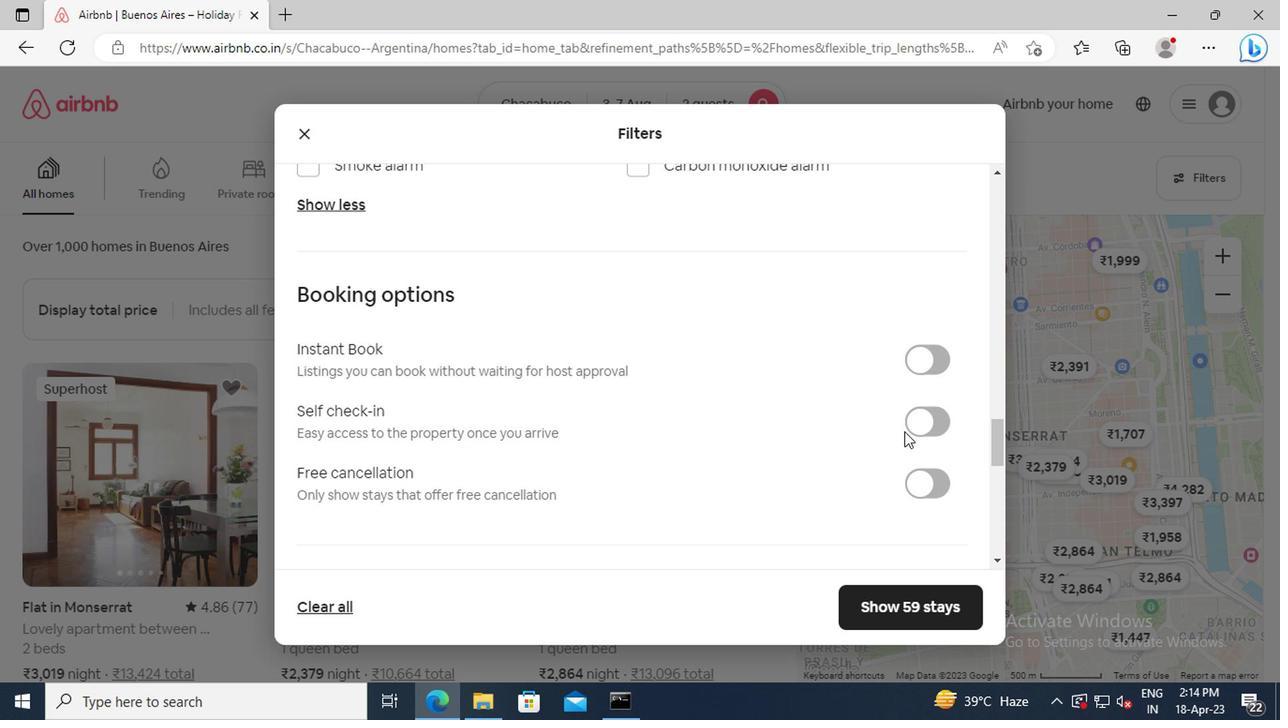
Action: Mouse pressed left at (928, 424)
Screenshot: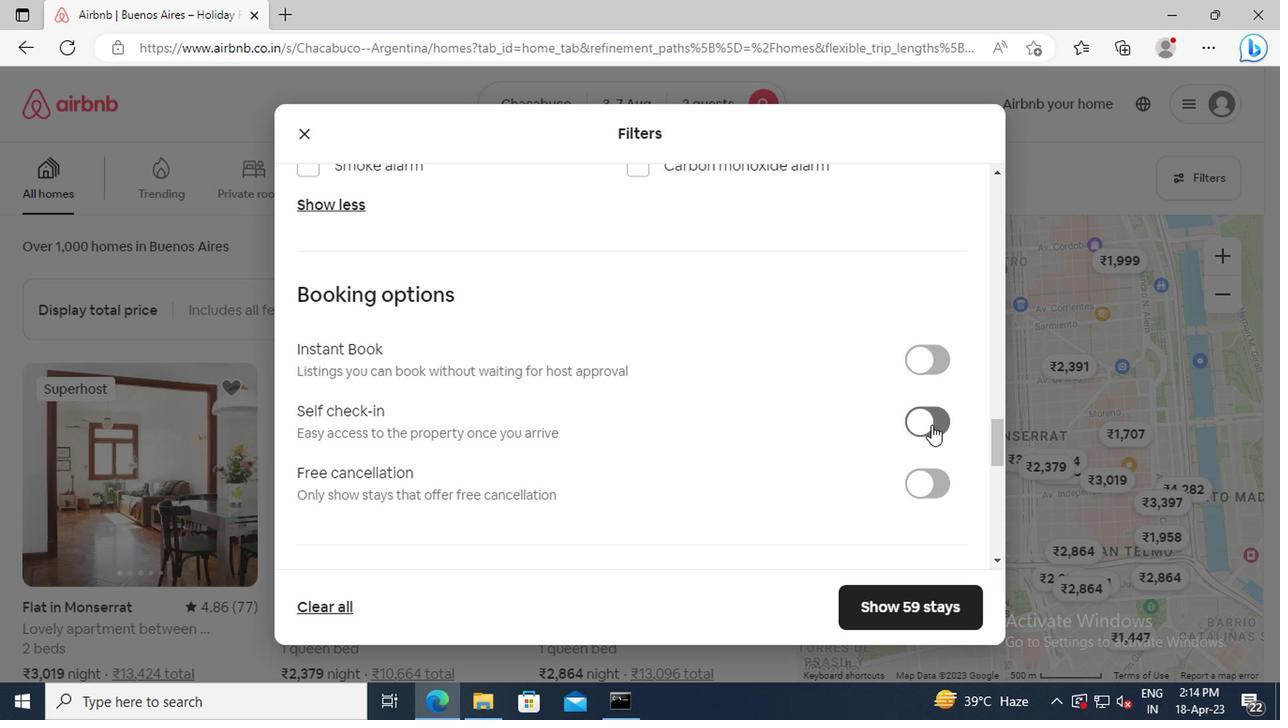 
Action: Mouse moved to (504, 405)
Screenshot: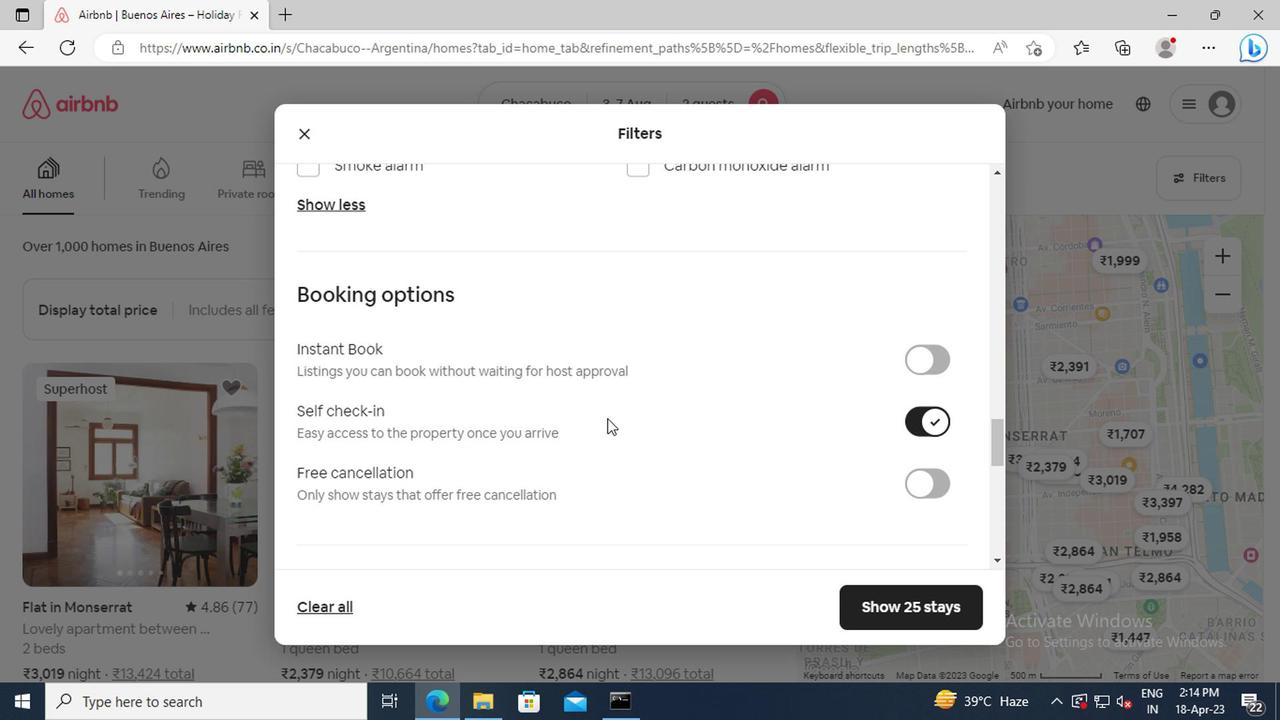 
Action: Mouse scrolled (504, 404) with delta (0, 0)
Screenshot: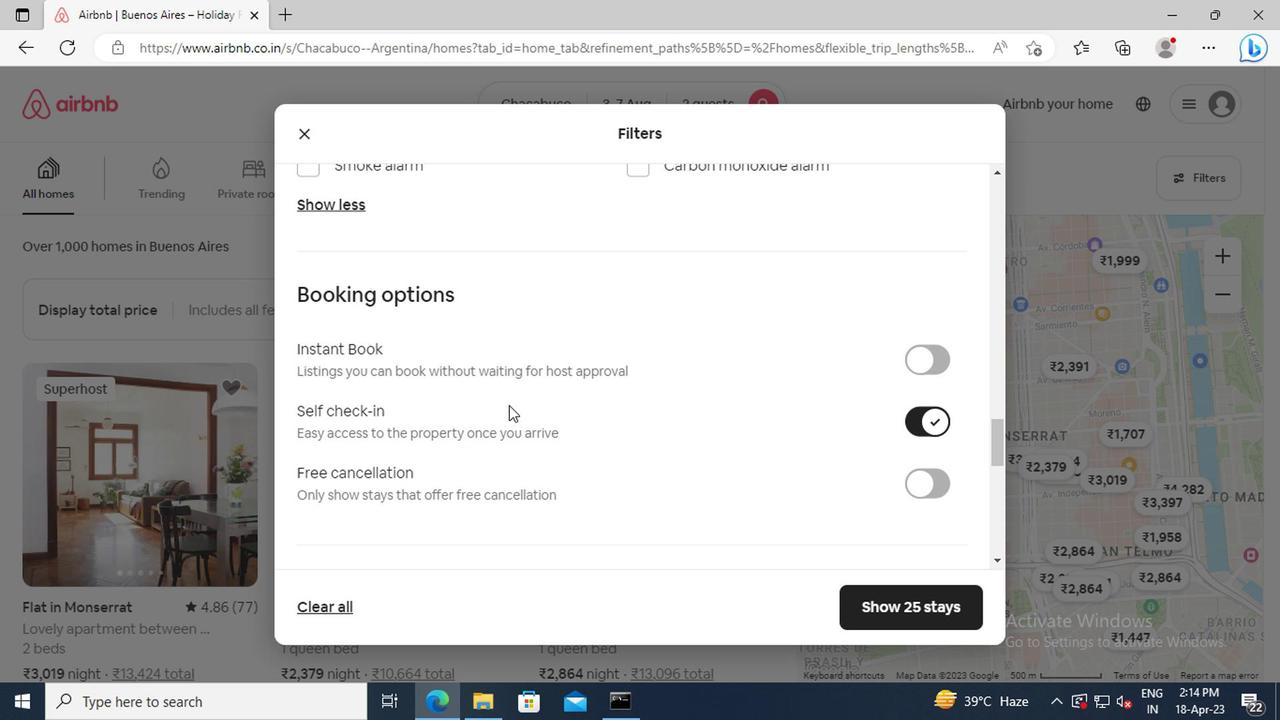 
Action: Mouse scrolled (504, 404) with delta (0, 0)
Screenshot: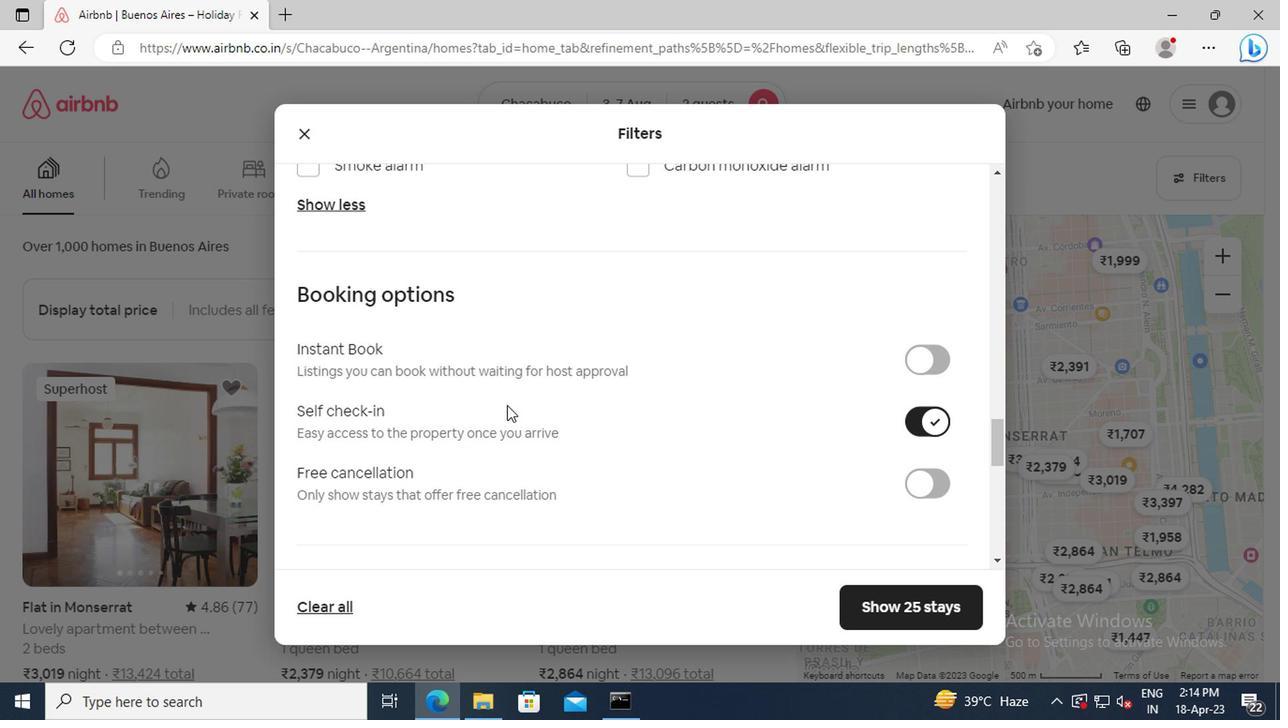 
Action: Mouse scrolled (504, 404) with delta (0, 0)
Screenshot: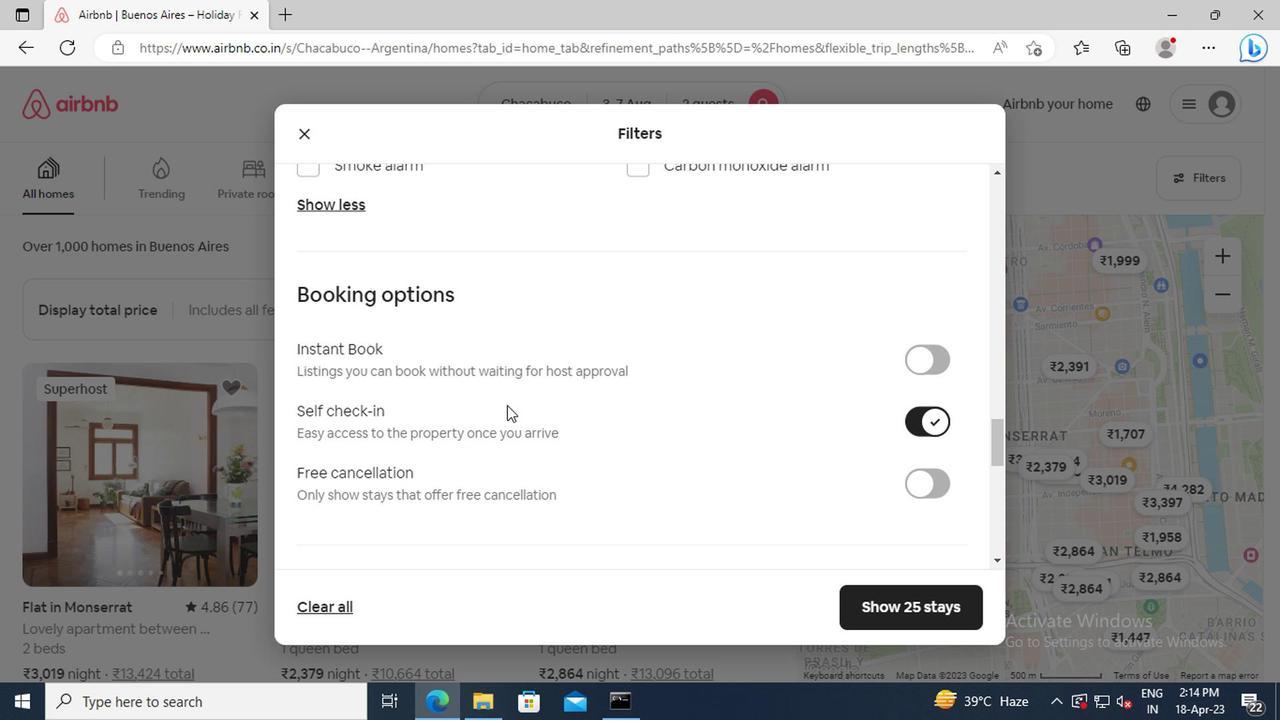 
Action: Mouse scrolled (504, 404) with delta (0, 0)
Screenshot: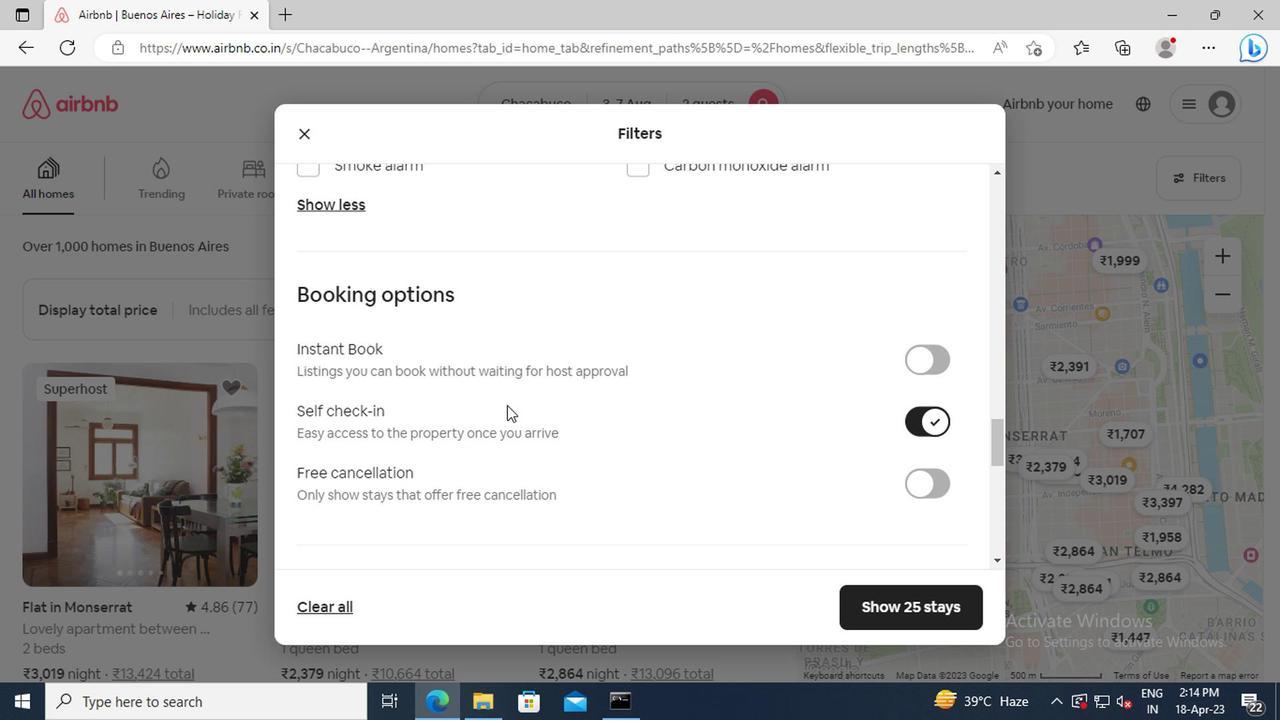 
Action: Mouse scrolled (504, 404) with delta (0, 0)
Screenshot: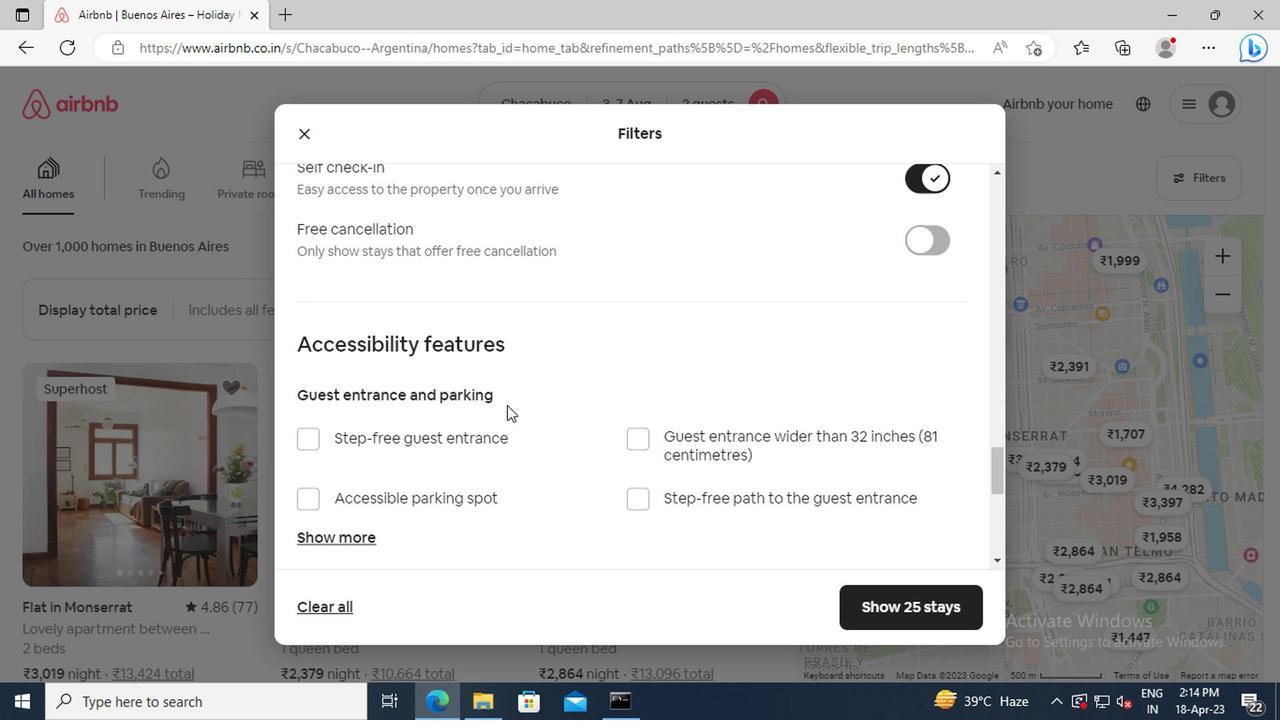 
Action: Mouse scrolled (504, 404) with delta (0, 0)
Screenshot: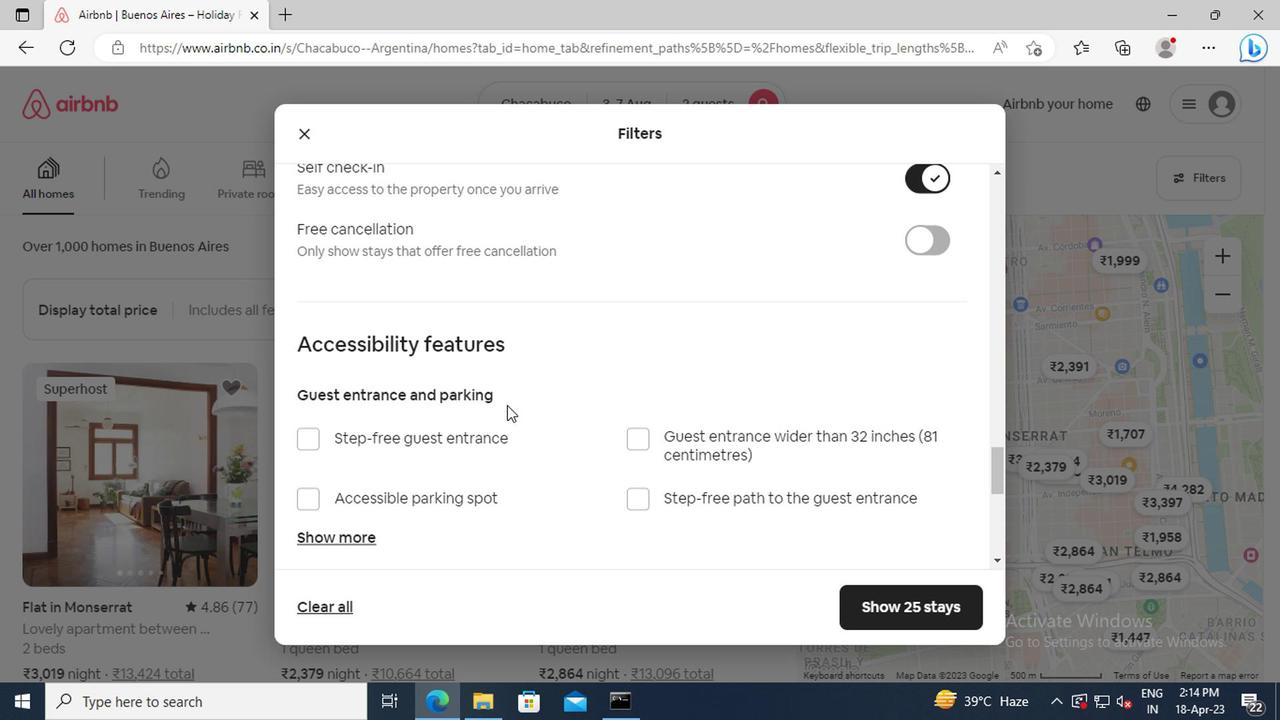 
Action: Mouse scrolled (504, 404) with delta (0, 0)
Screenshot: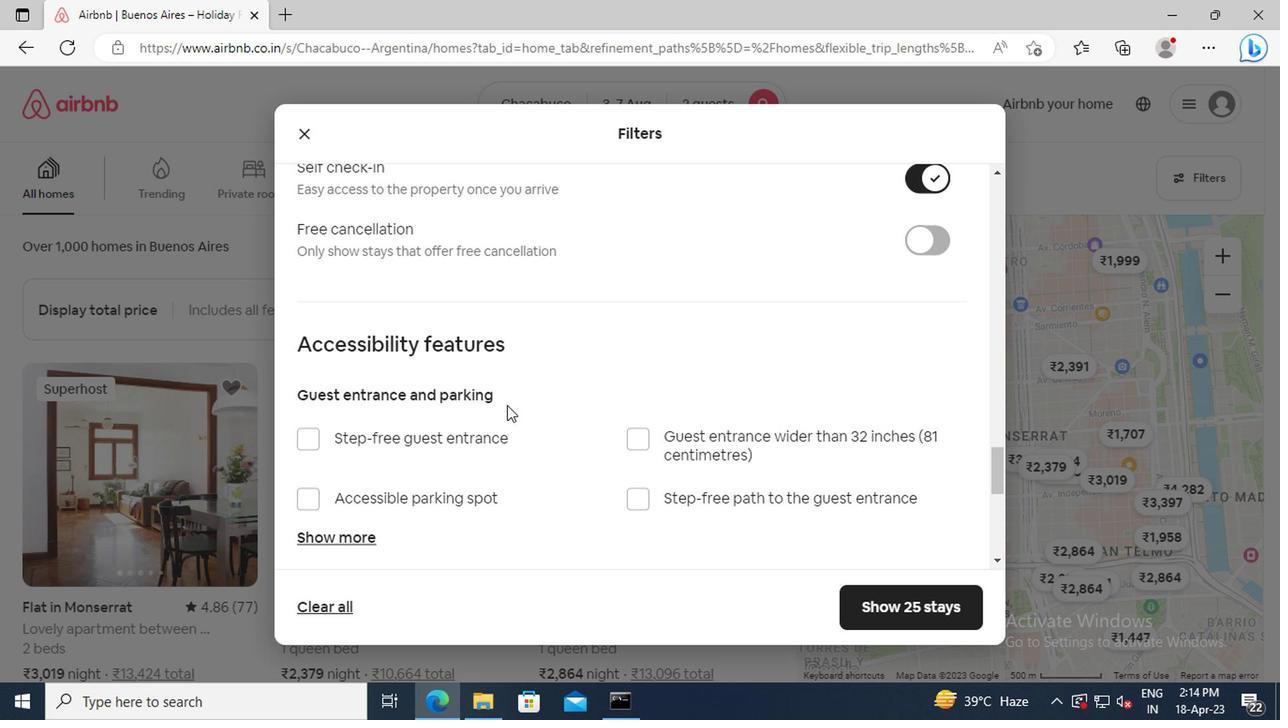 
Action: Mouse scrolled (504, 404) with delta (0, 0)
Screenshot: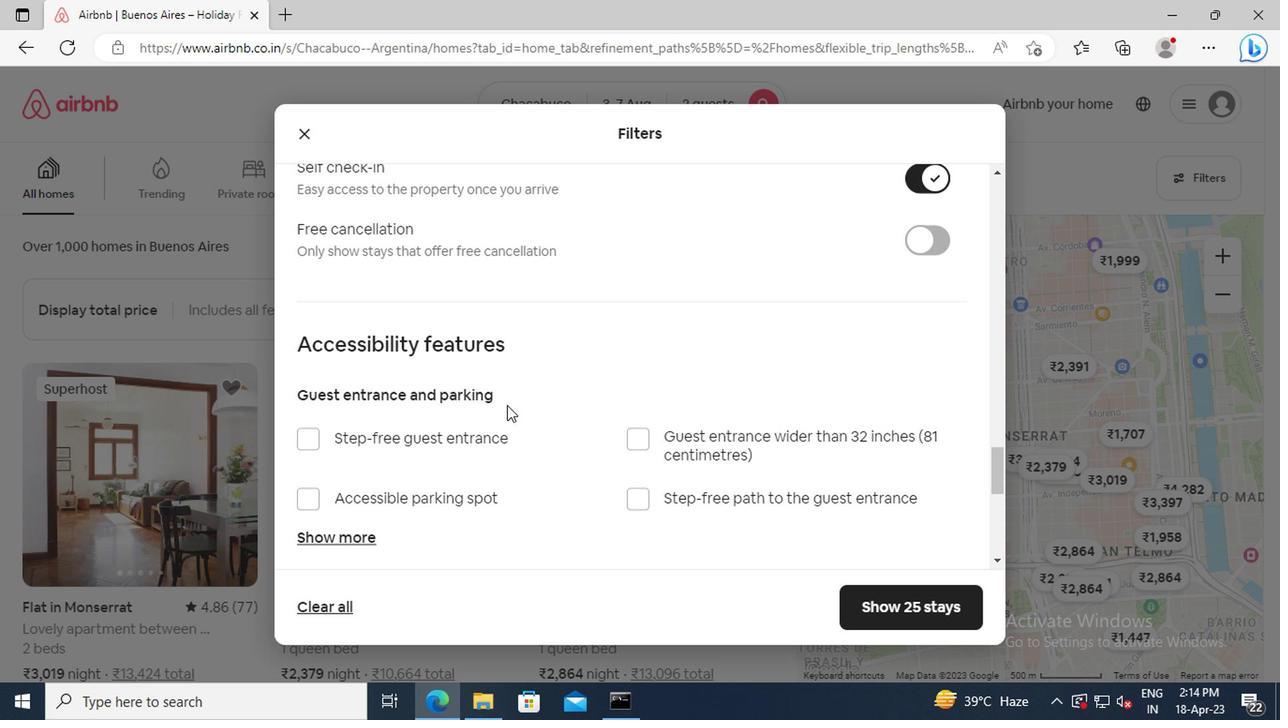 
Action: Mouse scrolled (504, 404) with delta (0, 0)
Screenshot: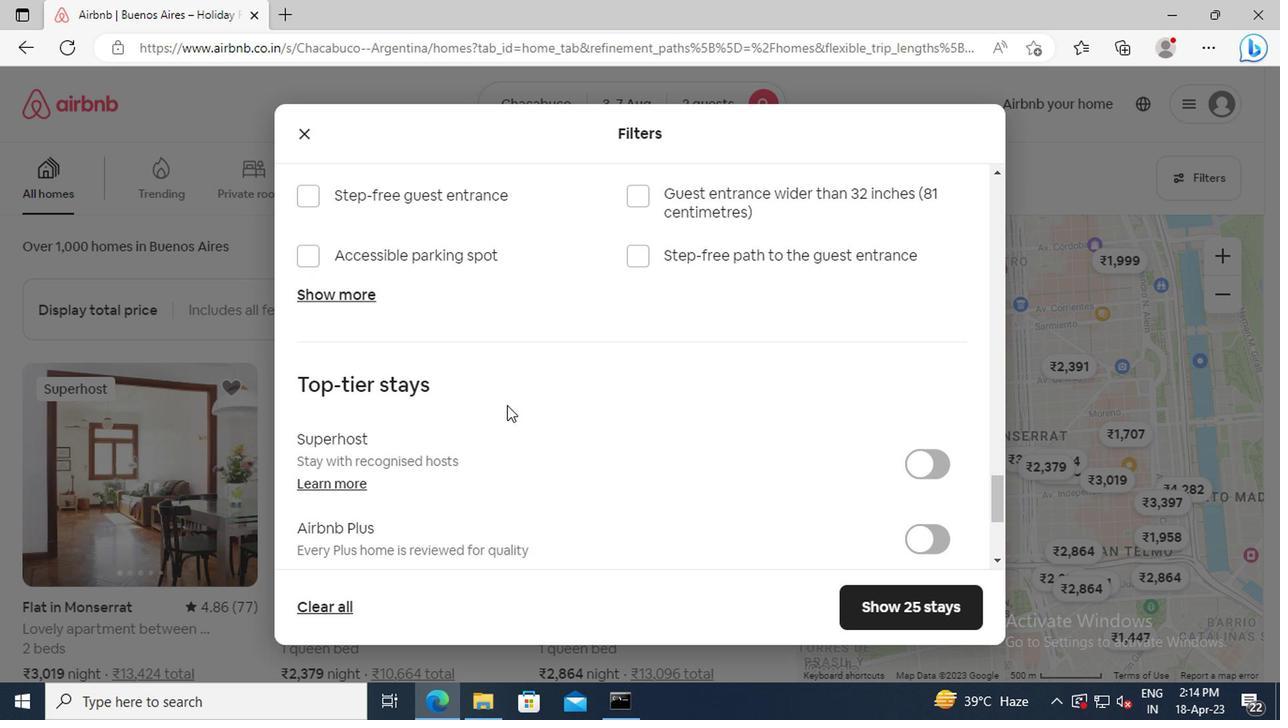 
Action: Mouse scrolled (504, 404) with delta (0, 0)
Screenshot: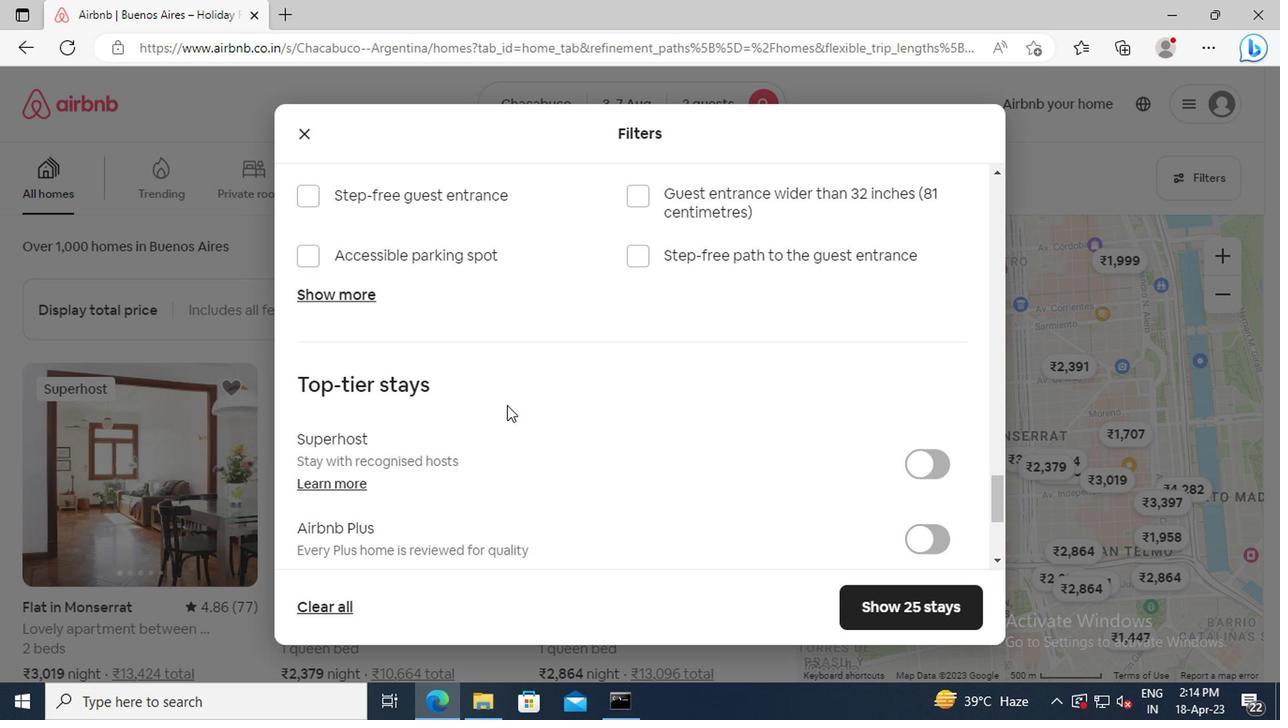 
Action: Mouse scrolled (504, 404) with delta (0, 0)
Screenshot: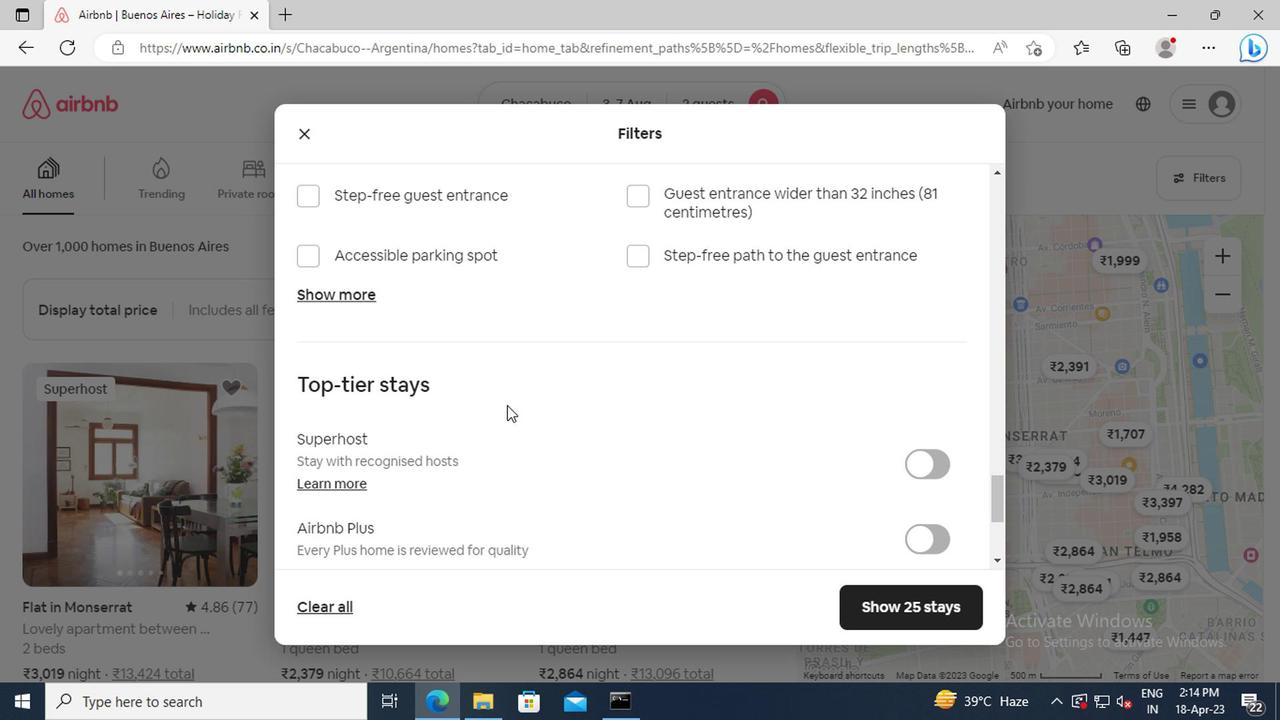 
Action: Mouse scrolled (504, 404) with delta (0, 0)
Screenshot: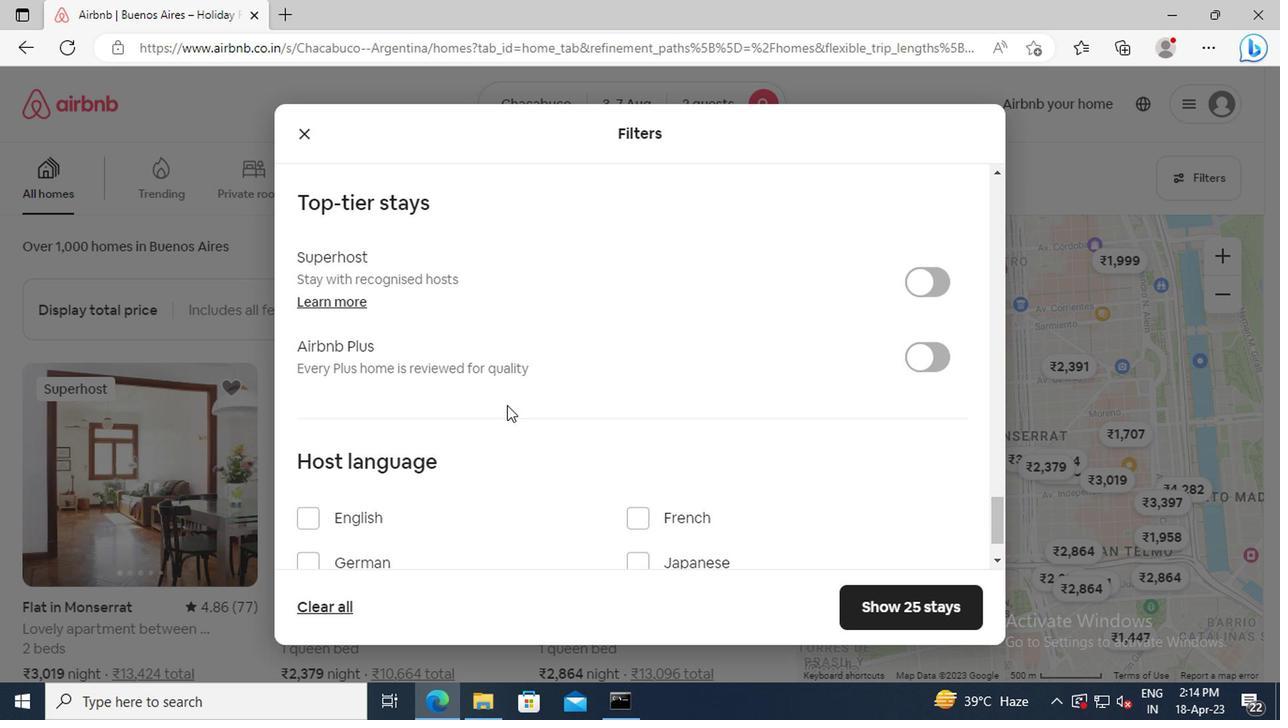 
Action: Mouse scrolled (504, 404) with delta (0, 0)
Screenshot: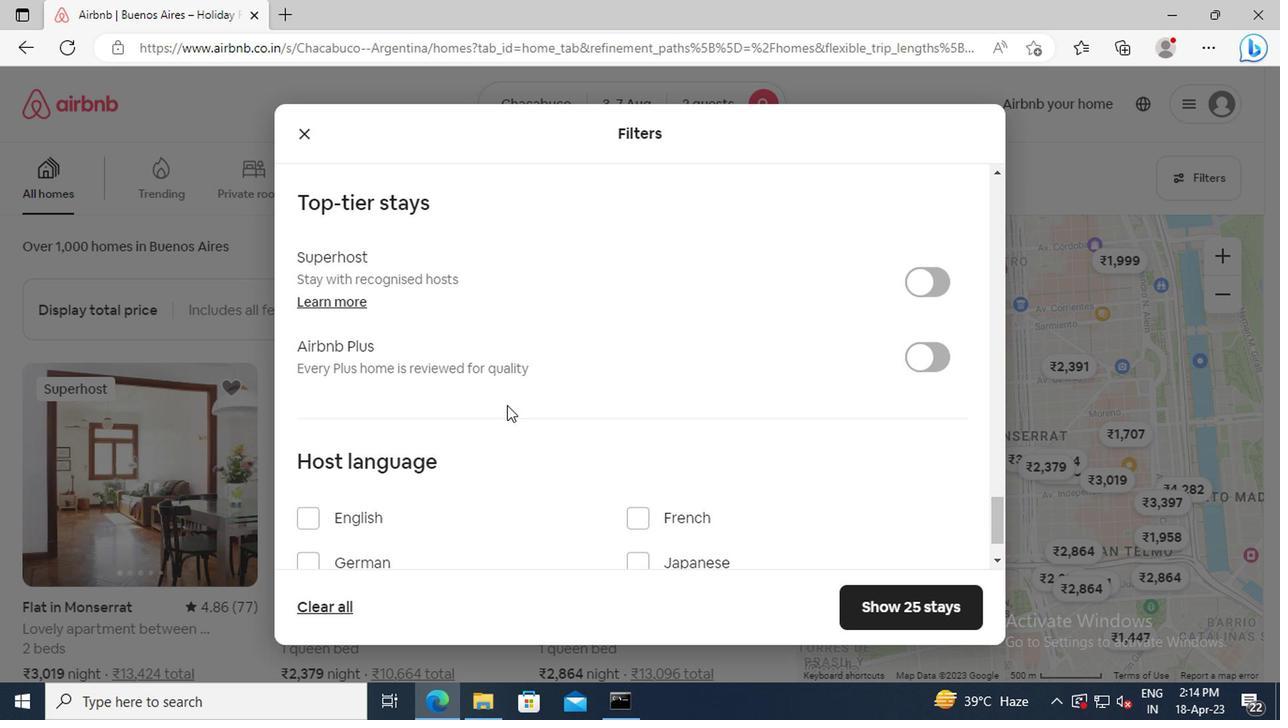 
Action: Mouse moved to (308, 438)
Screenshot: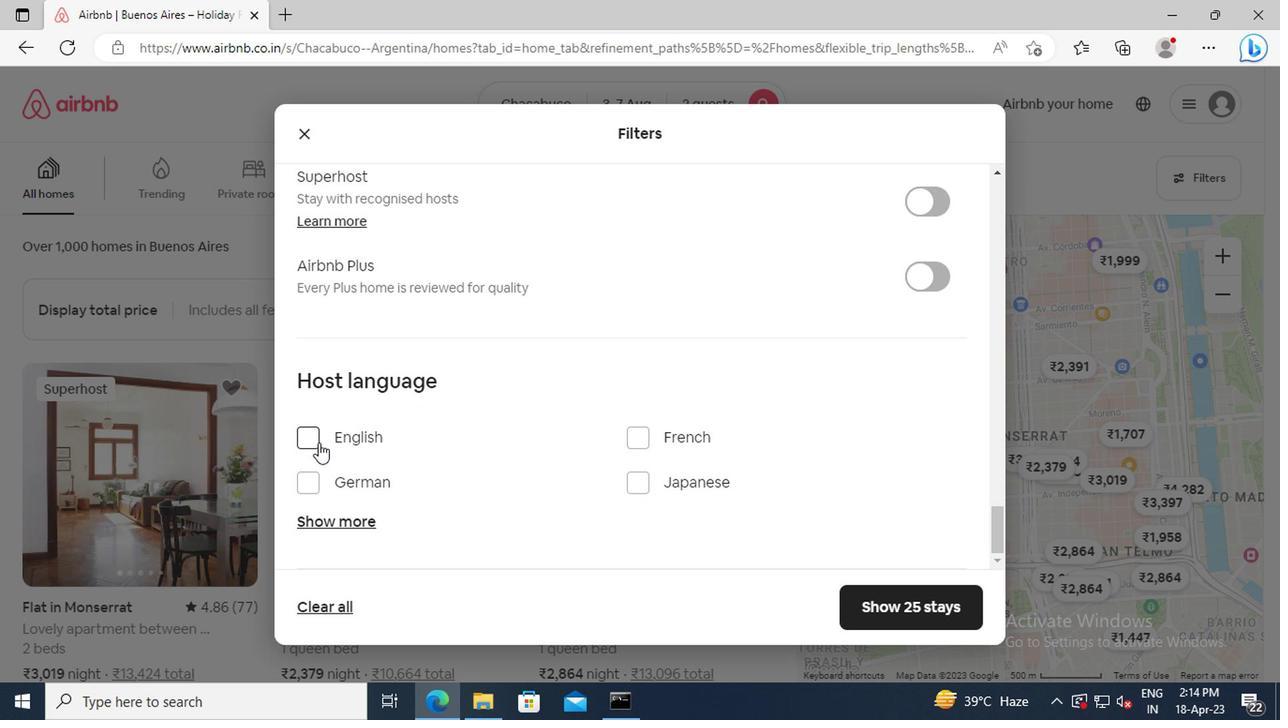 
Action: Mouse pressed left at (308, 438)
Screenshot: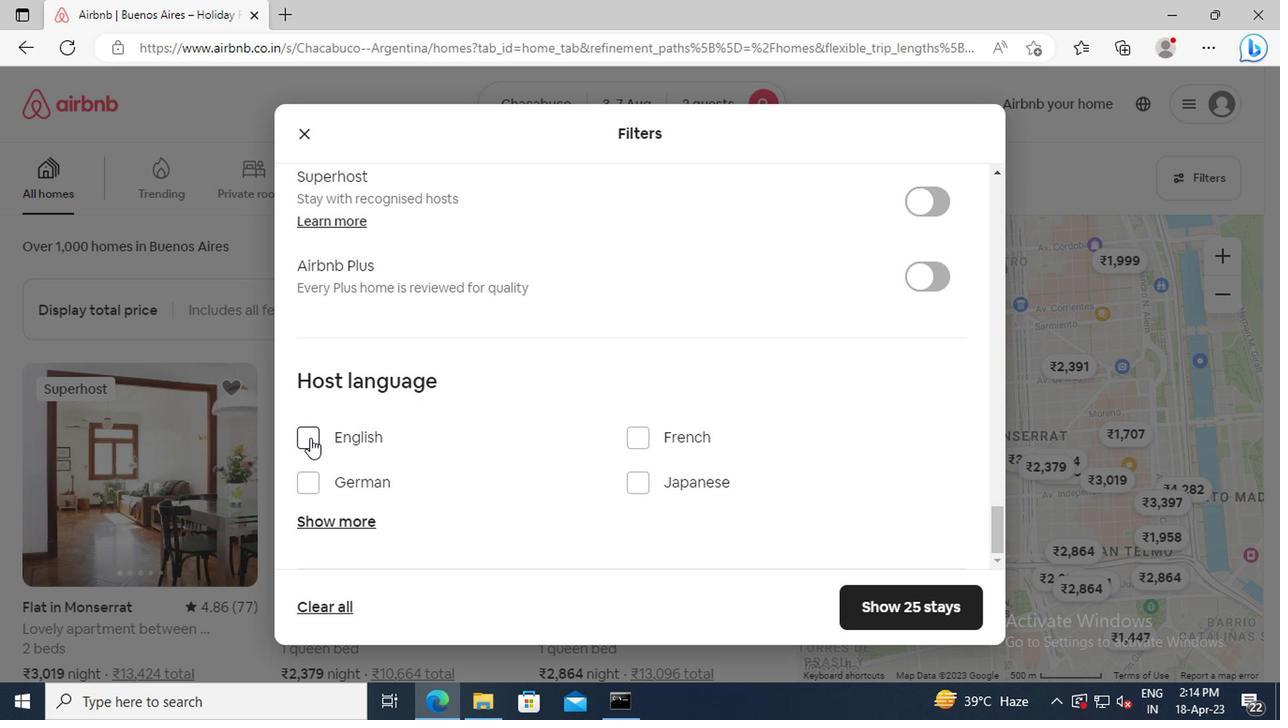 
Action: Mouse moved to (905, 602)
Screenshot: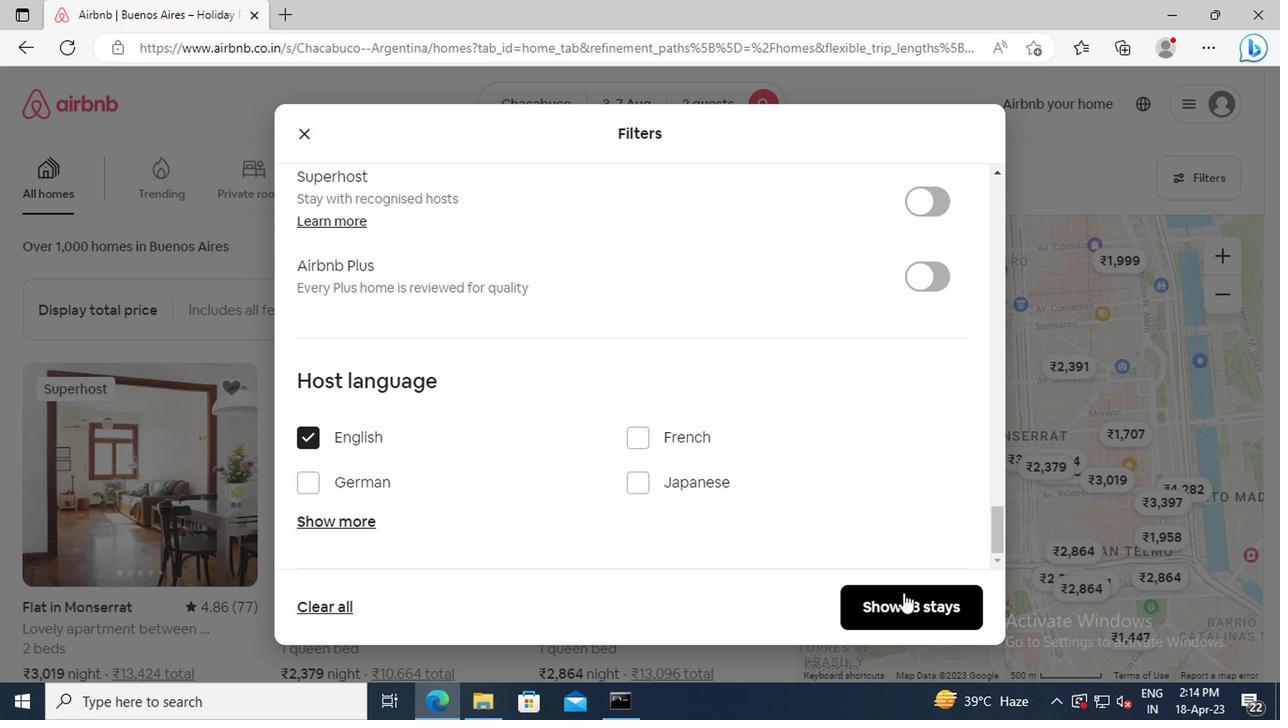 
Action: Mouse pressed left at (905, 602)
Screenshot: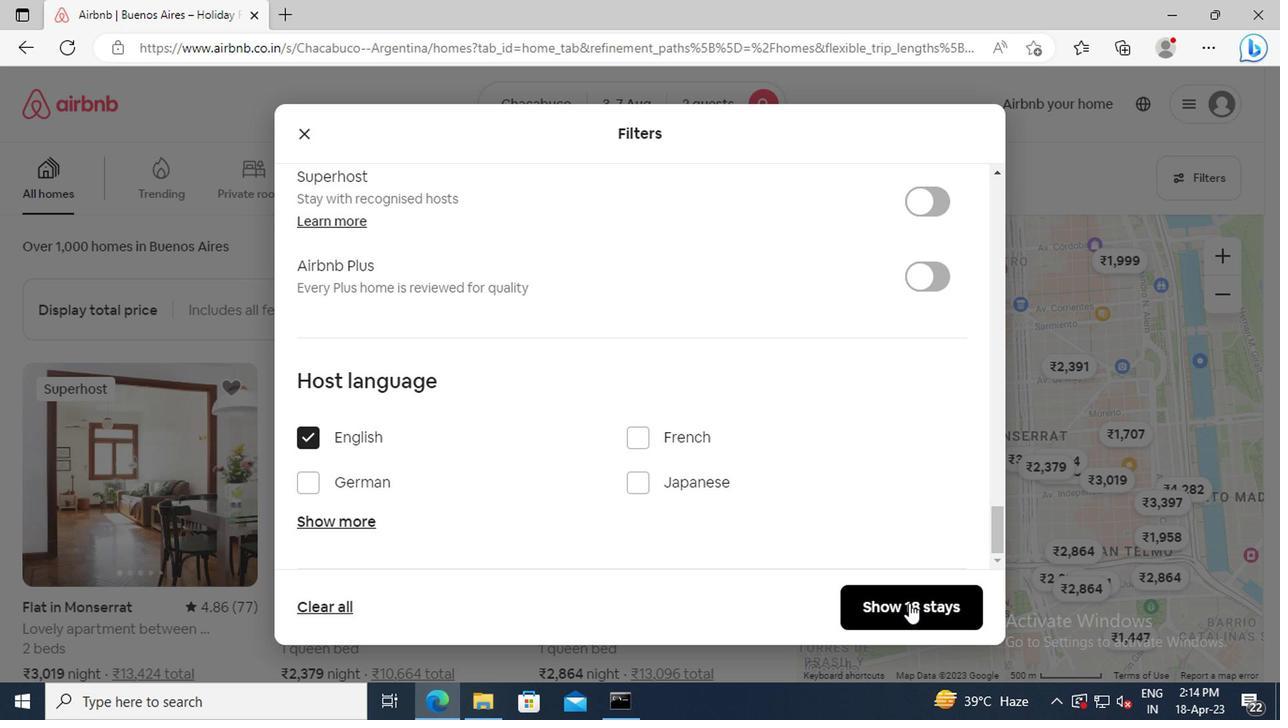 
